 Task: Search one way flight ticket for 1 adult, 5 children, 2 infants in seat and 1 infant on lap in first from Alexandria: Alexandria International Airport to Fort Wayne: Fort Wayne International Airport on 5-4-2023. Choice of flights is Alaska. Number of bags: 7 checked bags. Price is upto 55000. Outbound departure time preference is 17:15.
Action: Mouse moved to (307, 126)
Screenshot: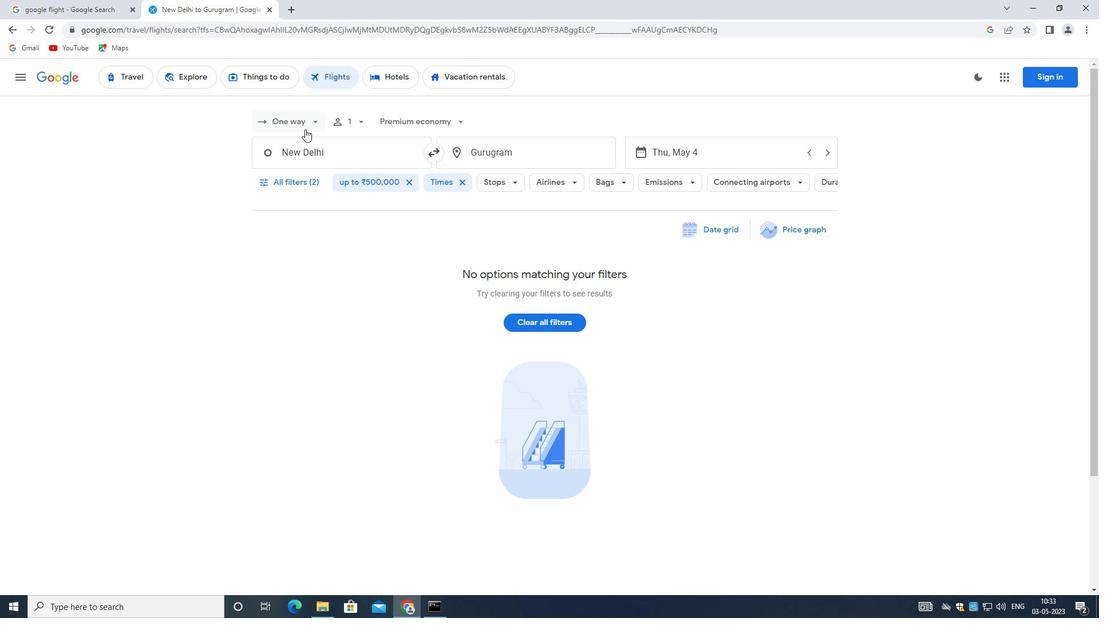 
Action: Mouse pressed left at (307, 126)
Screenshot: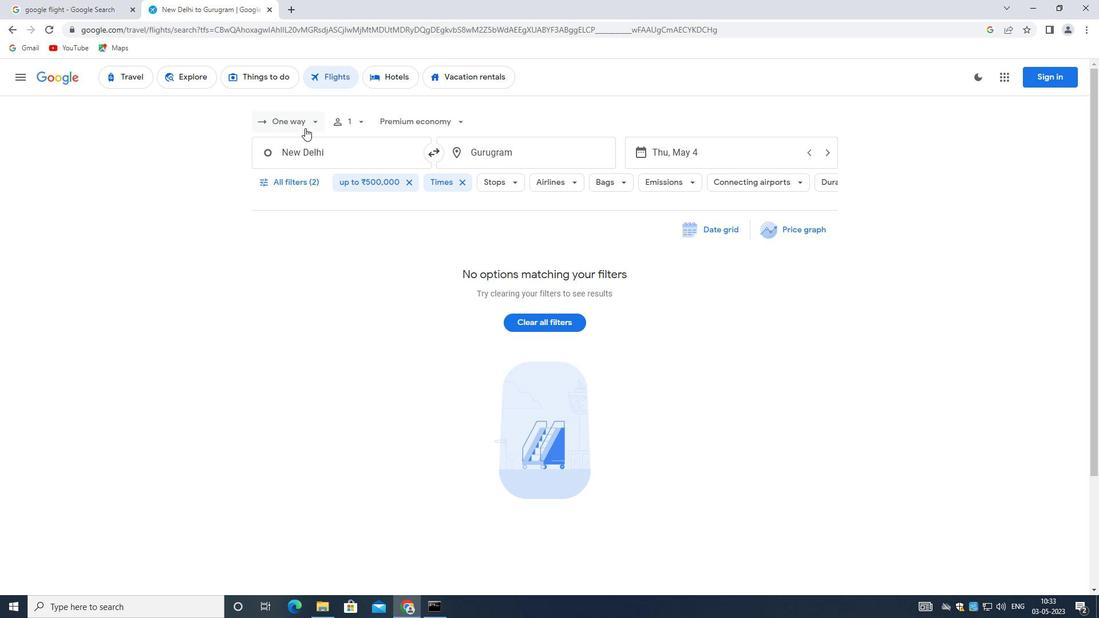 
Action: Mouse moved to (305, 170)
Screenshot: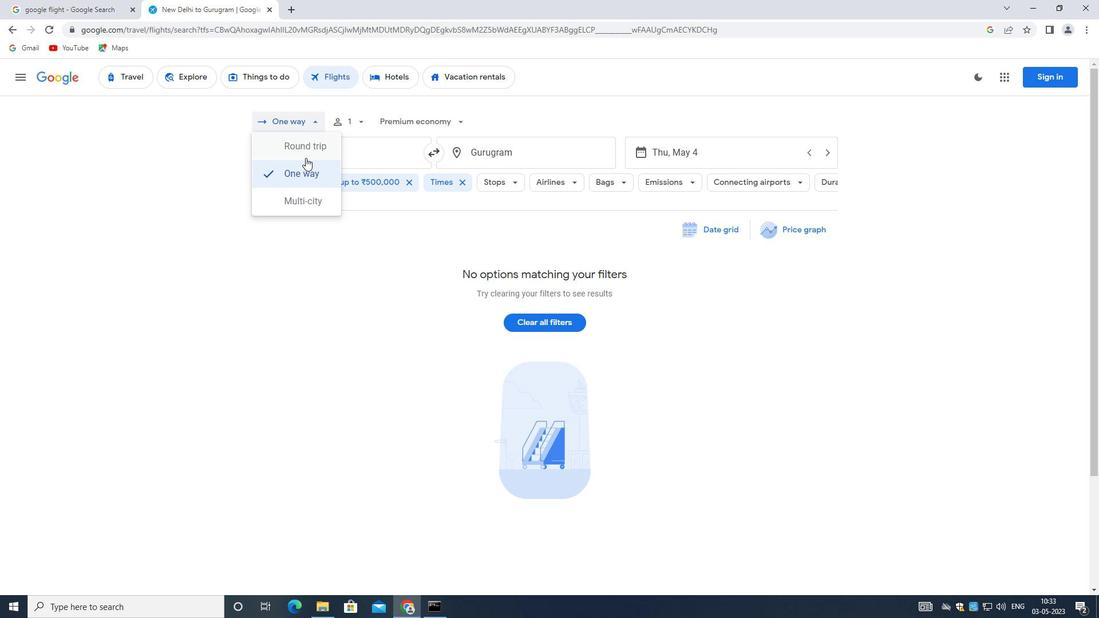 
Action: Mouse pressed left at (305, 170)
Screenshot: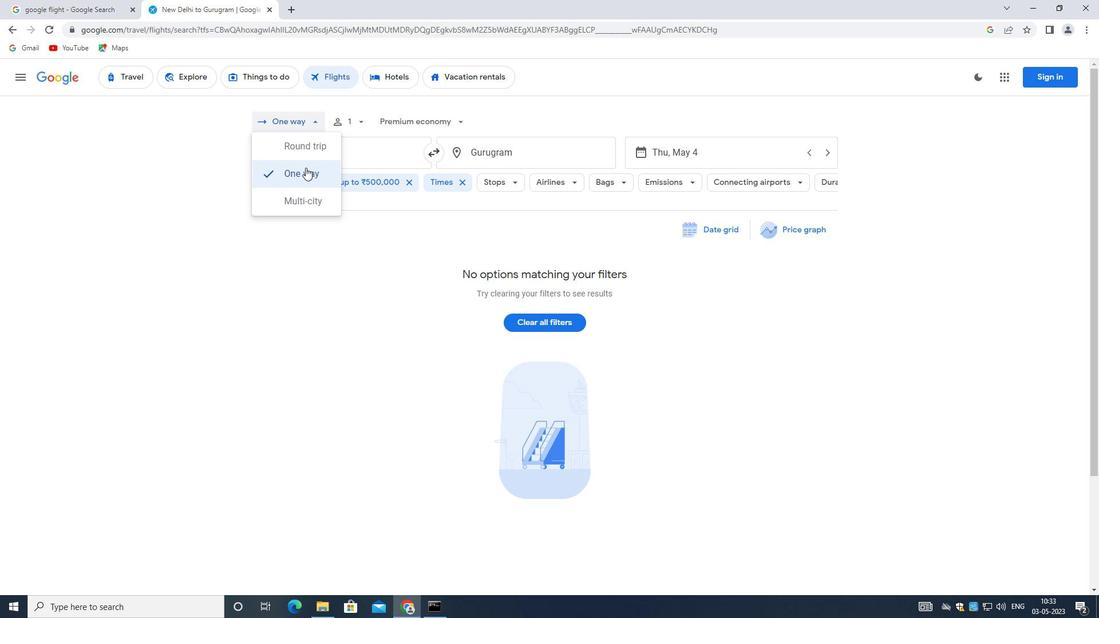 
Action: Mouse moved to (357, 124)
Screenshot: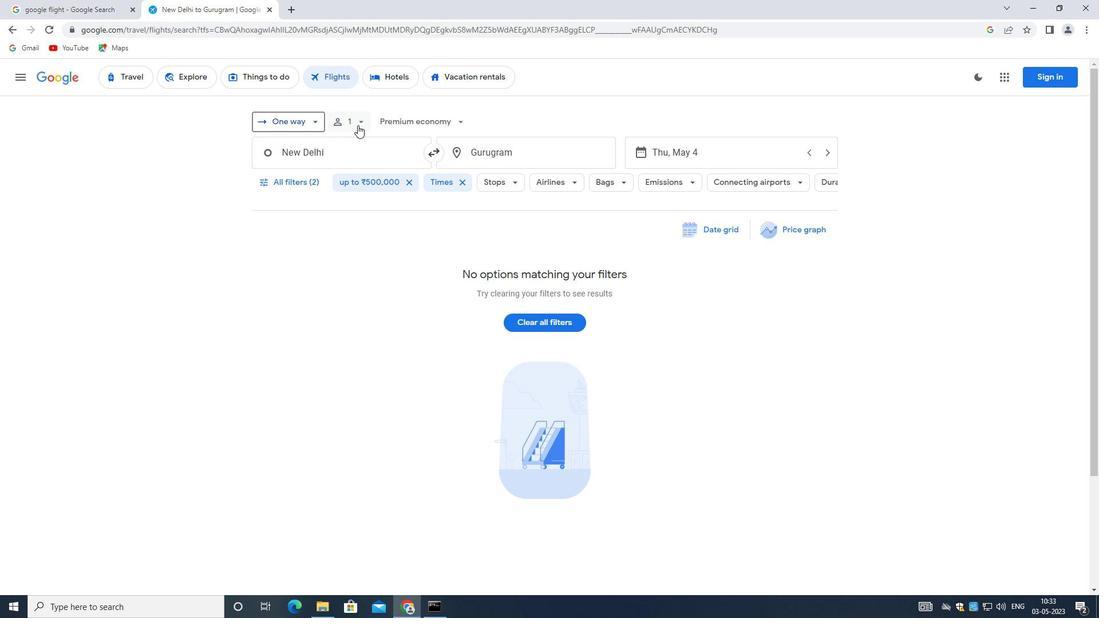 
Action: Mouse pressed left at (357, 124)
Screenshot: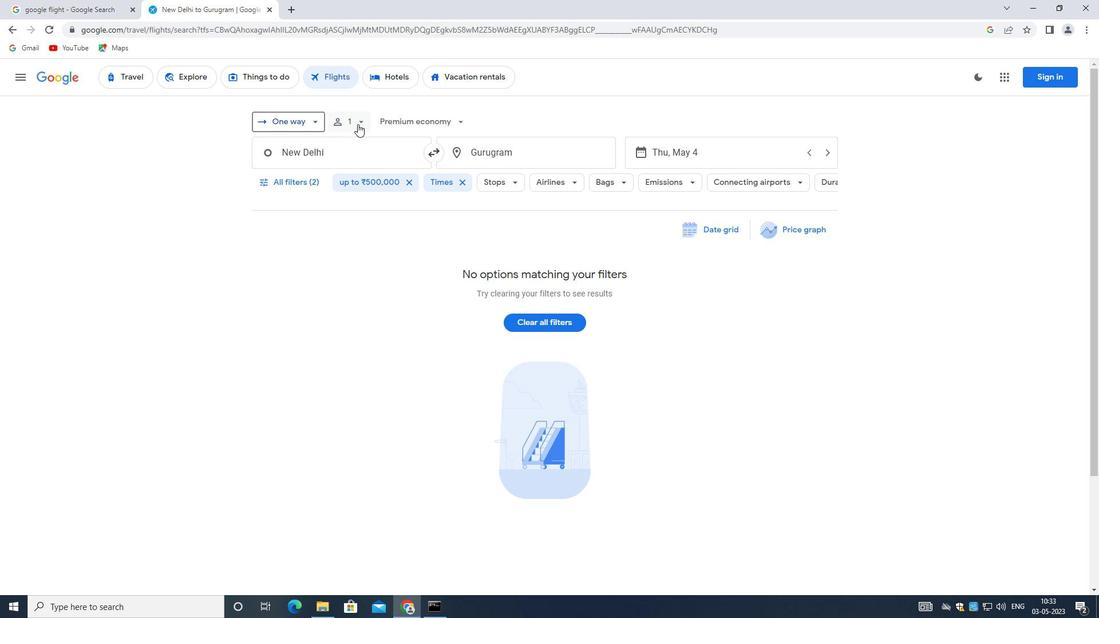 
Action: Mouse moved to (454, 176)
Screenshot: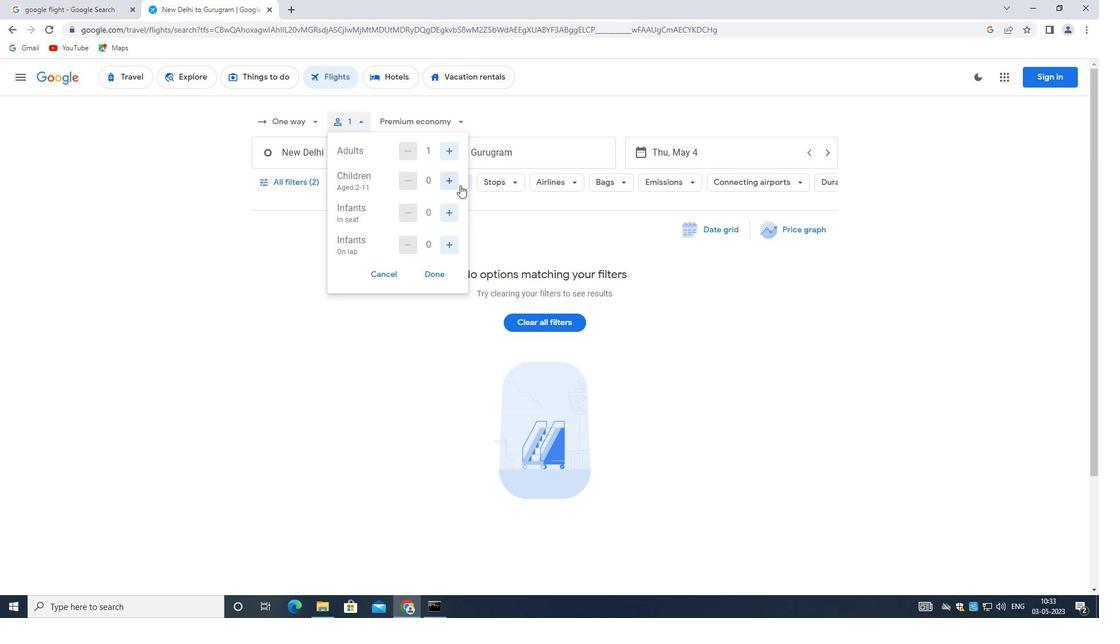 
Action: Mouse pressed left at (454, 176)
Screenshot: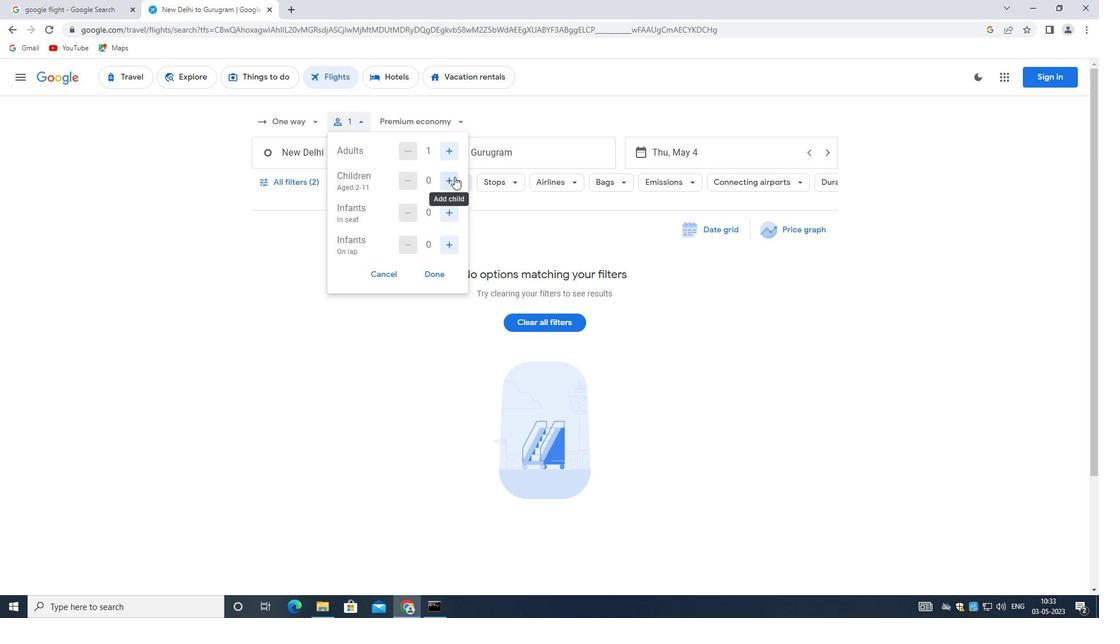 
Action: Mouse pressed left at (454, 176)
Screenshot: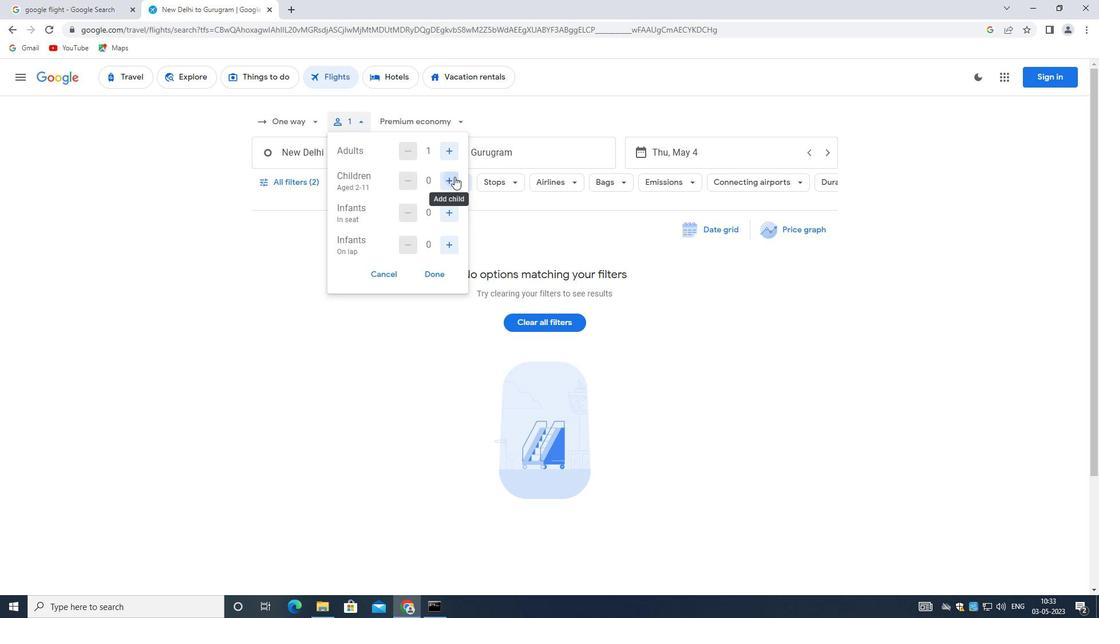 
Action: Mouse pressed left at (454, 176)
Screenshot: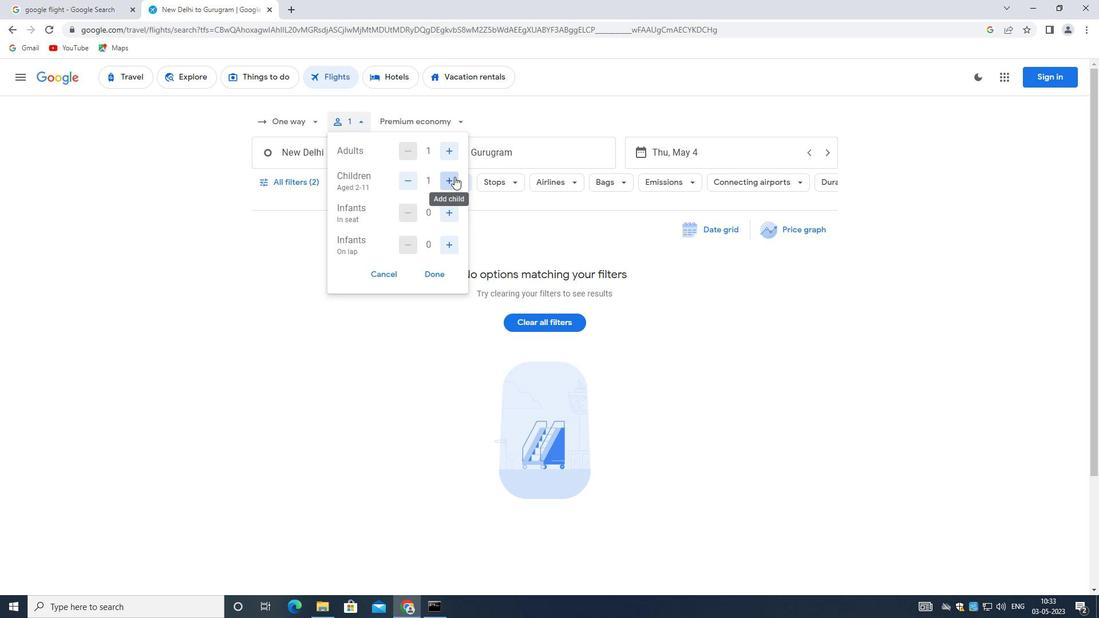
Action: Mouse pressed left at (454, 176)
Screenshot: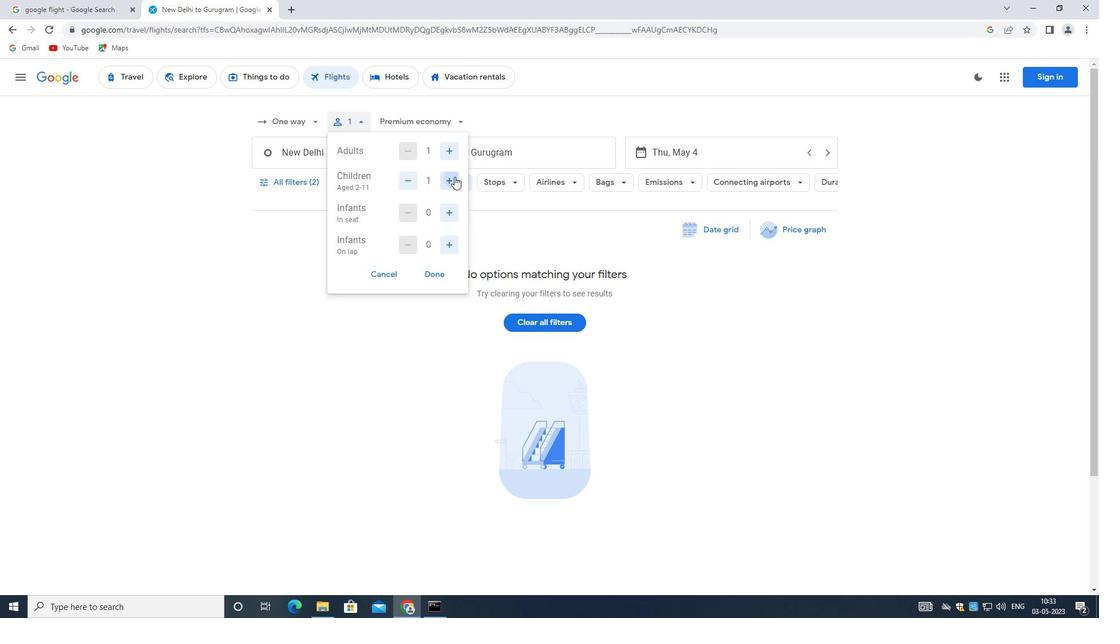 
Action: Mouse pressed left at (454, 176)
Screenshot: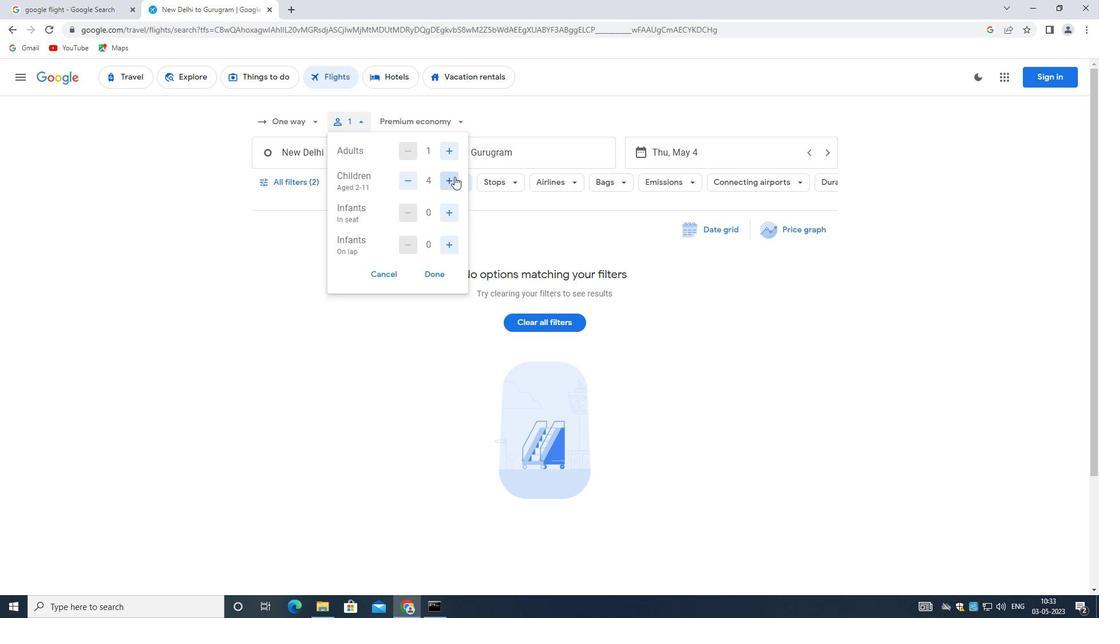 
Action: Mouse moved to (449, 211)
Screenshot: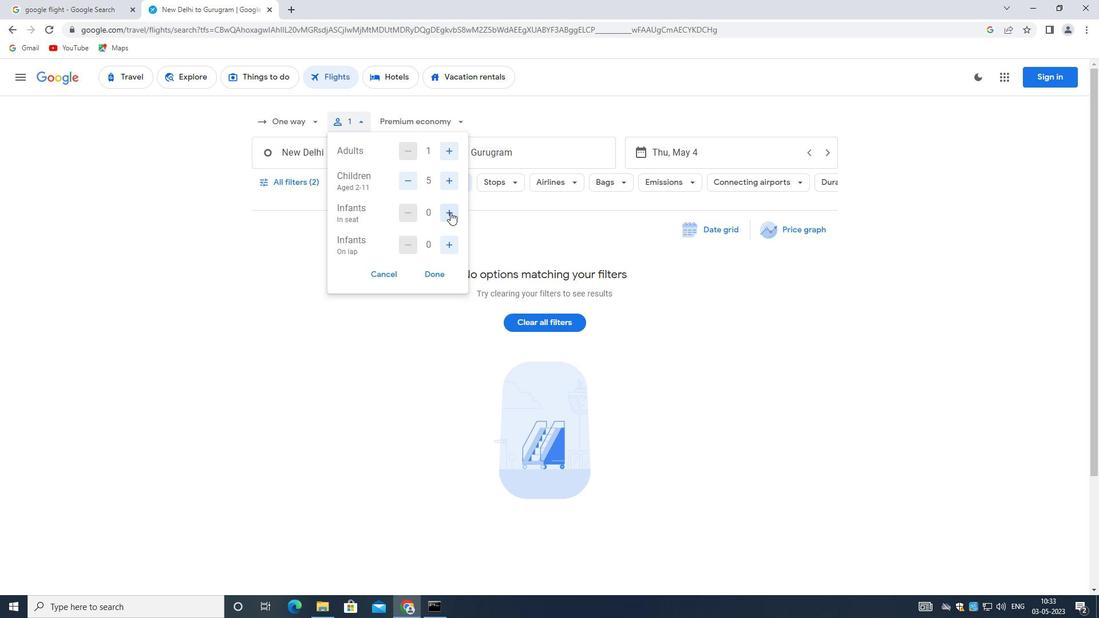 
Action: Mouse pressed left at (449, 211)
Screenshot: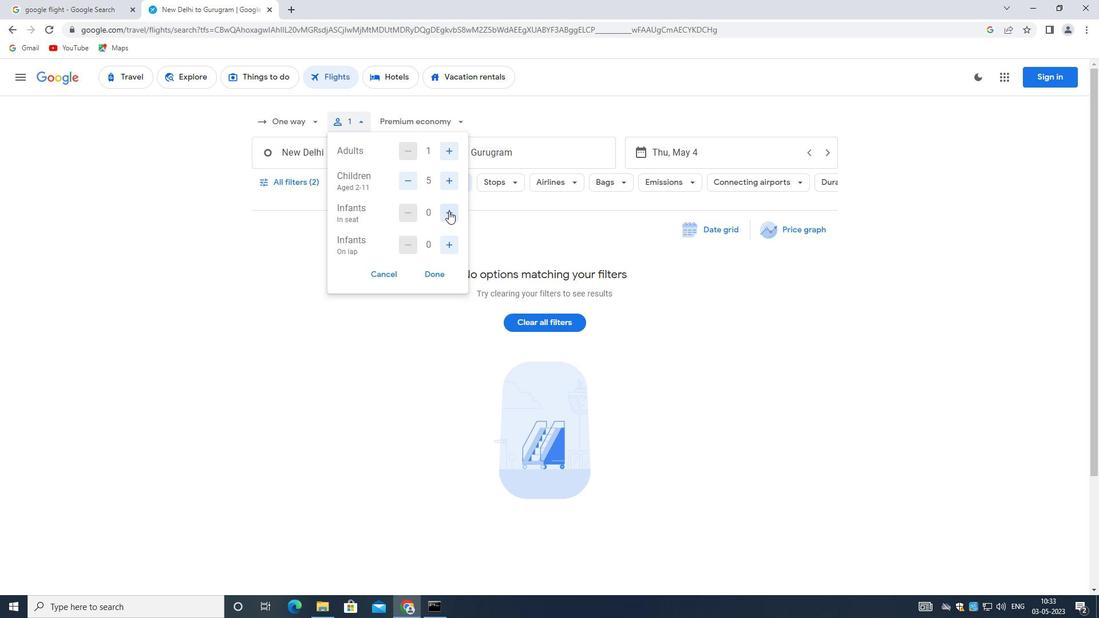 
Action: Mouse pressed left at (449, 211)
Screenshot: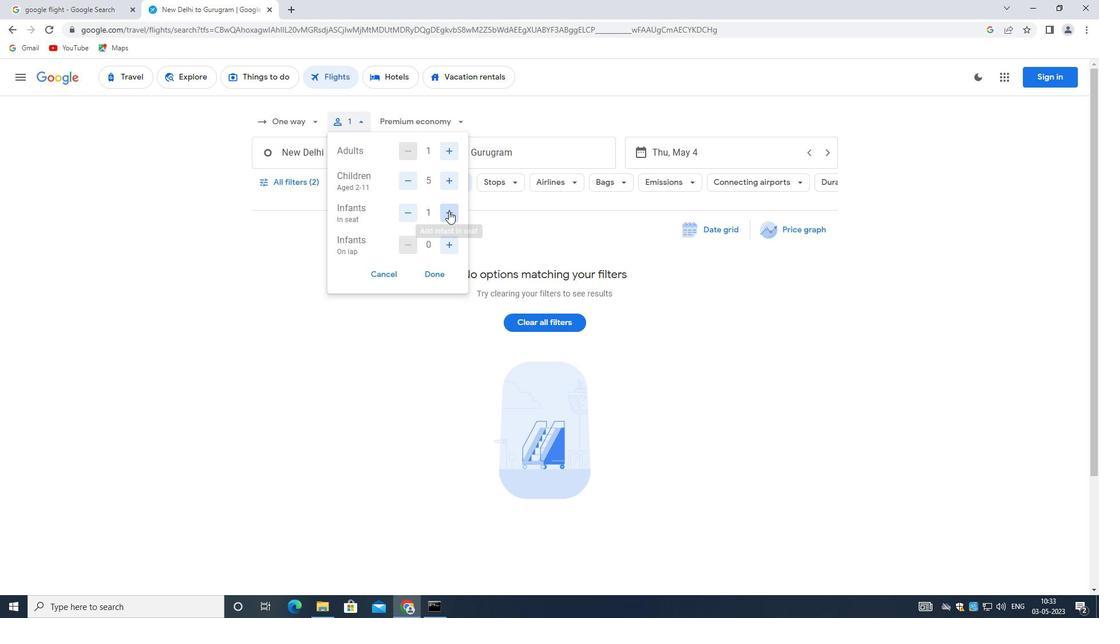 
Action: Mouse moved to (450, 245)
Screenshot: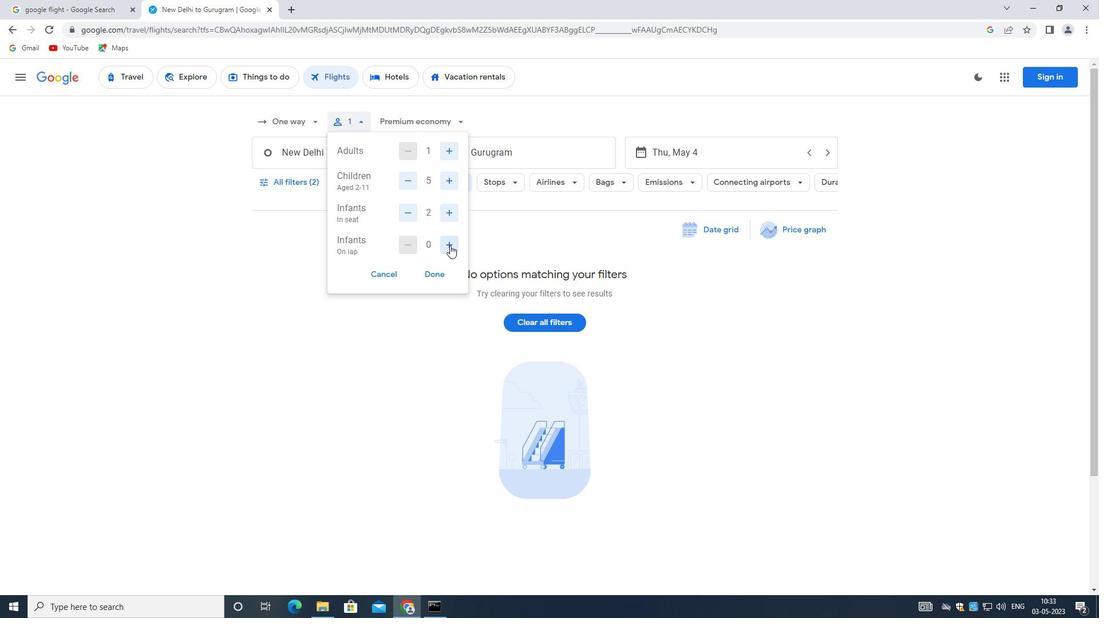 
Action: Mouse pressed left at (450, 245)
Screenshot: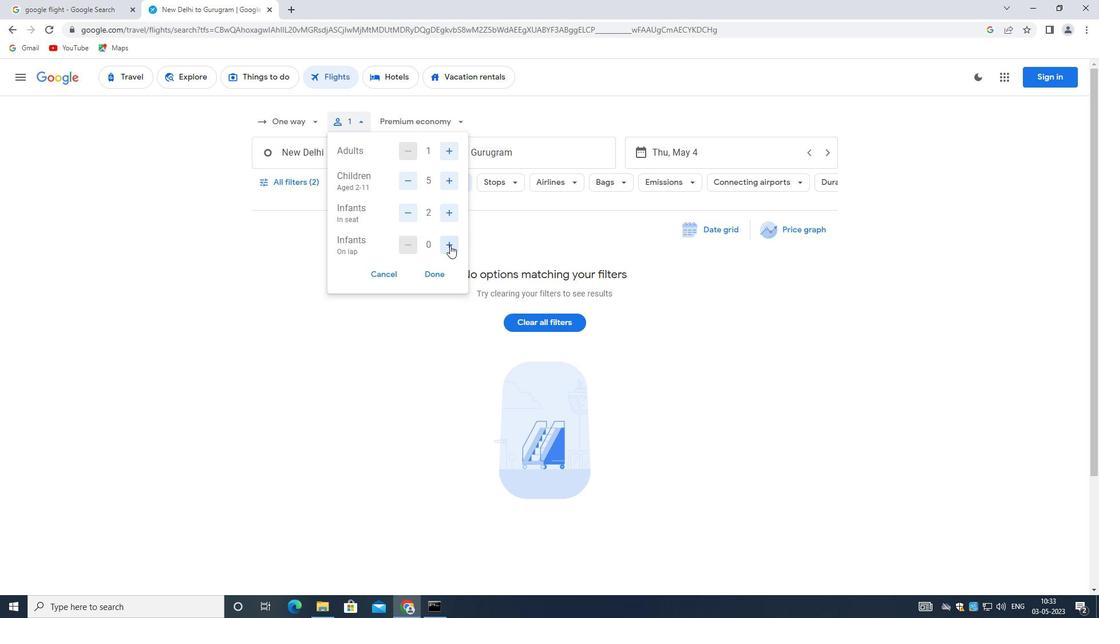 
Action: Mouse moved to (411, 208)
Screenshot: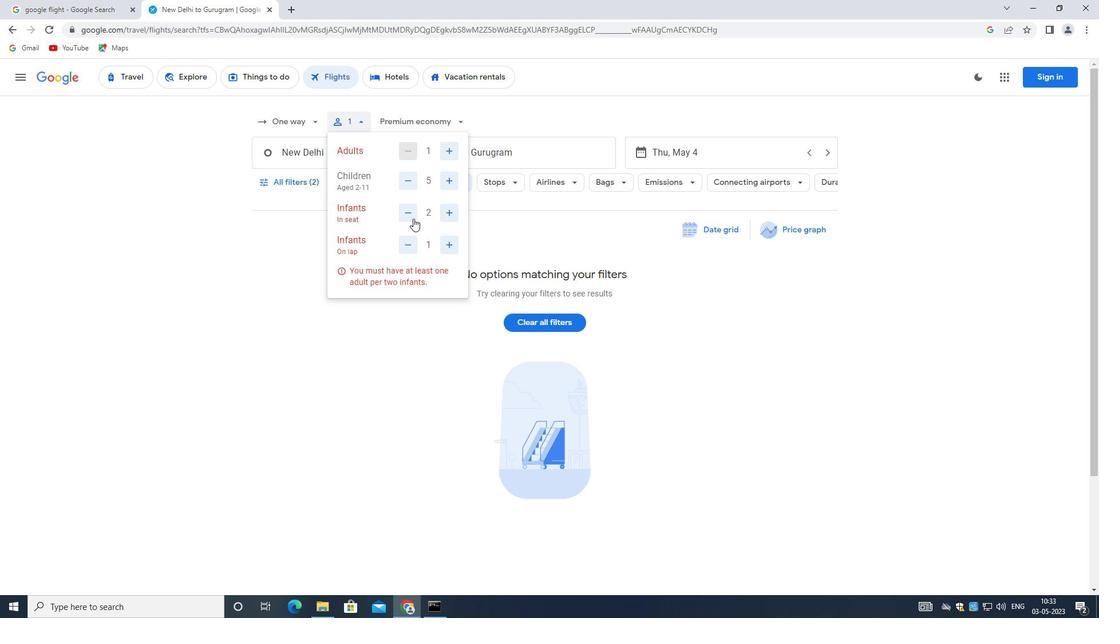 
Action: Mouse pressed left at (411, 208)
Screenshot: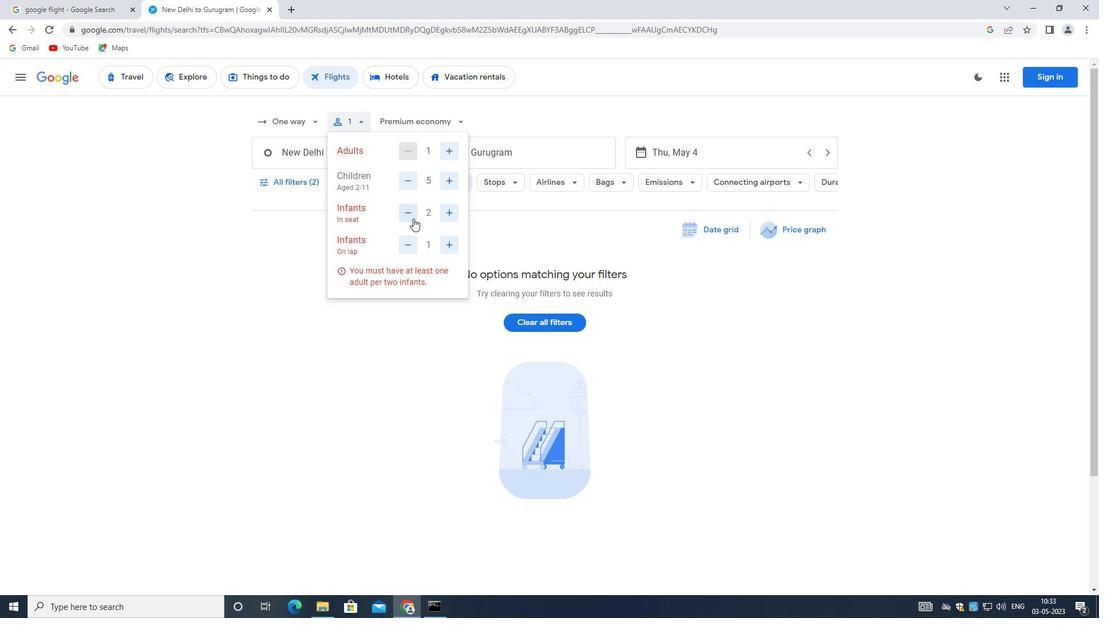 
Action: Mouse moved to (428, 273)
Screenshot: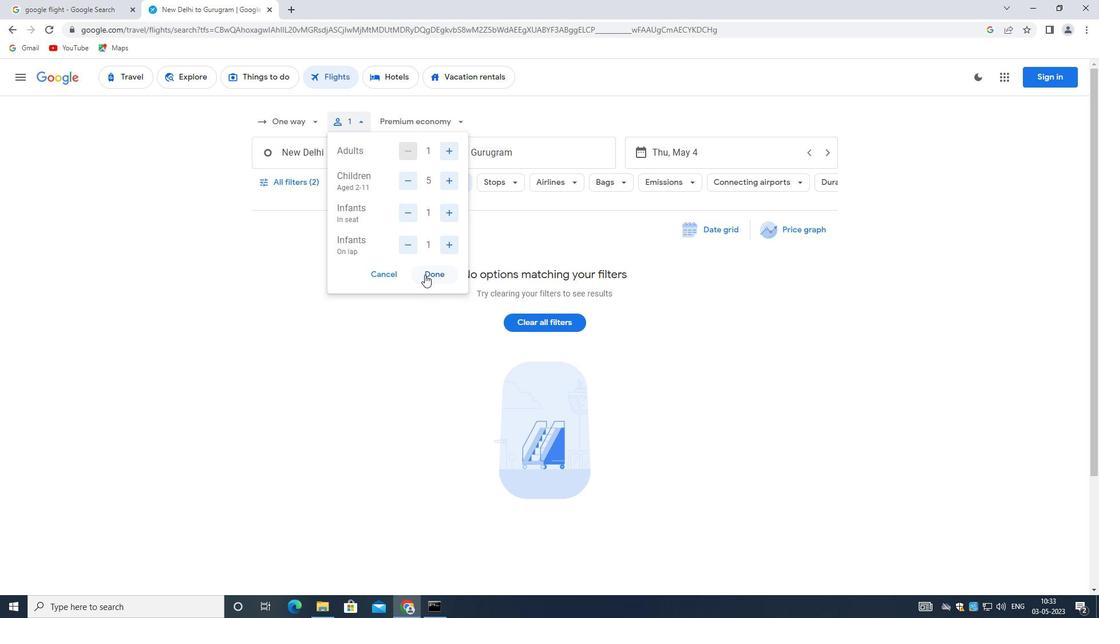 
Action: Mouse pressed left at (428, 273)
Screenshot: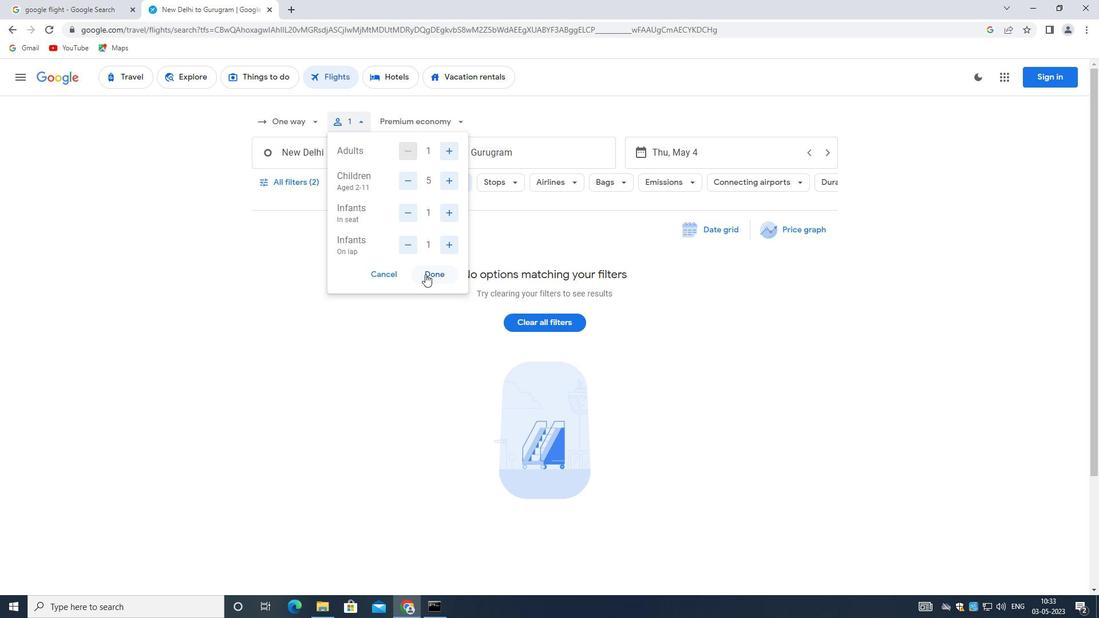 
Action: Mouse moved to (459, 120)
Screenshot: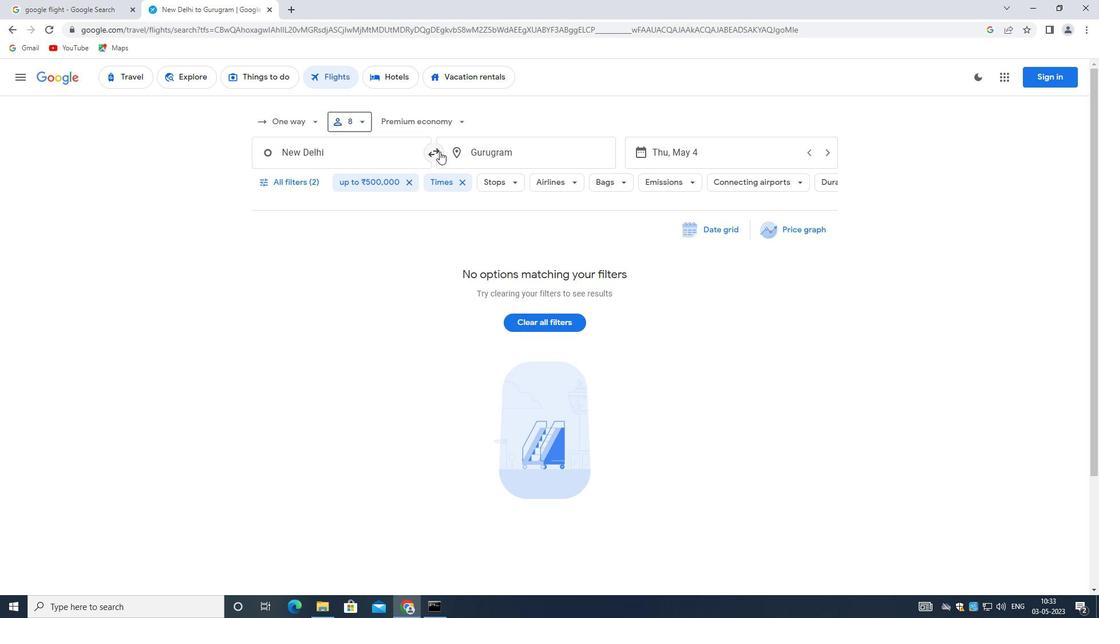 
Action: Mouse pressed left at (459, 120)
Screenshot: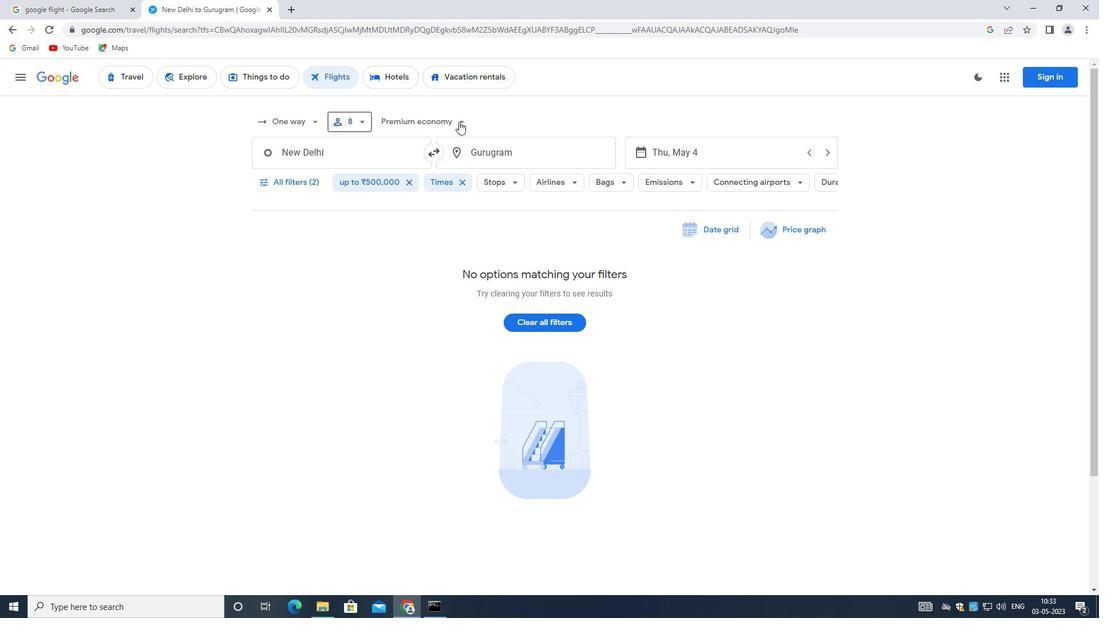 
Action: Mouse moved to (329, 154)
Screenshot: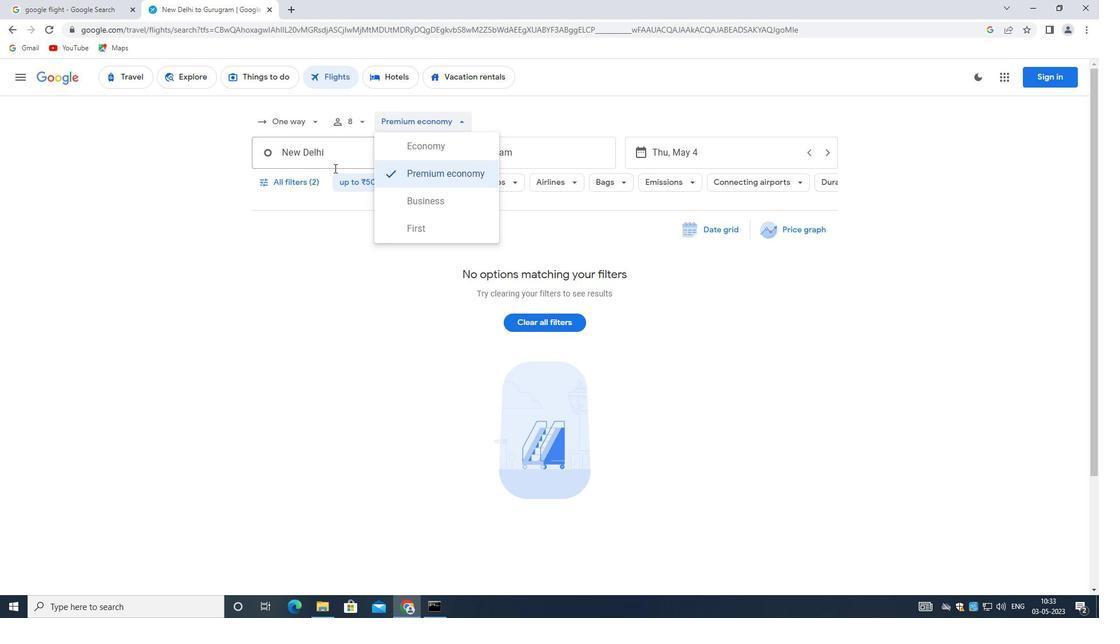 
Action: Mouse pressed left at (329, 154)
Screenshot: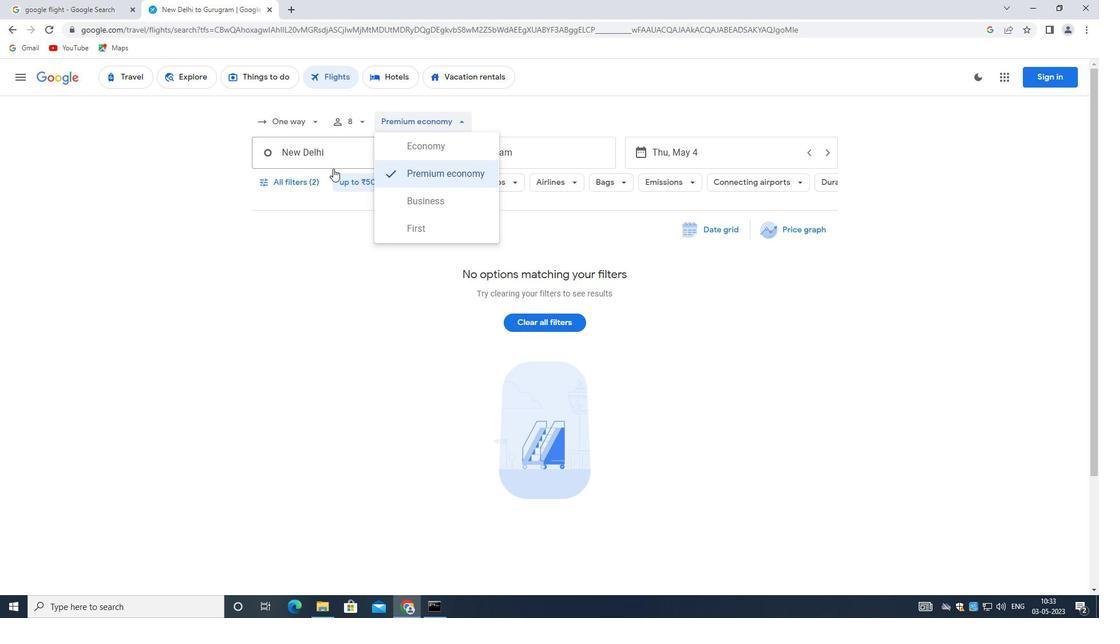 
Action: Key pressed <Key.backspace><Key.shift>ALEXANDRIA<Key.space><Key.shift_r>:<Key.space><Key.shift>ALEXANDRIA<Key.space><Key.shift_r>INTERNATIONAL<Key.space><Key.shift>AIRPORT
Screenshot: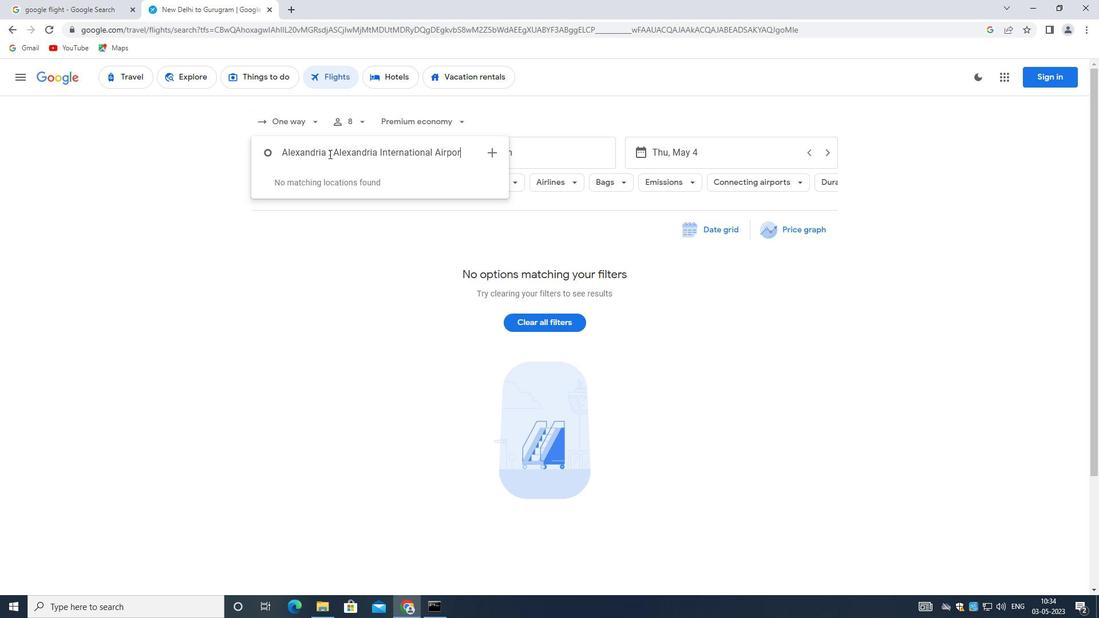 
Action: Mouse moved to (501, 148)
Screenshot: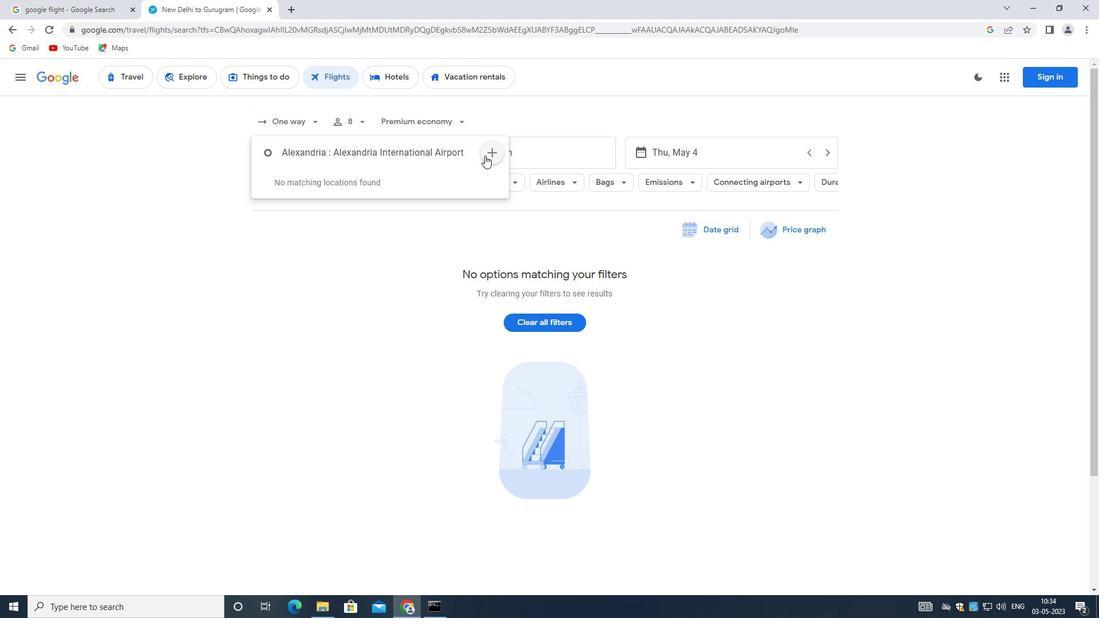 
Action: Mouse pressed left at (501, 148)
Screenshot: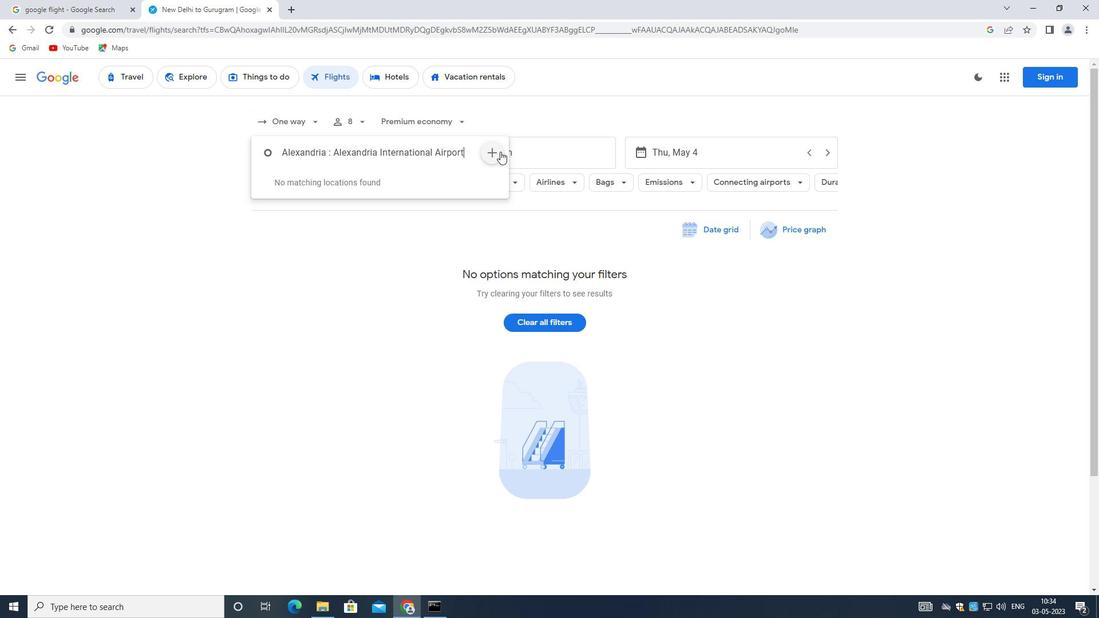 
Action: Mouse moved to (540, 153)
Screenshot: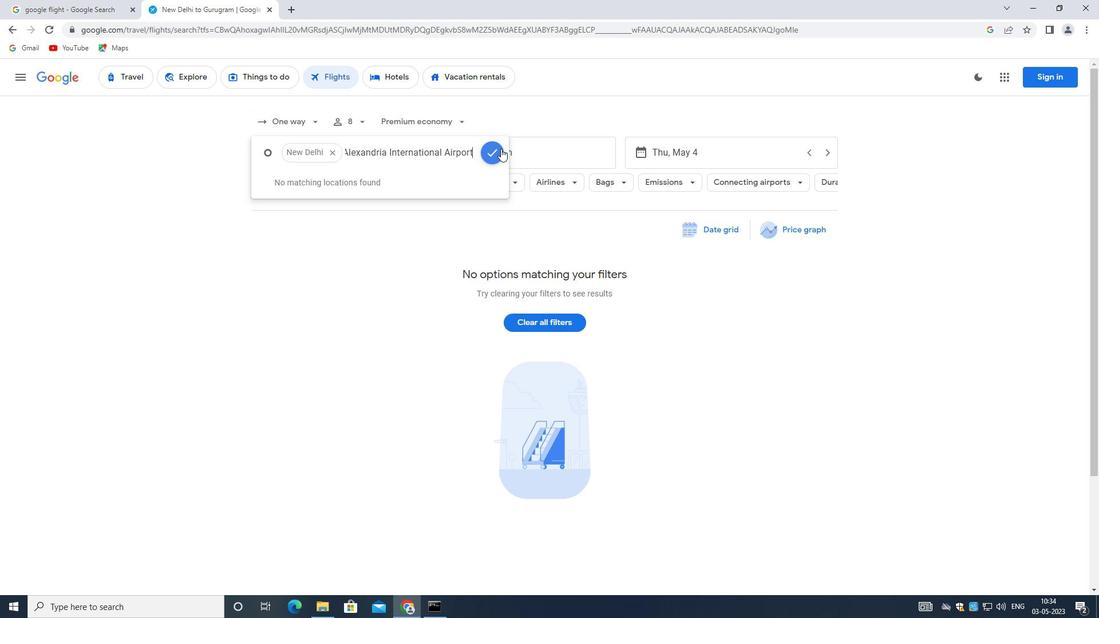 
Action: Mouse pressed left at (540, 153)
Screenshot: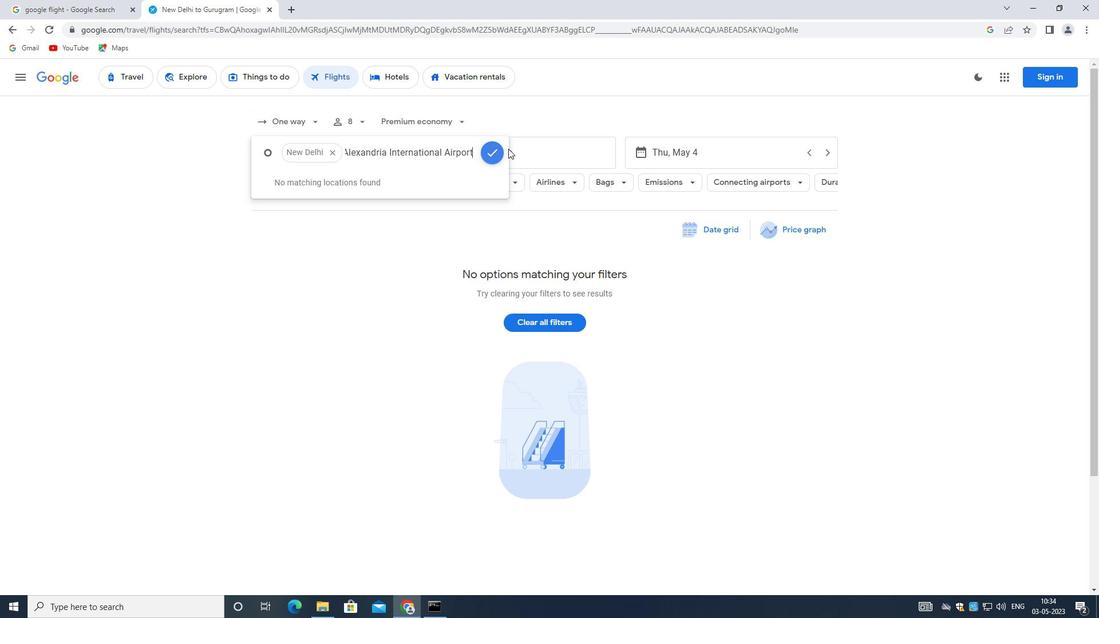 
Action: Mouse moved to (543, 152)
Screenshot: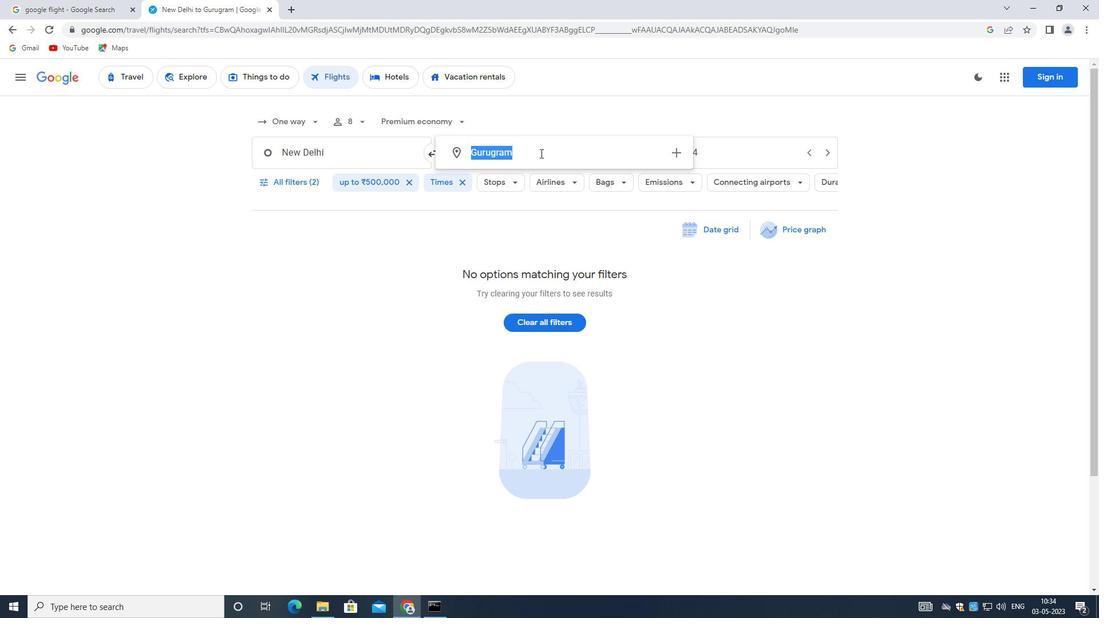 
Action: Key pressed <Key.backspace><Key.shift>FORT<Key.space><Key.shift>WAYNE<Key.space><Key.shift_r>:<Key.space><Key.shift><Key.shift><Key.shift>FORT<Key.space><Key.shift>WAYNE<Key.space><Key.shift_r>INTERNATIONAL<Key.space><Key.shift>AIRPORT
Screenshot: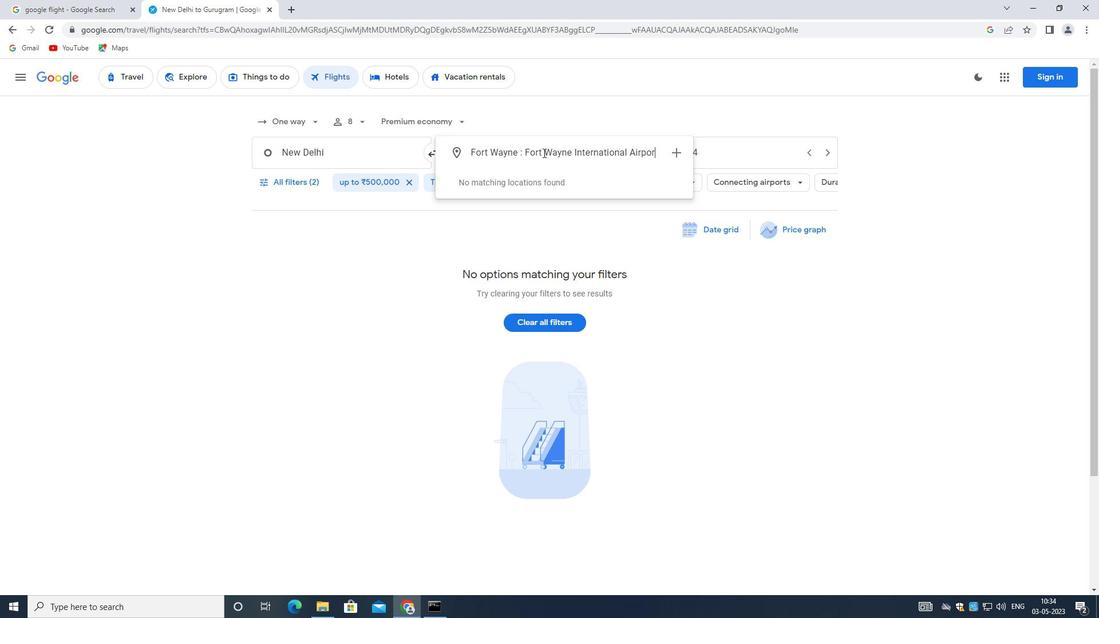 
Action: Mouse moved to (677, 148)
Screenshot: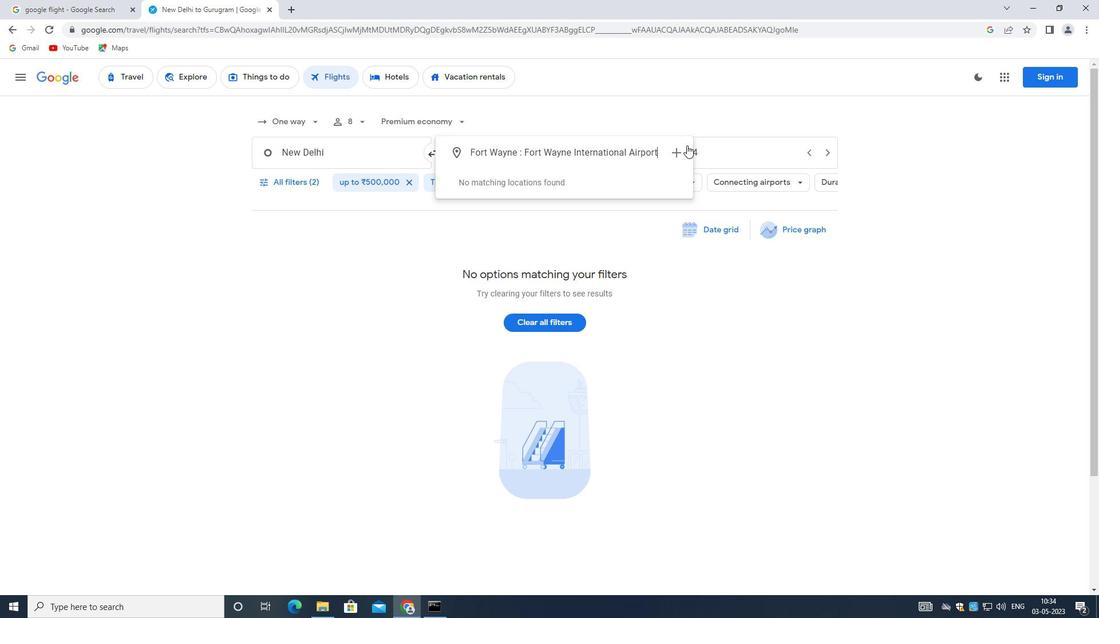 
Action: Mouse pressed left at (677, 148)
Screenshot: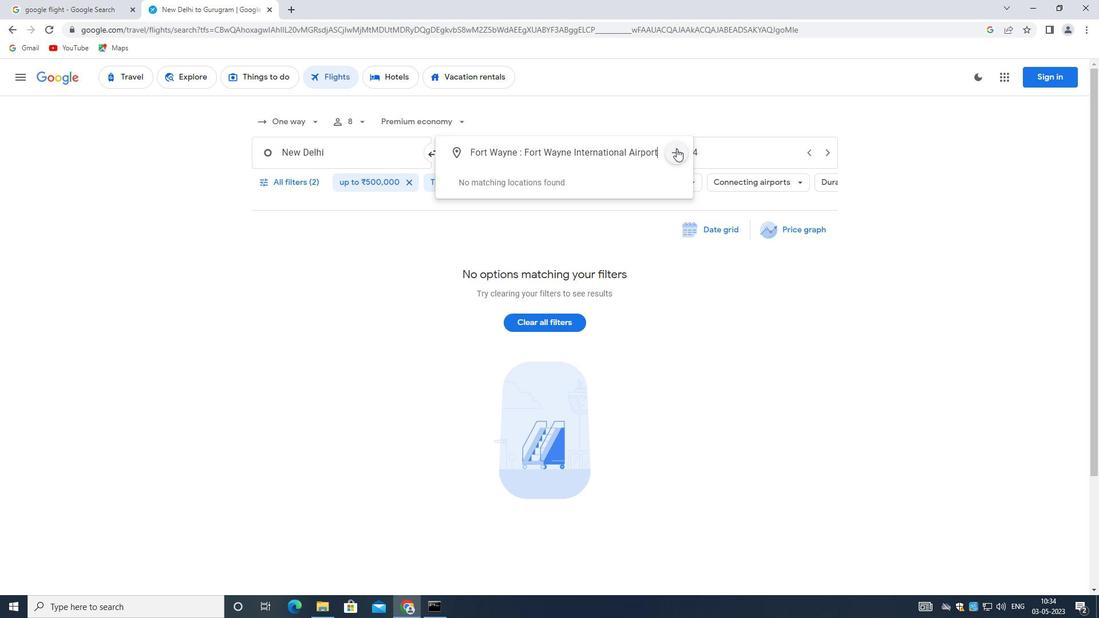 
Action: Mouse moved to (732, 158)
Screenshot: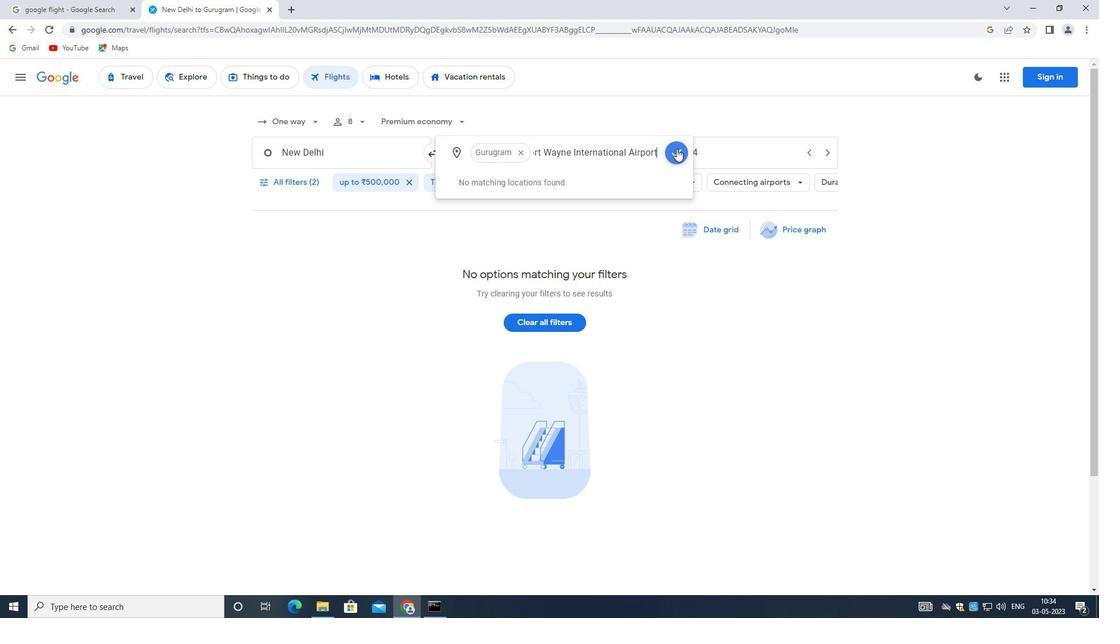 
Action: Mouse pressed left at (732, 158)
Screenshot: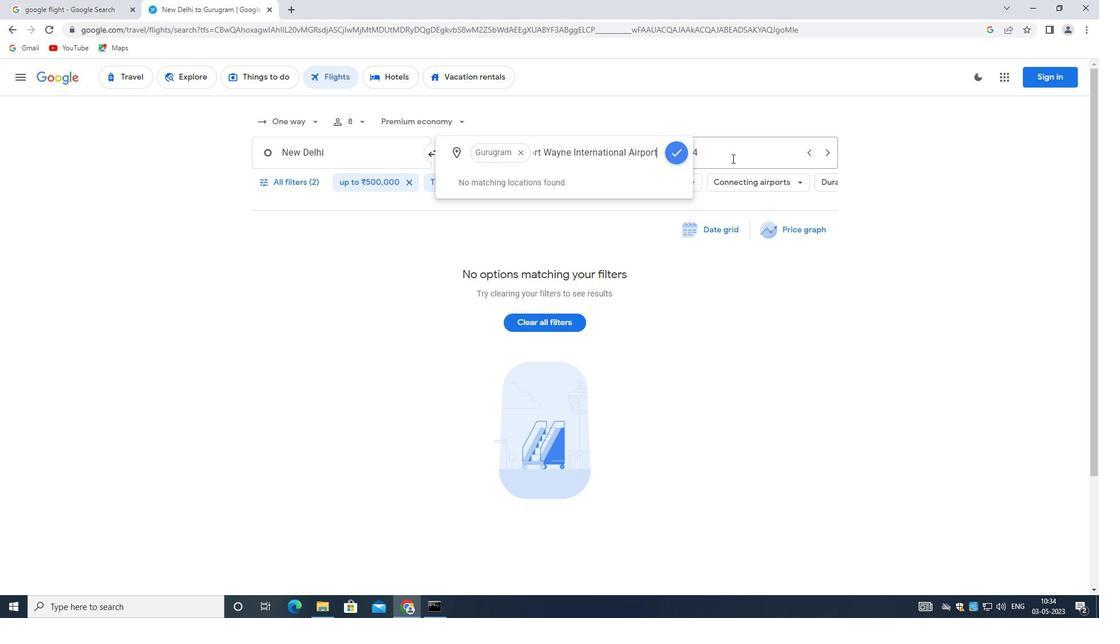 
Action: Mouse moved to (811, 433)
Screenshot: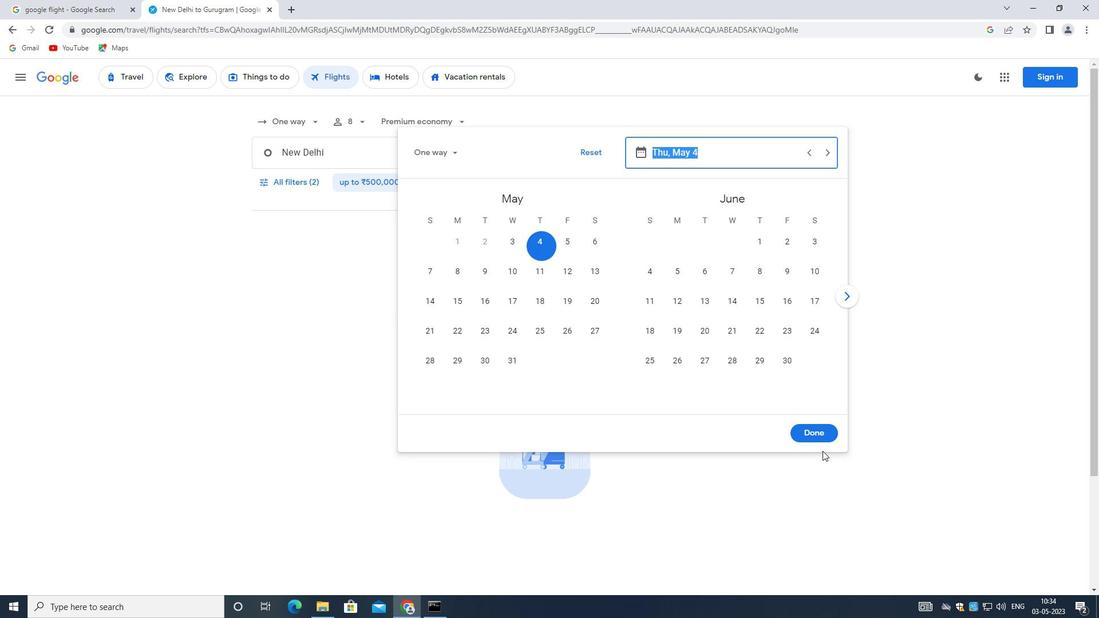 
Action: Mouse pressed left at (811, 433)
Screenshot: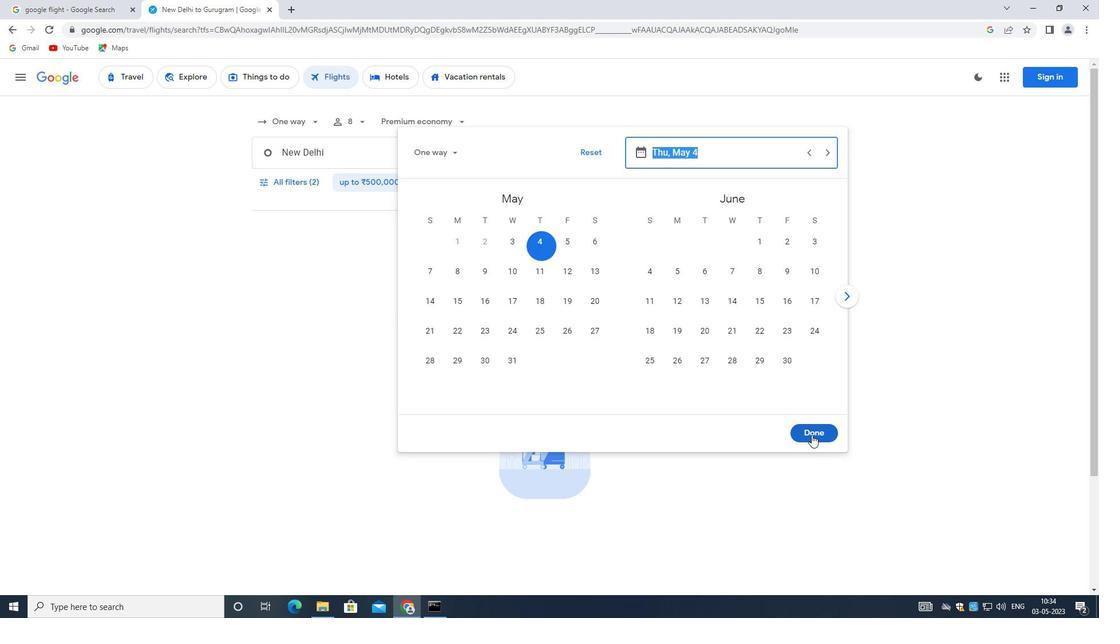 
Action: Mouse moved to (297, 182)
Screenshot: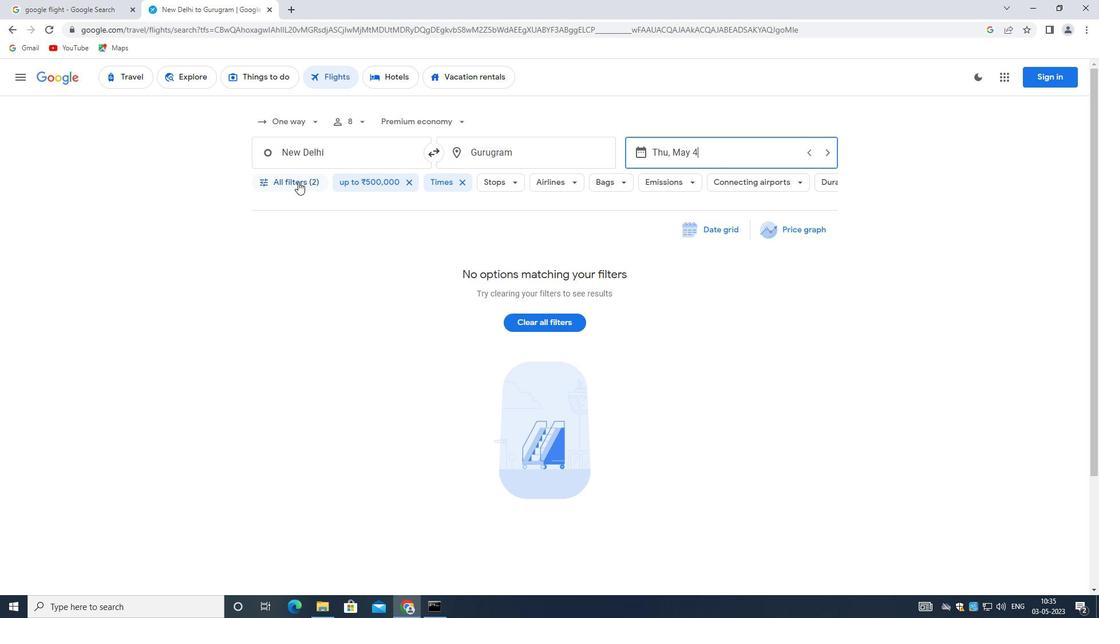 
Action: Mouse pressed left at (297, 182)
Screenshot: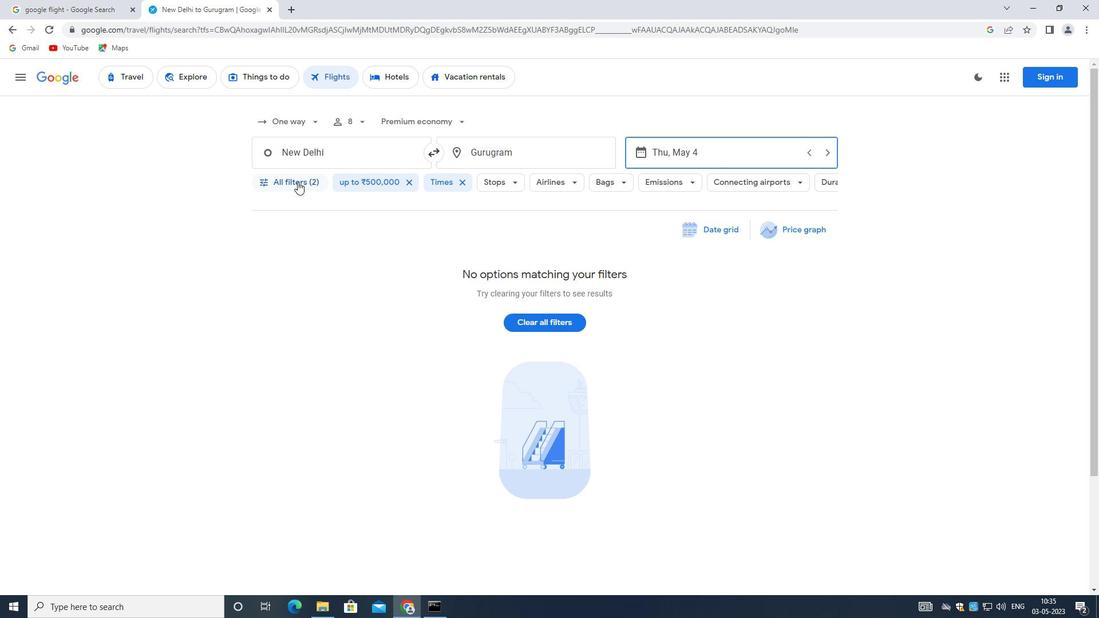 
Action: Mouse moved to (372, 349)
Screenshot: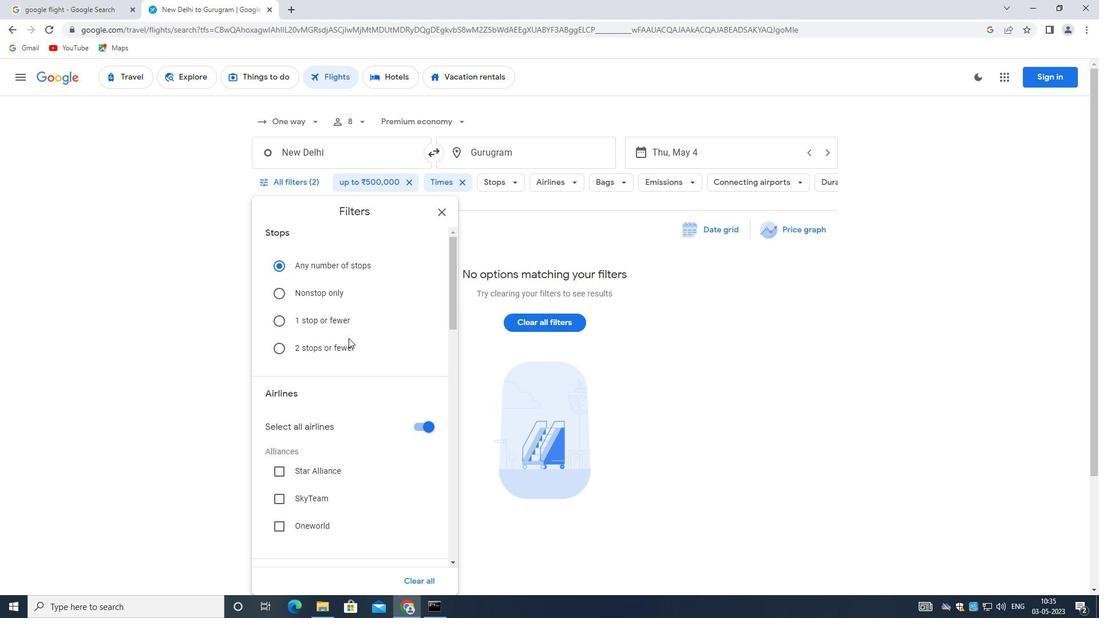 
Action: Mouse scrolled (372, 348) with delta (0, 0)
Screenshot: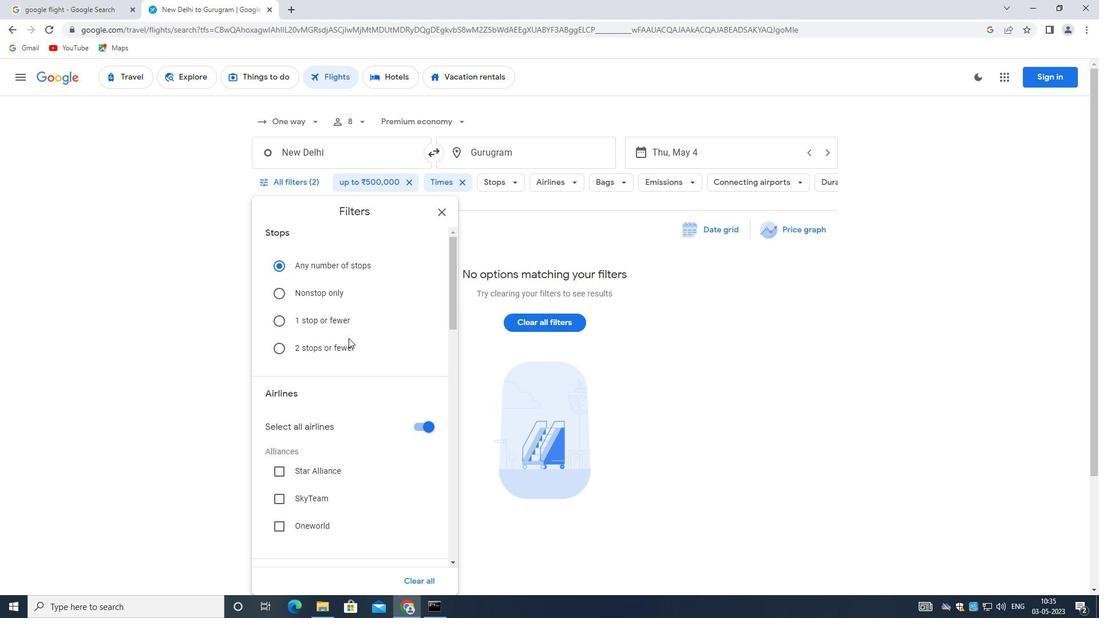 
Action: Mouse moved to (369, 351)
Screenshot: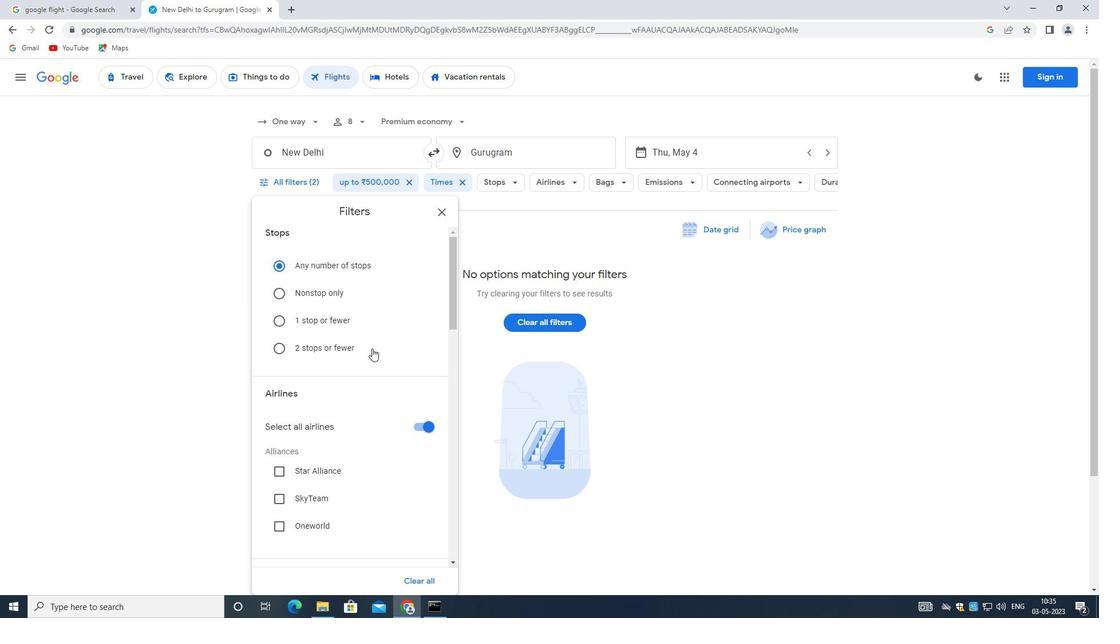 
Action: Mouse scrolled (369, 351) with delta (0, 0)
Screenshot: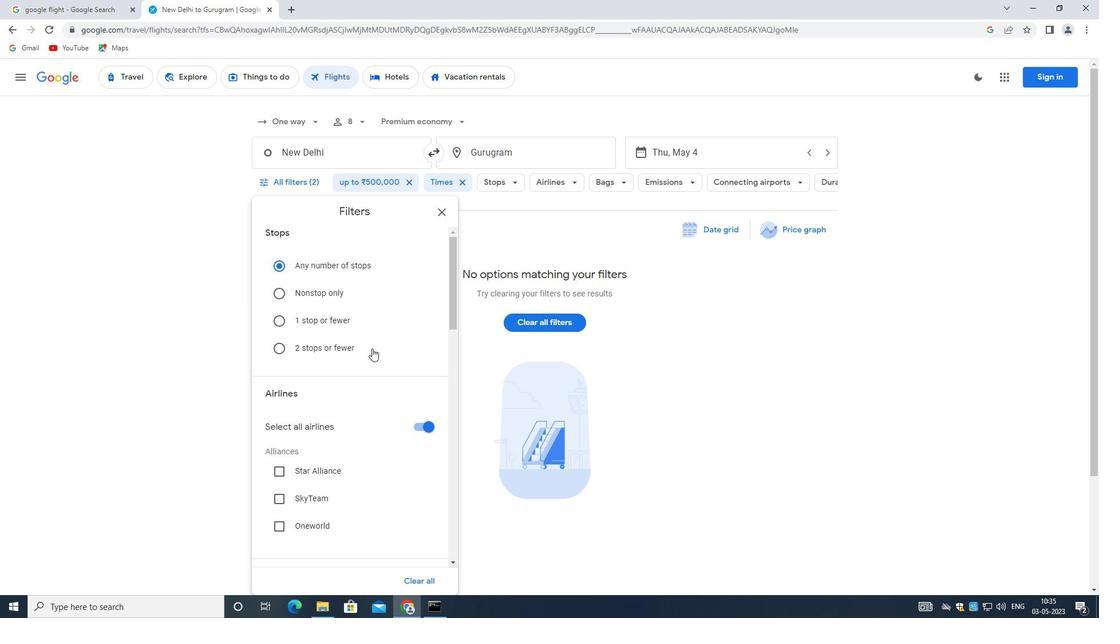 
Action: Mouse moved to (414, 313)
Screenshot: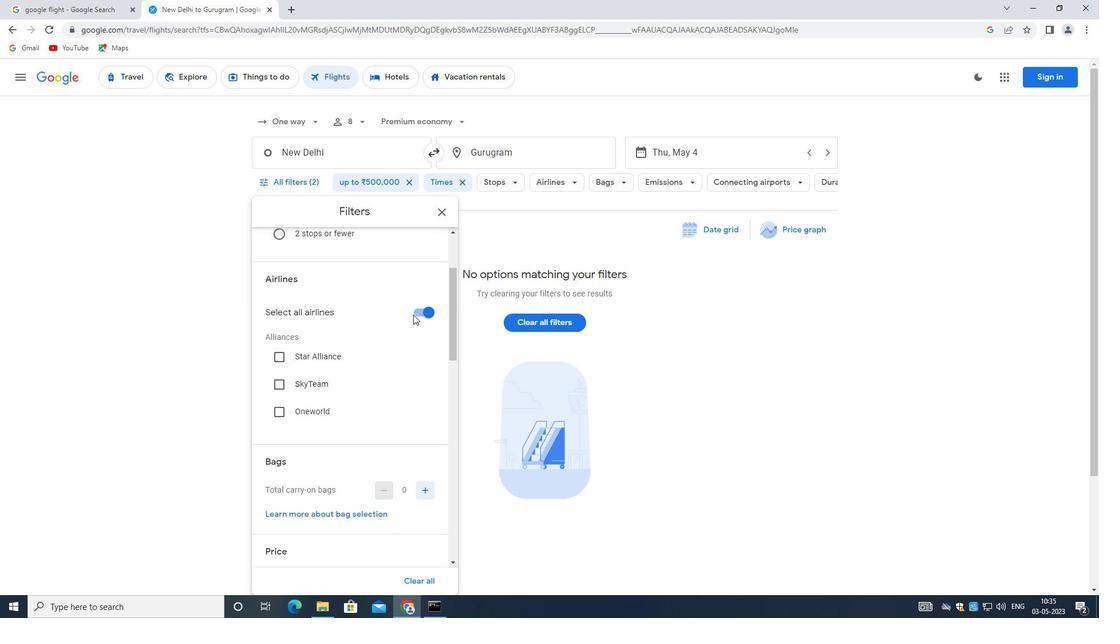
Action: Mouse pressed left at (414, 313)
Screenshot: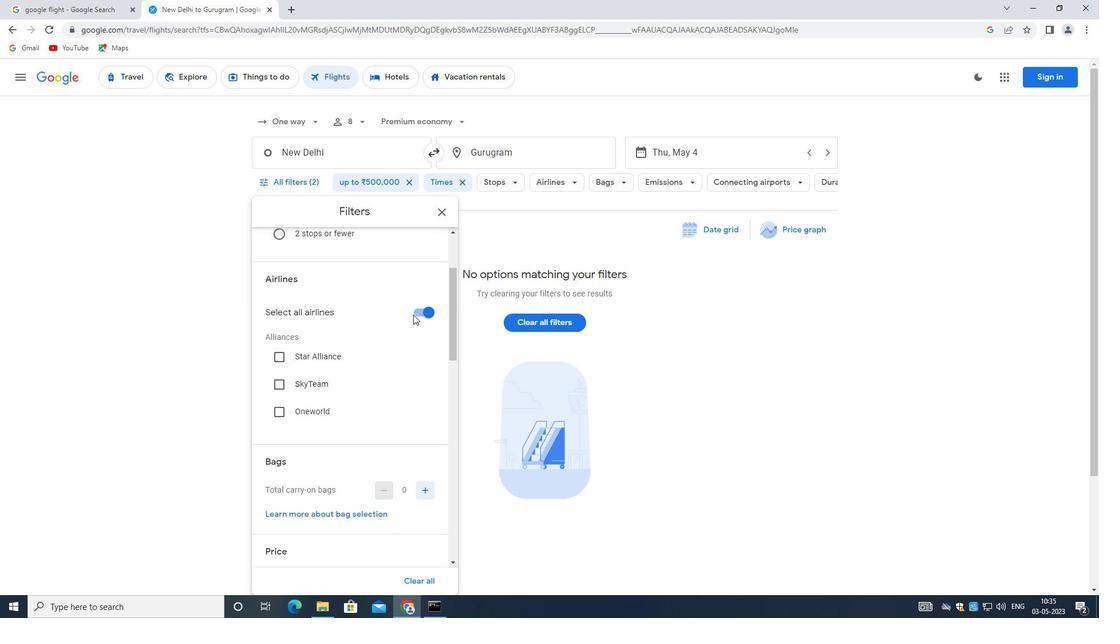 
Action: Mouse moved to (346, 362)
Screenshot: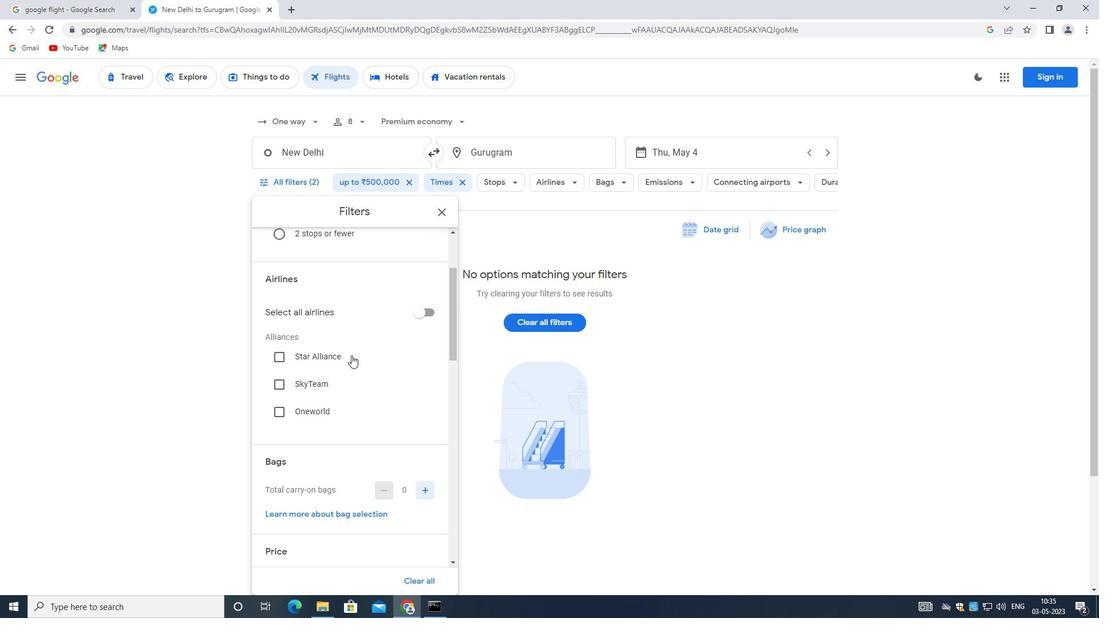 
Action: Mouse scrolled (346, 361) with delta (0, 0)
Screenshot: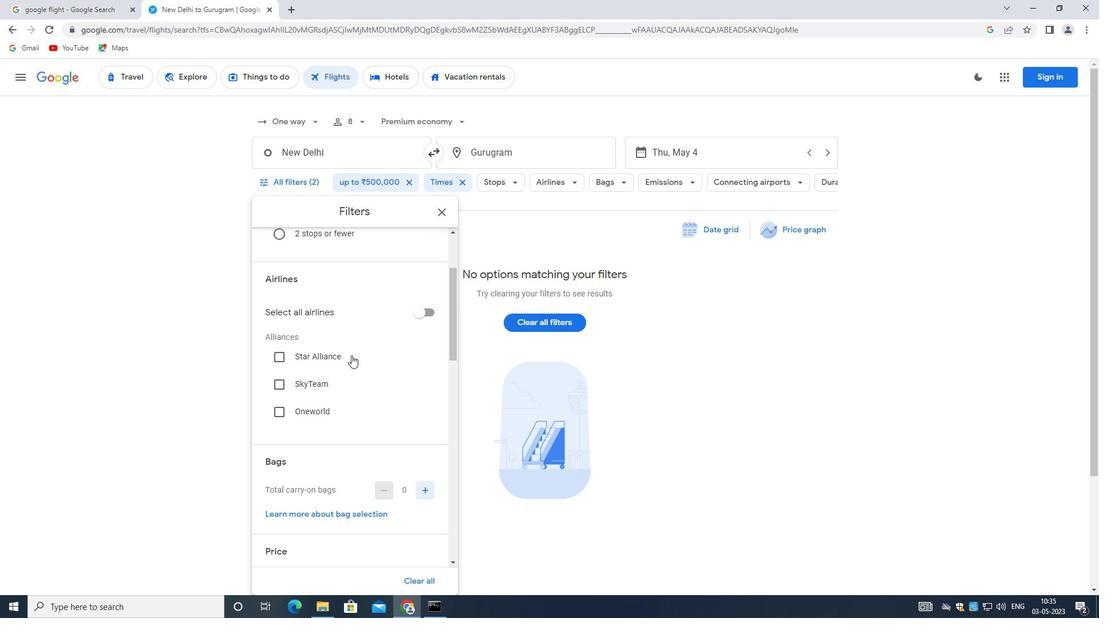 
Action: Mouse moved to (345, 367)
Screenshot: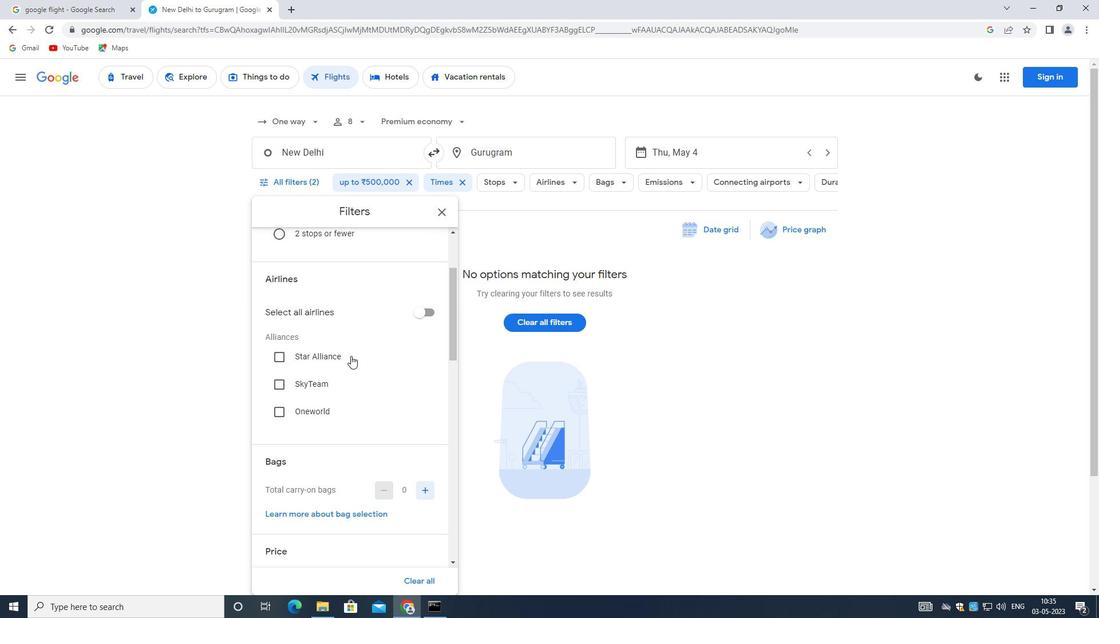 
Action: Mouse scrolled (345, 367) with delta (0, 0)
Screenshot: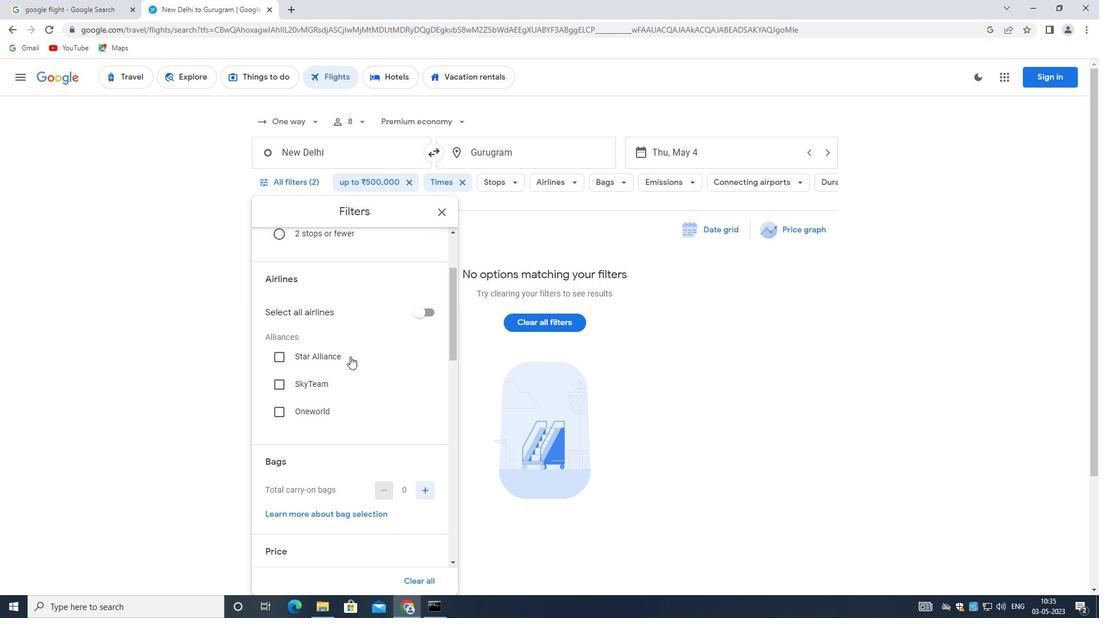 
Action: Mouse moved to (344, 368)
Screenshot: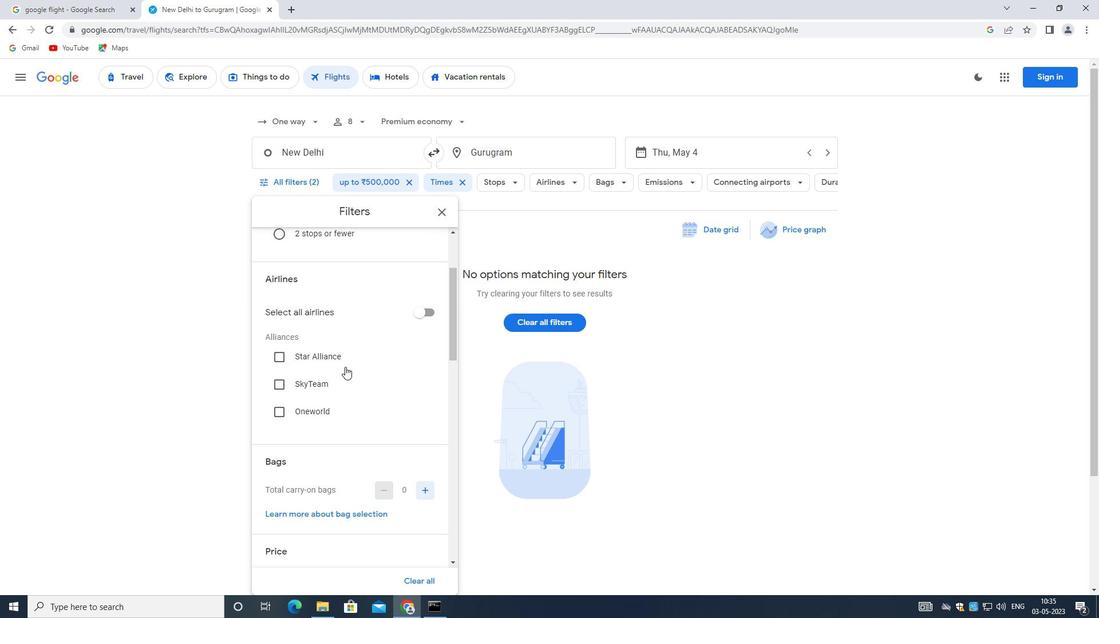 
Action: Mouse scrolled (344, 367) with delta (0, 0)
Screenshot: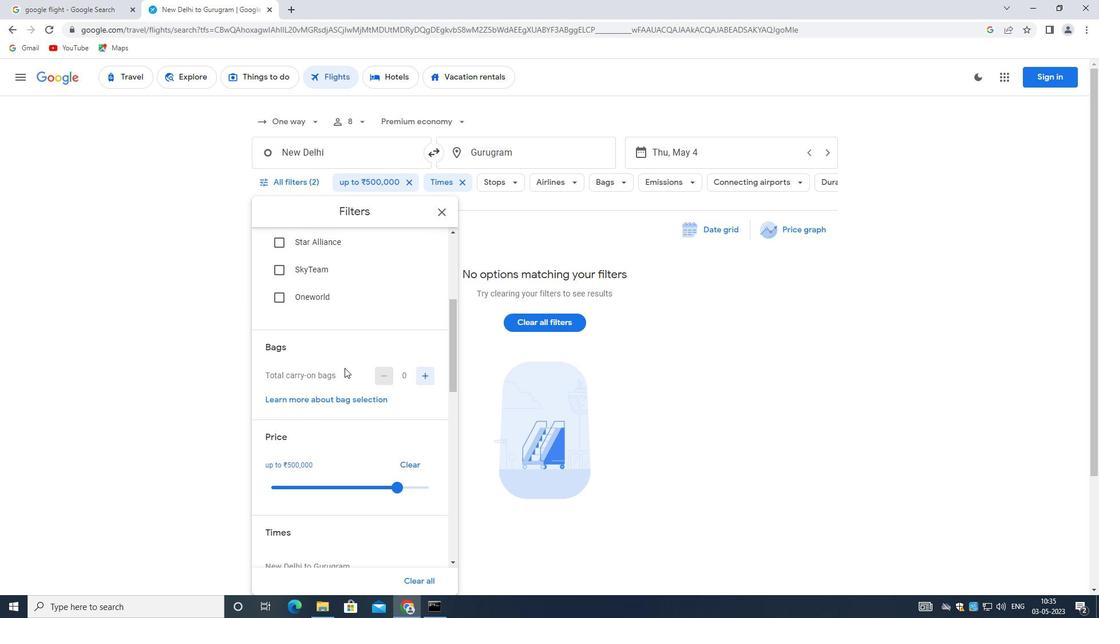 
Action: Mouse scrolled (344, 367) with delta (0, 0)
Screenshot: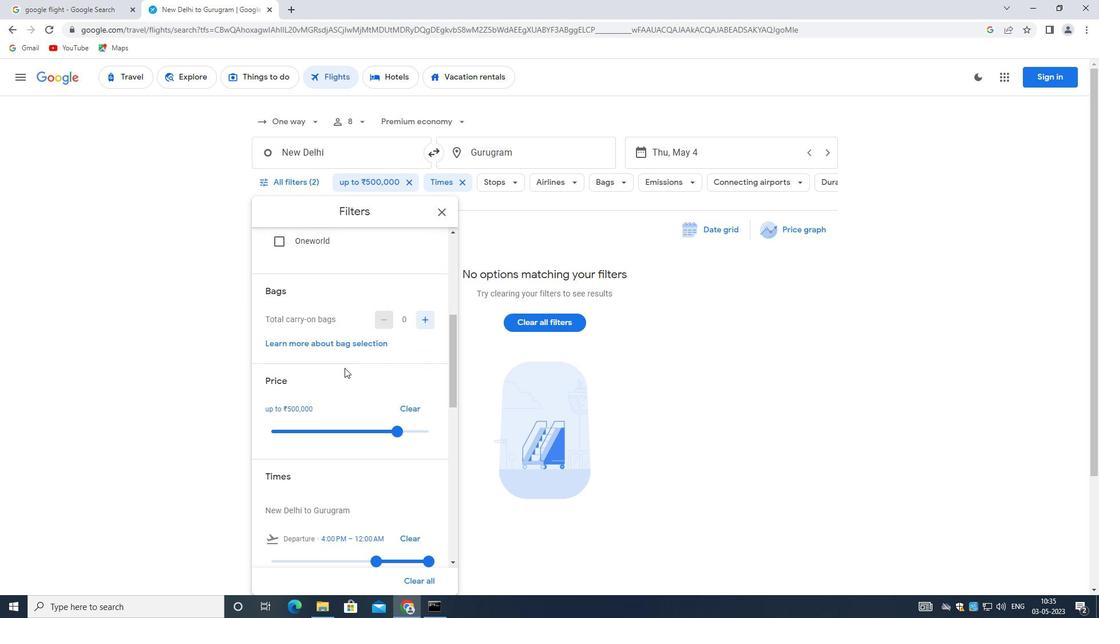 
Action: Mouse scrolled (344, 368) with delta (0, 0)
Screenshot: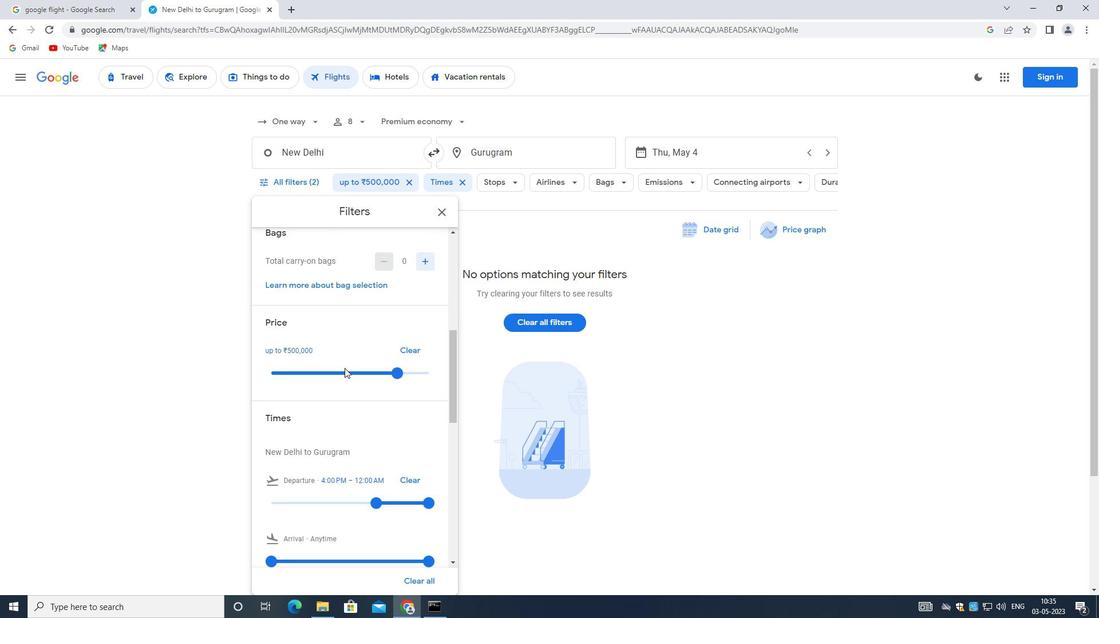 
Action: Mouse moved to (343, 368)
Screenshot: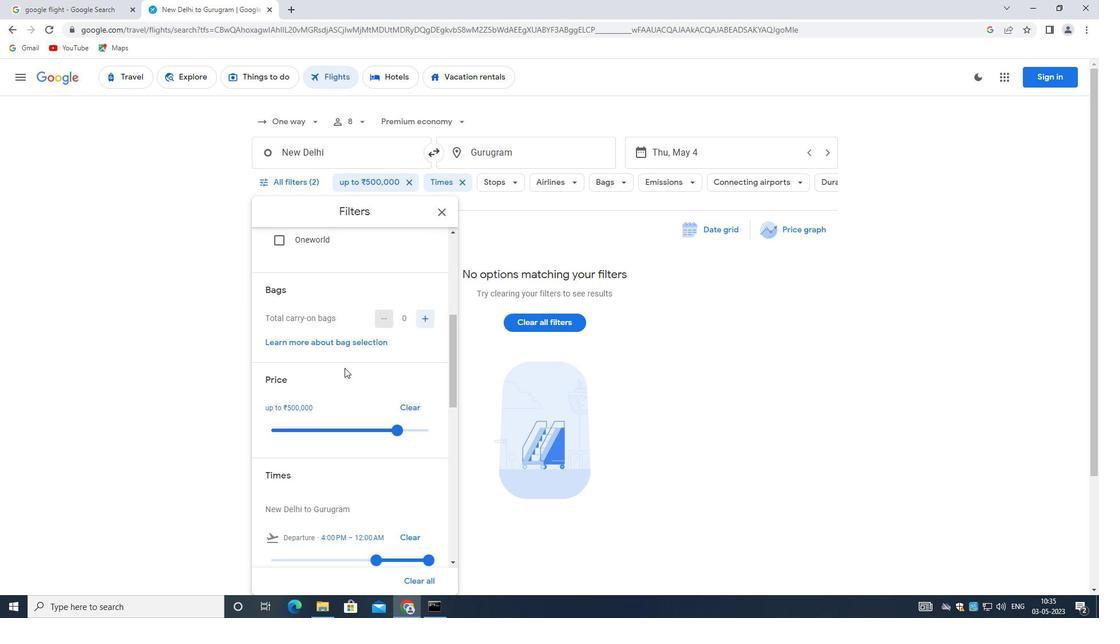 
Action: Mouse scrolled (343, 368) with delta (0, 0)
Screenshot: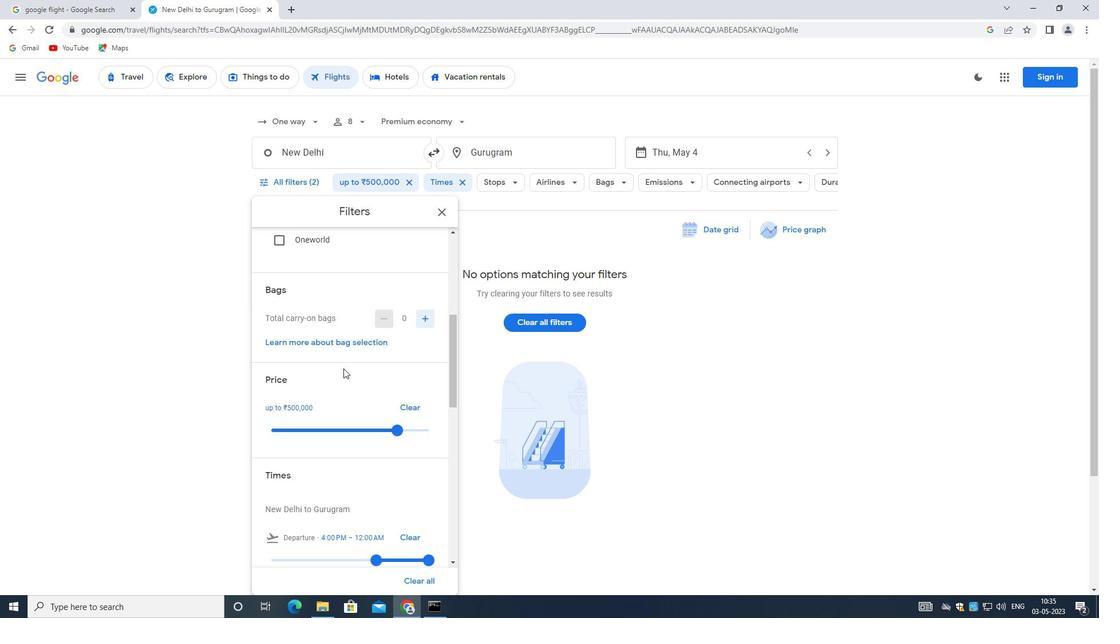 
Action: Mouse moved to (397, 372)
Screenshot: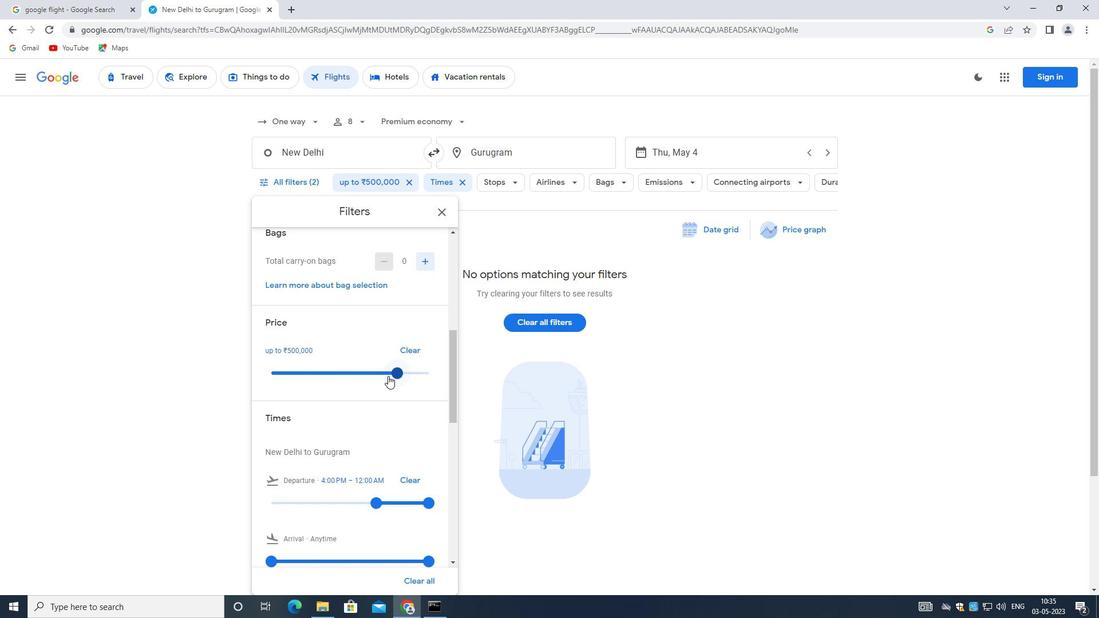 
Action: Mouse pressed left at (397, 372)
Screenshot: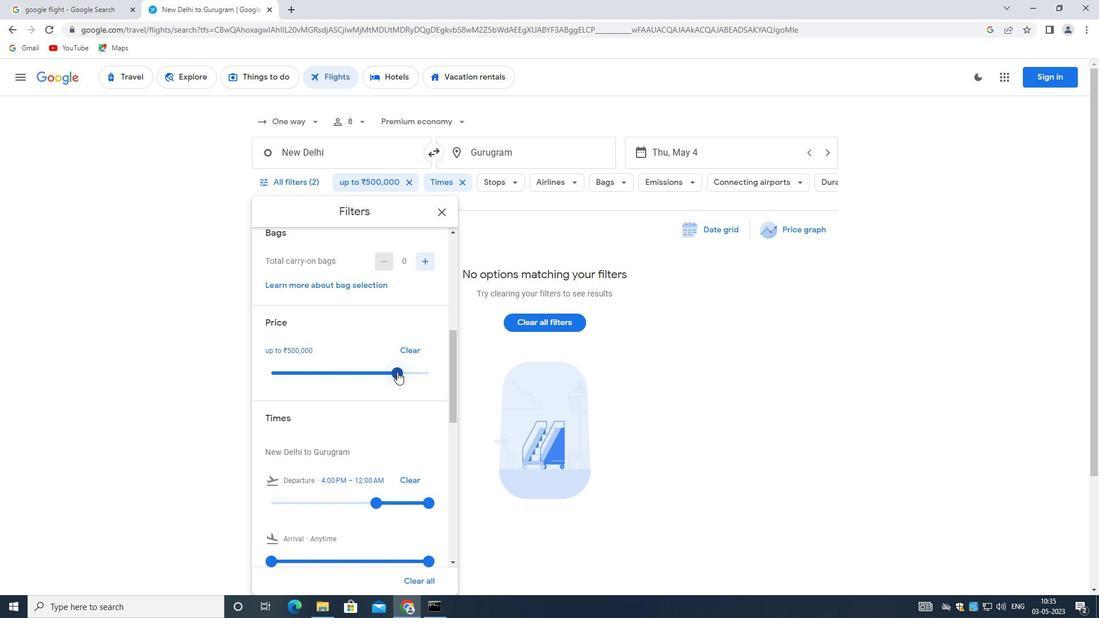 
Action: Mouse moved to (400, 370)
Screenshot: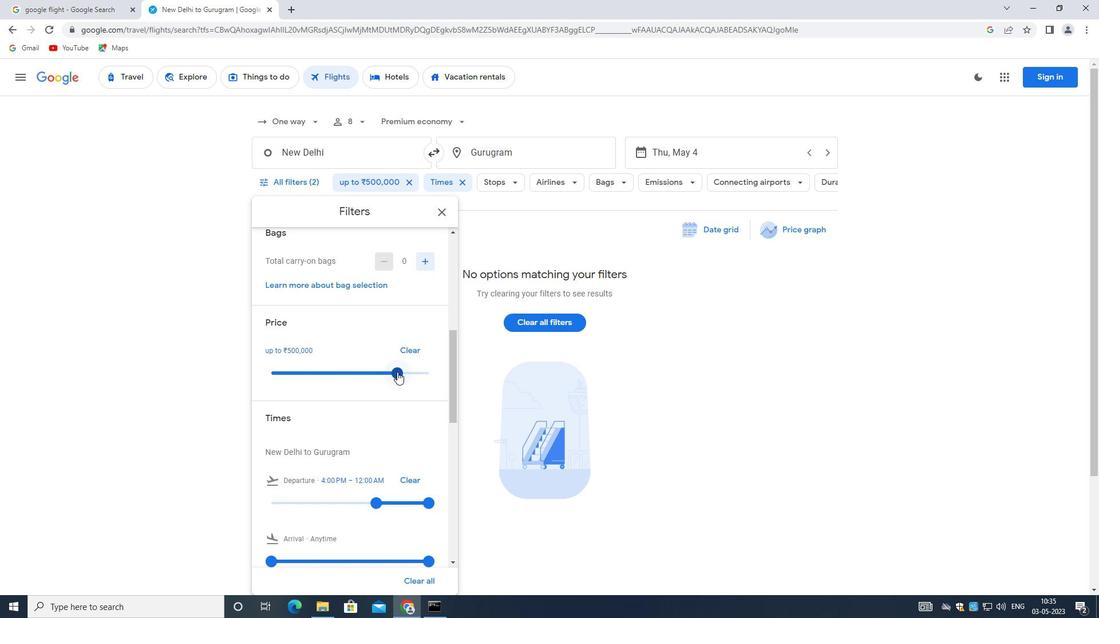 
Action: Mouse pressed left at (400, 370)
Screenshot: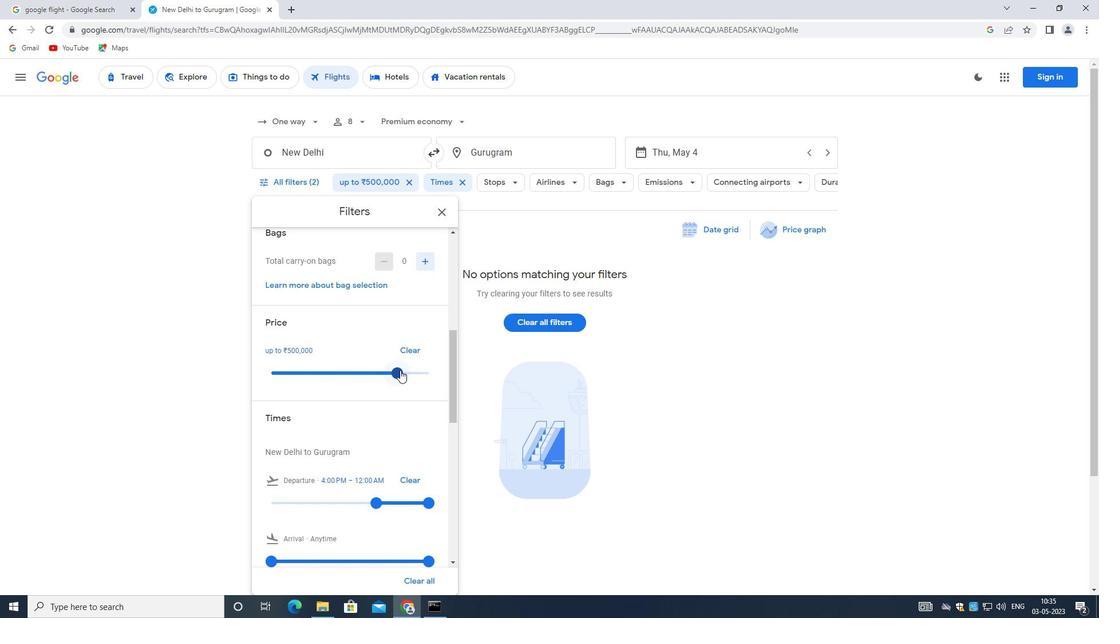 
Action: Mouse pressed left at (400, 370)
Screenshot: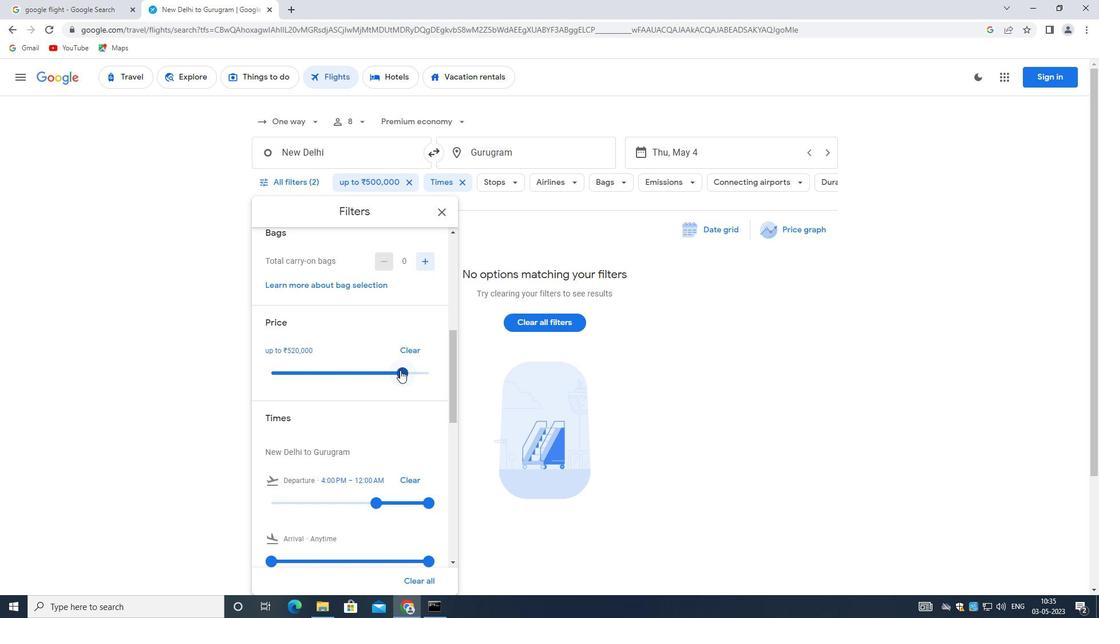 
Action: Mouse moved to (404, 370)
Screenshot: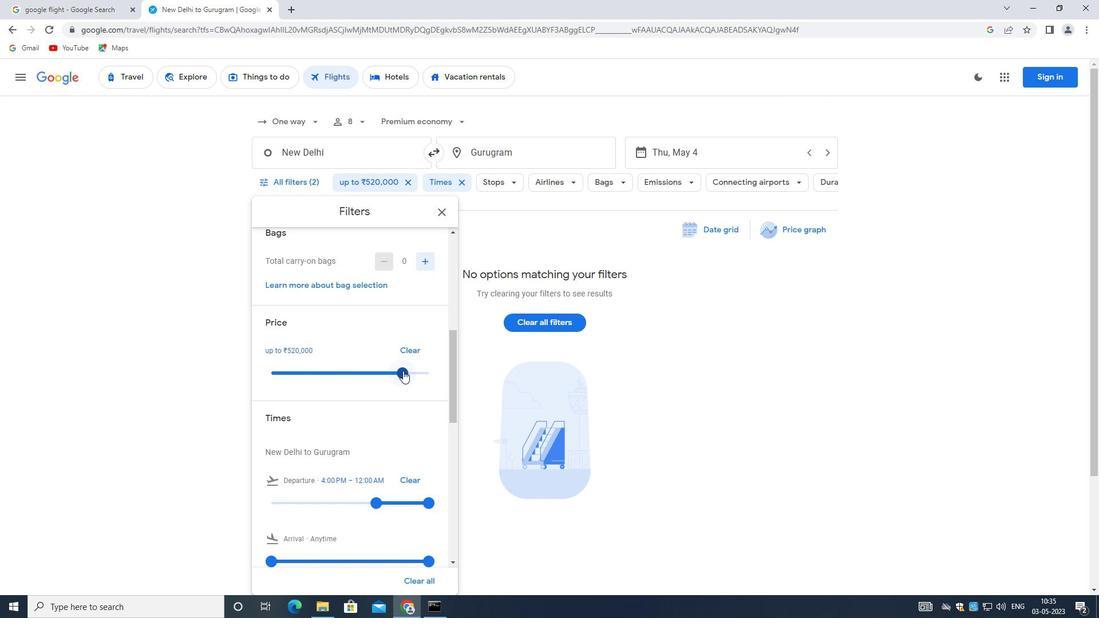 
Action: Mouse pressed left at (404, 370)
Screenshot: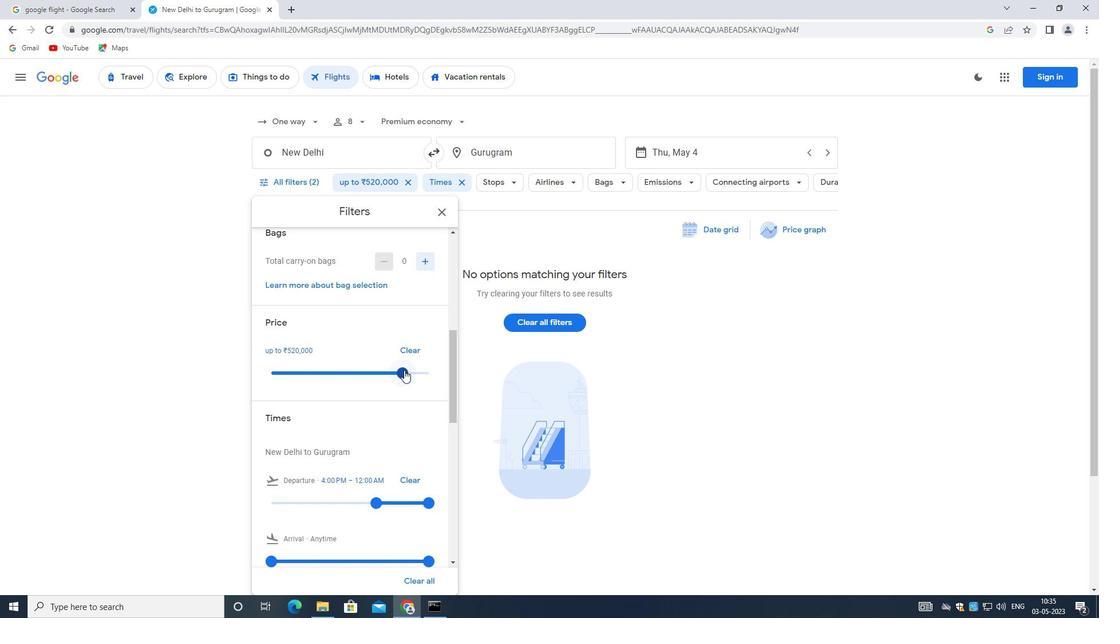 
Action: Mouse moved to (405, 370)
Screenshot: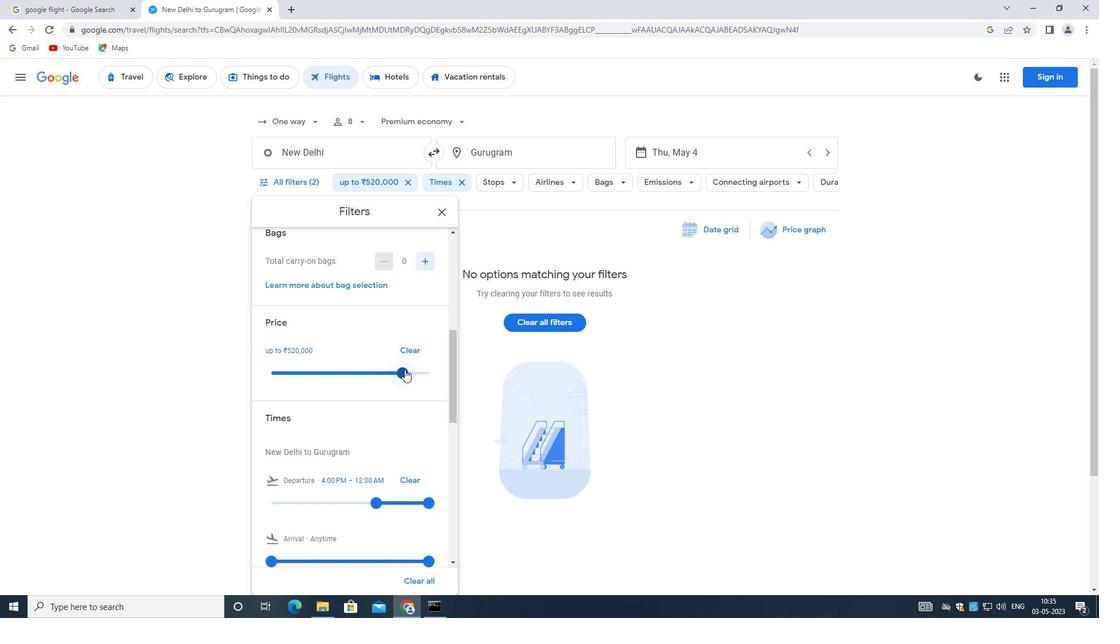 
Action: Mouse pressed left at (405, 370)
Screenshot: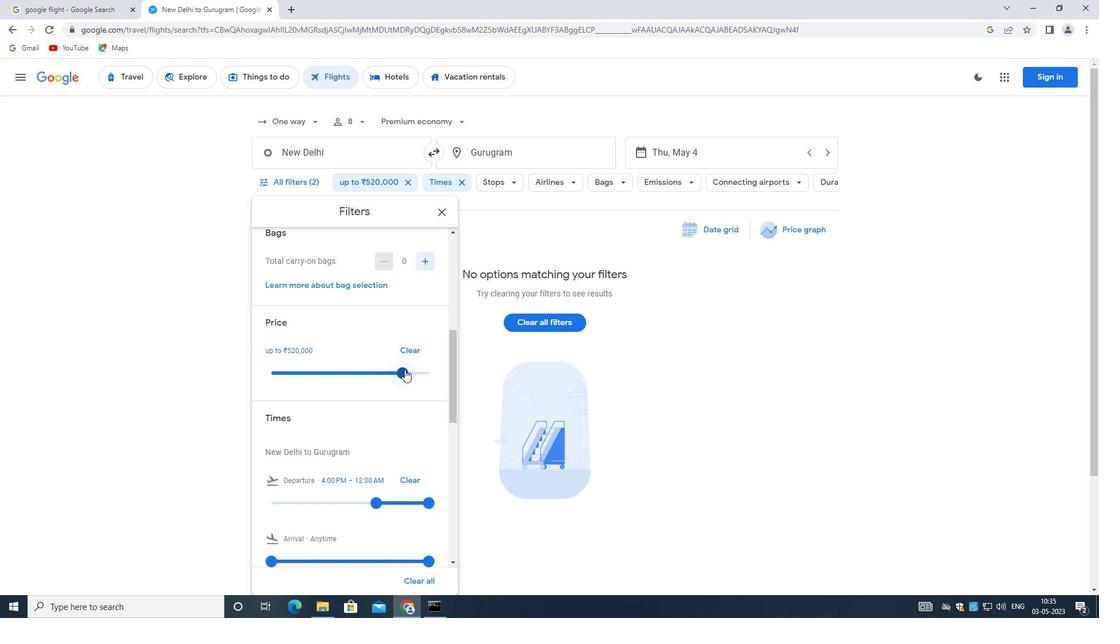 
Action: Mouse moved to (411, 370)
Screenshot: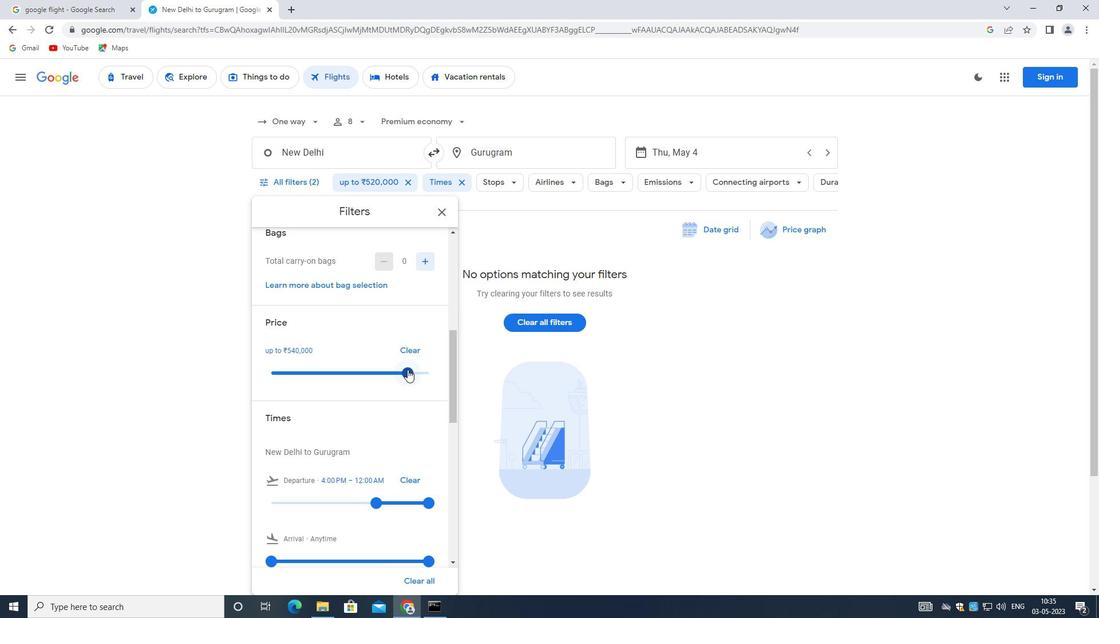 
Action: Mouse pressed left at (411, 370)
Screenshot: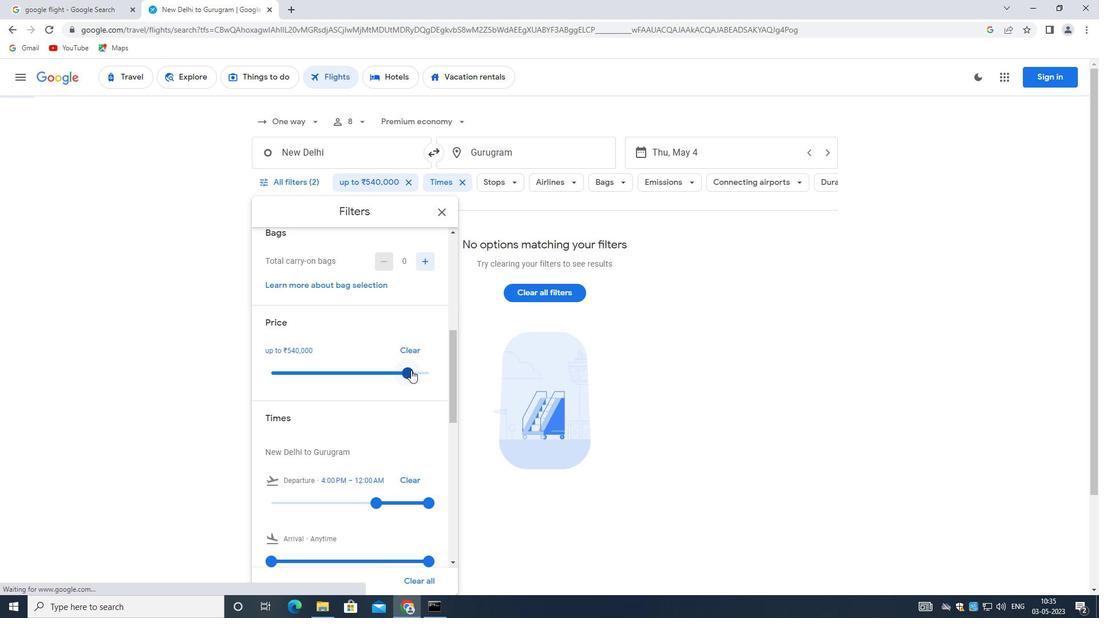 
Action: Mouse pressed left at (411, 370)
Screenshot: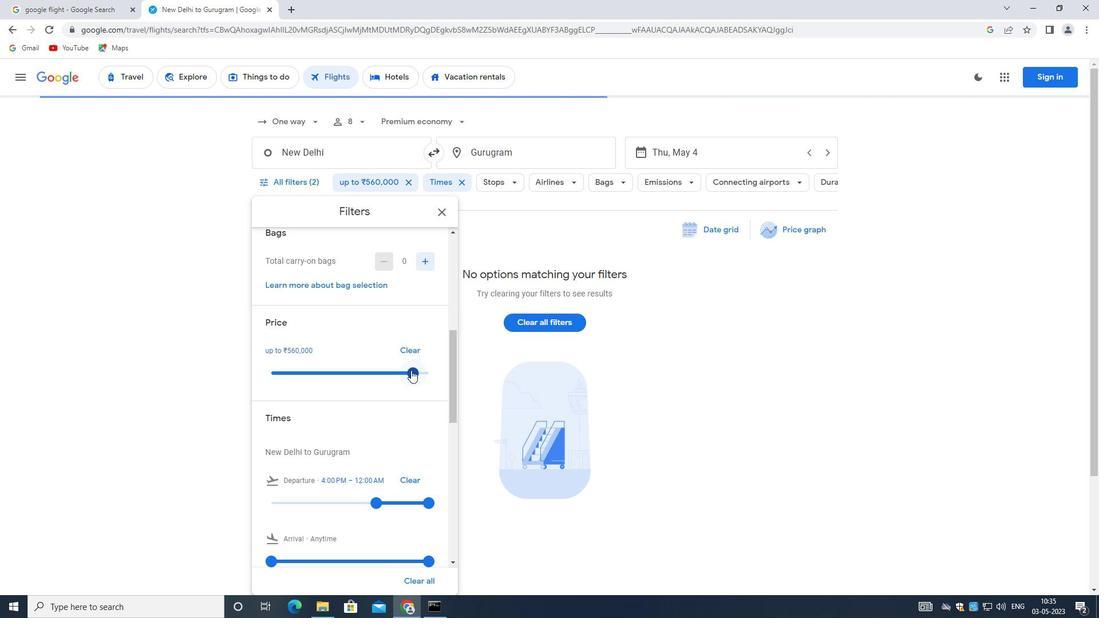 
Action: Mouse moved to (335, 458)
Screenshot: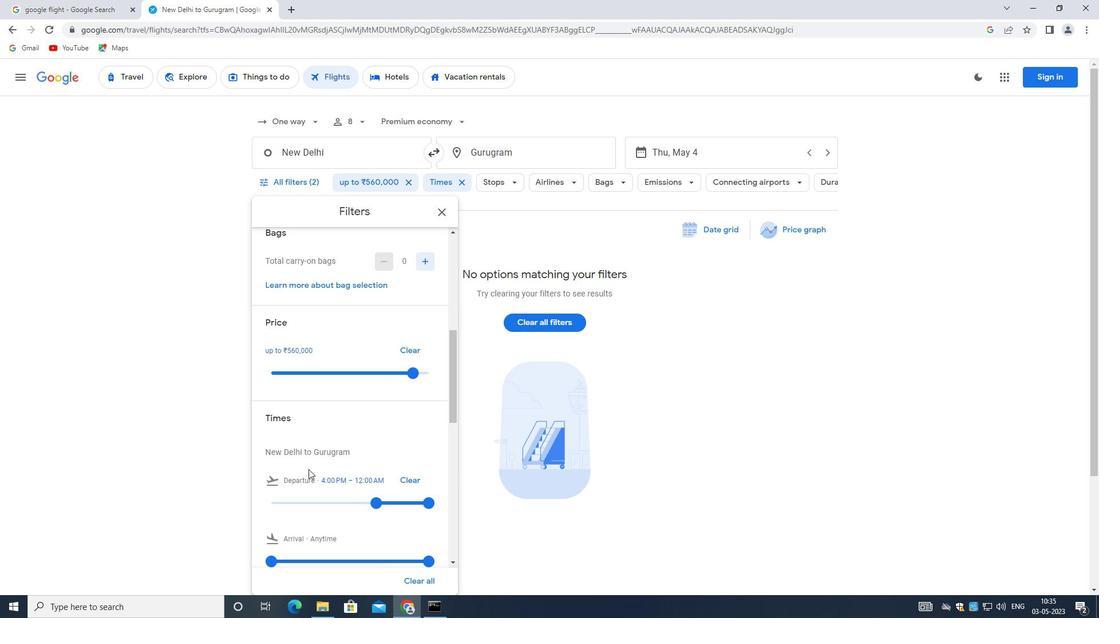 
Action: Mouse scrolled (335, 457) with delta (0, 0)
Screenshot: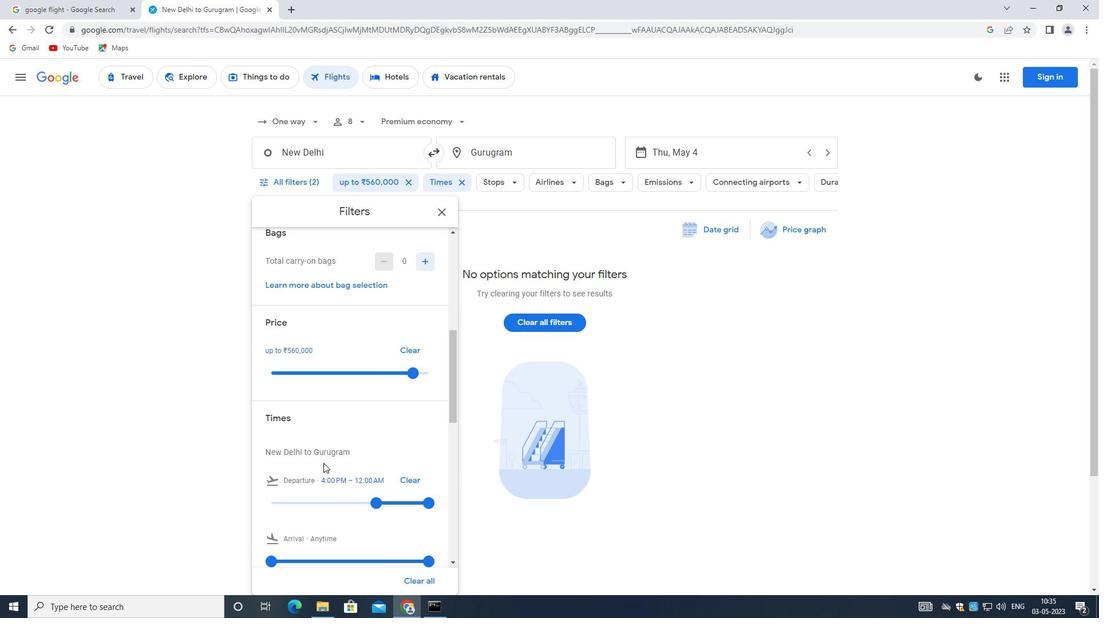 
Action: Mouse moved to (393, 445)
Screenshot: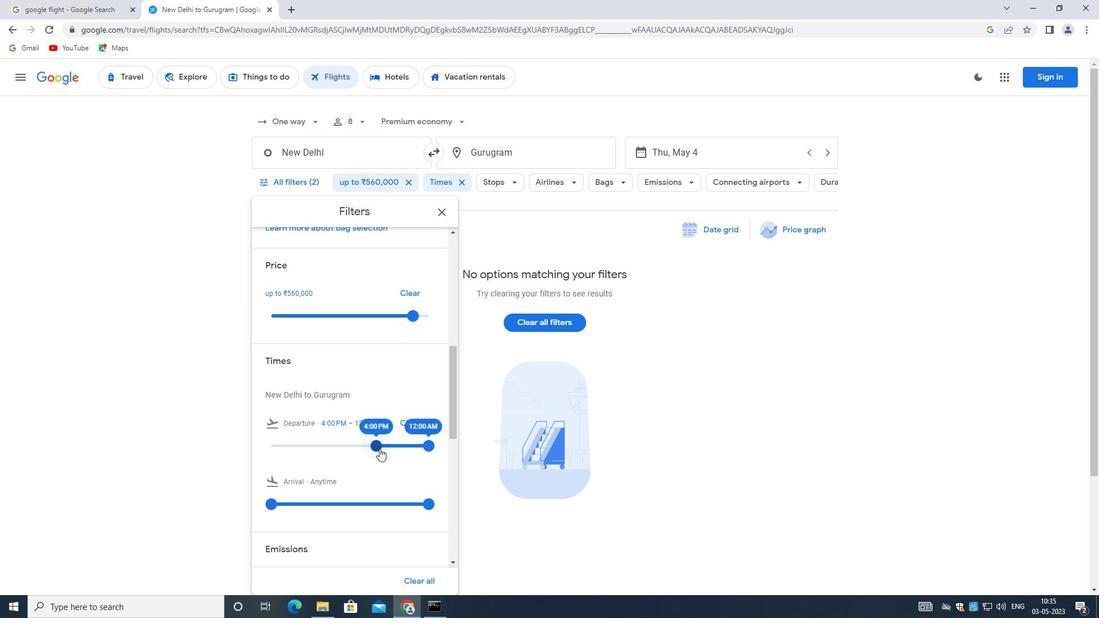 
Action: Mouse pressed left at (393, 445)
Screenshot: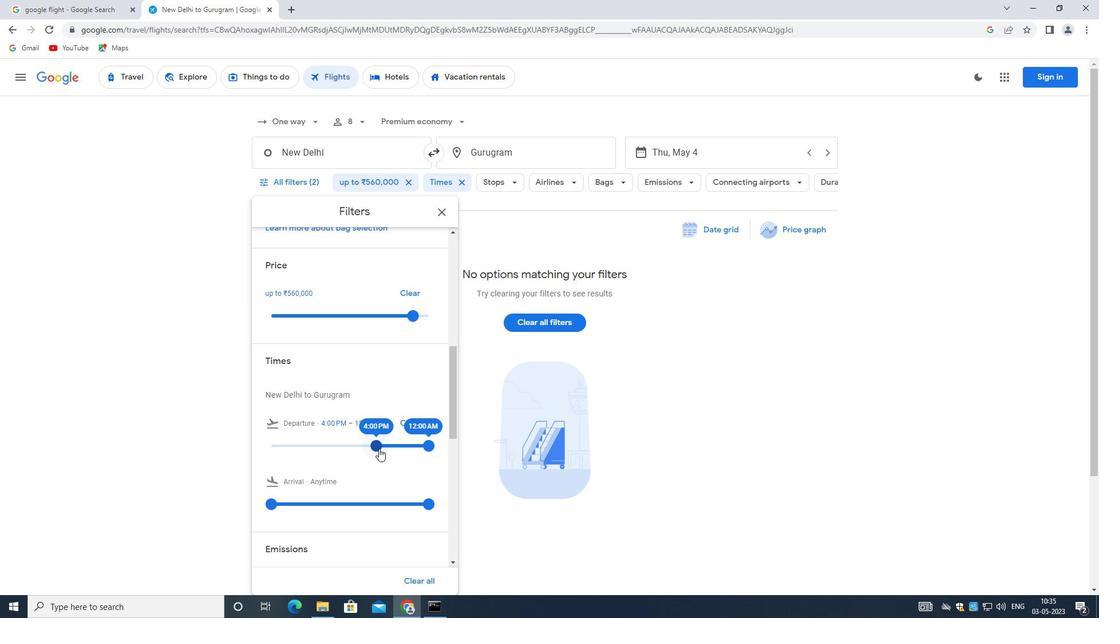 
Action: Mouse moved to (387, 444)
Screenshot: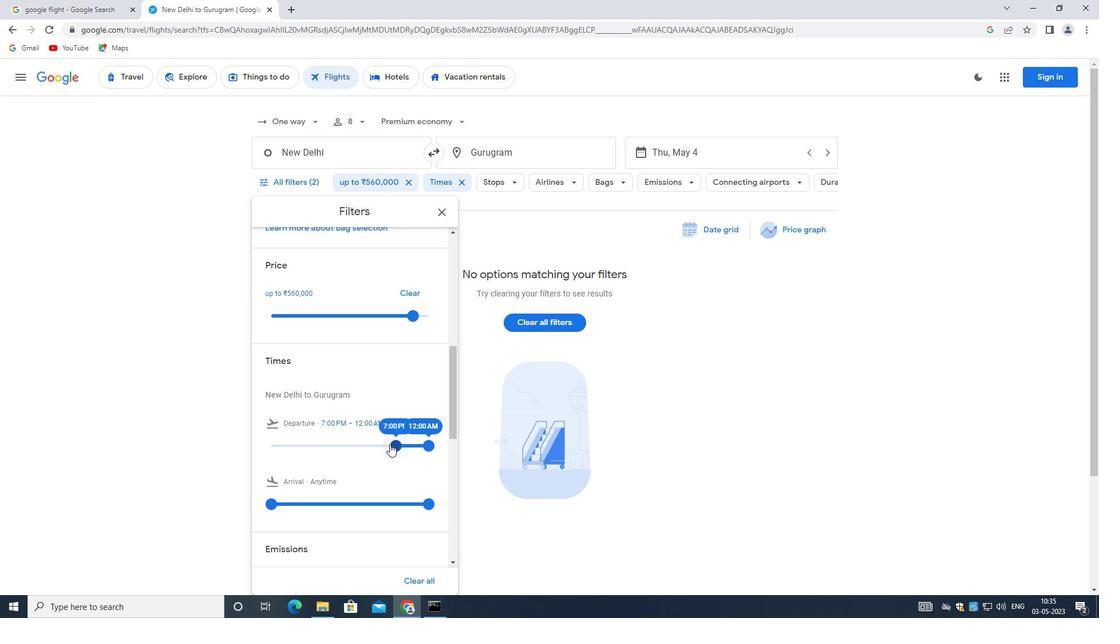 
Action: Mouse pressed left at (387, 444)
Screenshot: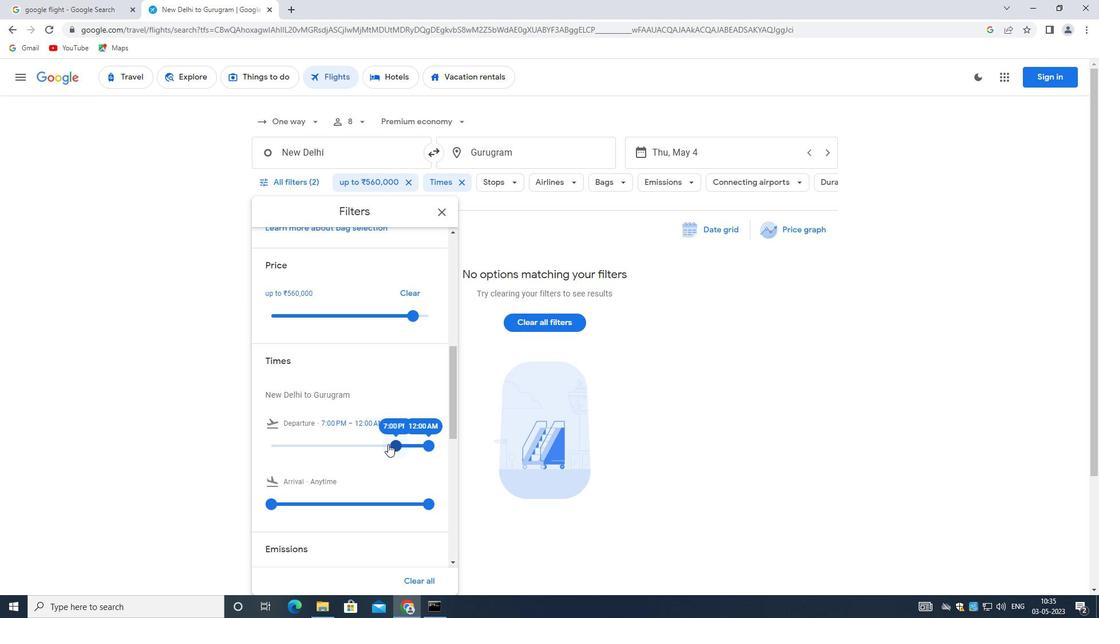 
Action: Mouse moved to (376, 446)
Screenshot: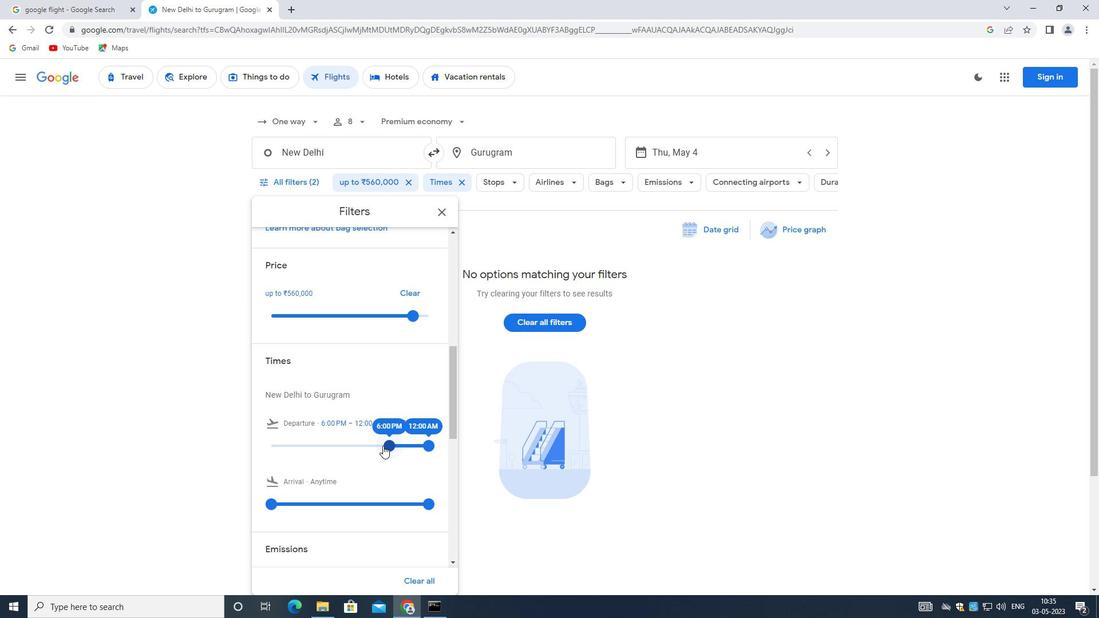 
Action: Mouse pressed left at (376, 446)
Screenshot: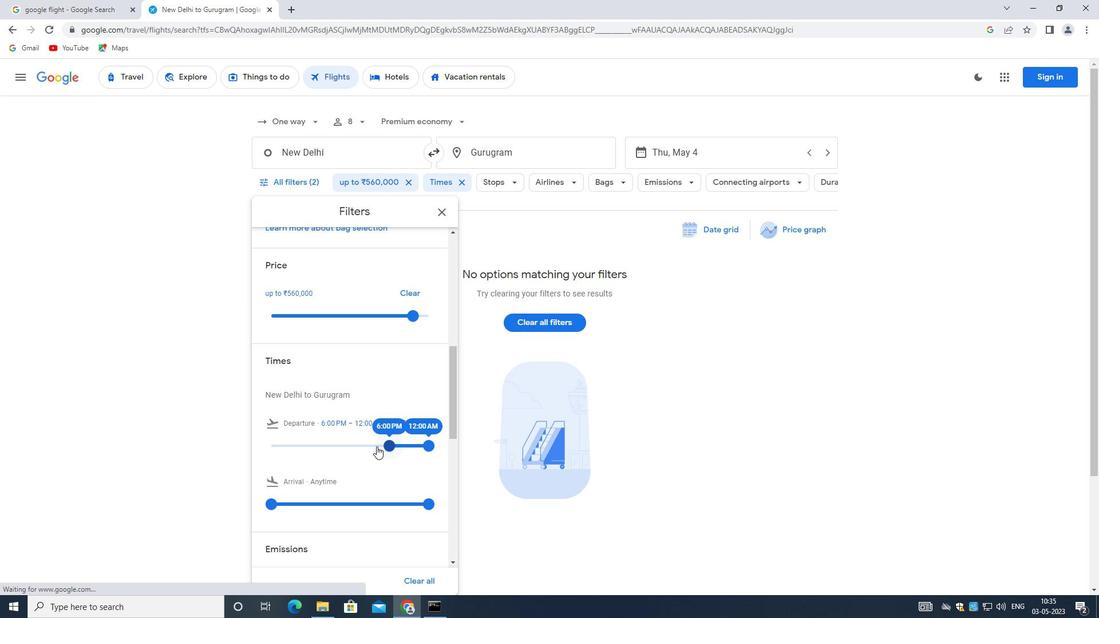 
Action: Mouse moved to (380, 443)
Screenshot: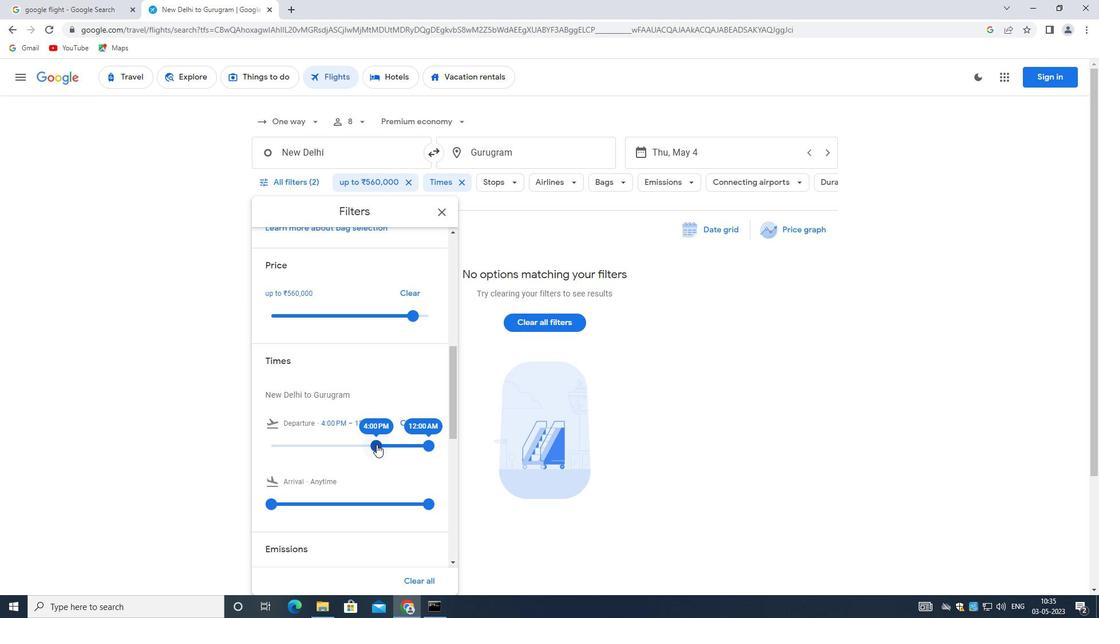 
Action: Mouse pressed left at (380, 443)
Screenshot: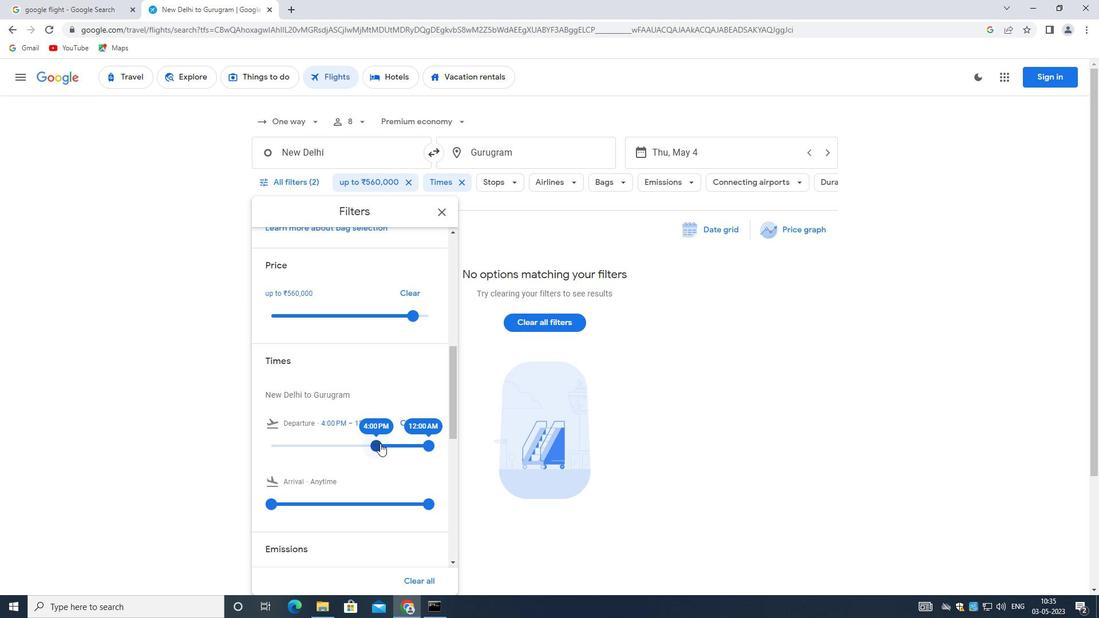 
Action: Mouse moved to (431, 442)
Screenshot: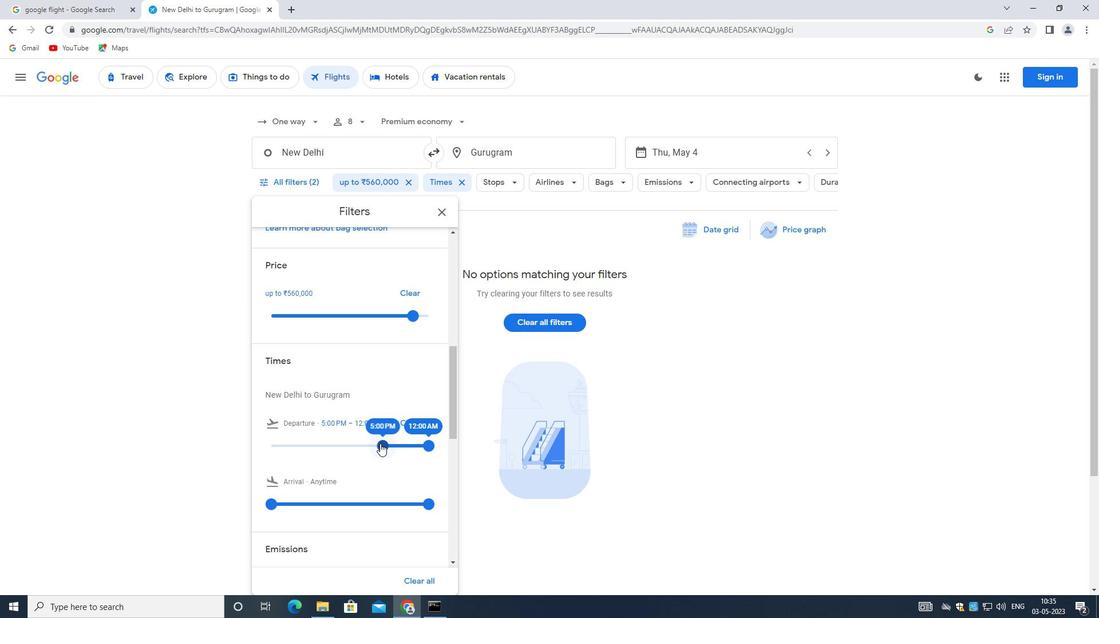 
Action: Mouse pressed left at (431, 442)
Screenshot: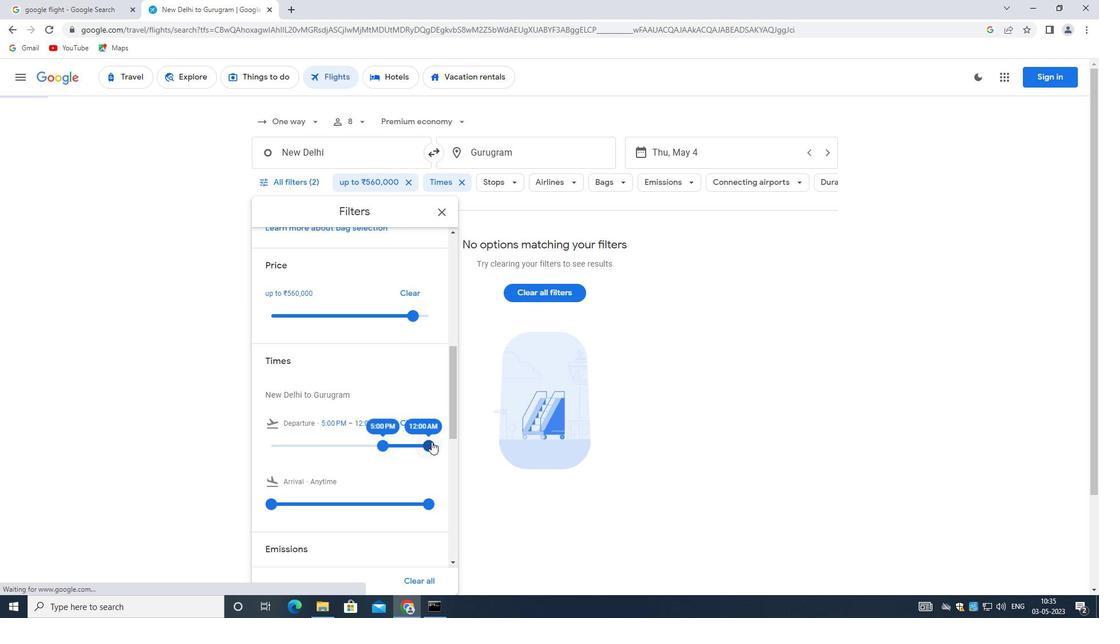 
Action: Mouse moved to (352, 491)
Screenshot: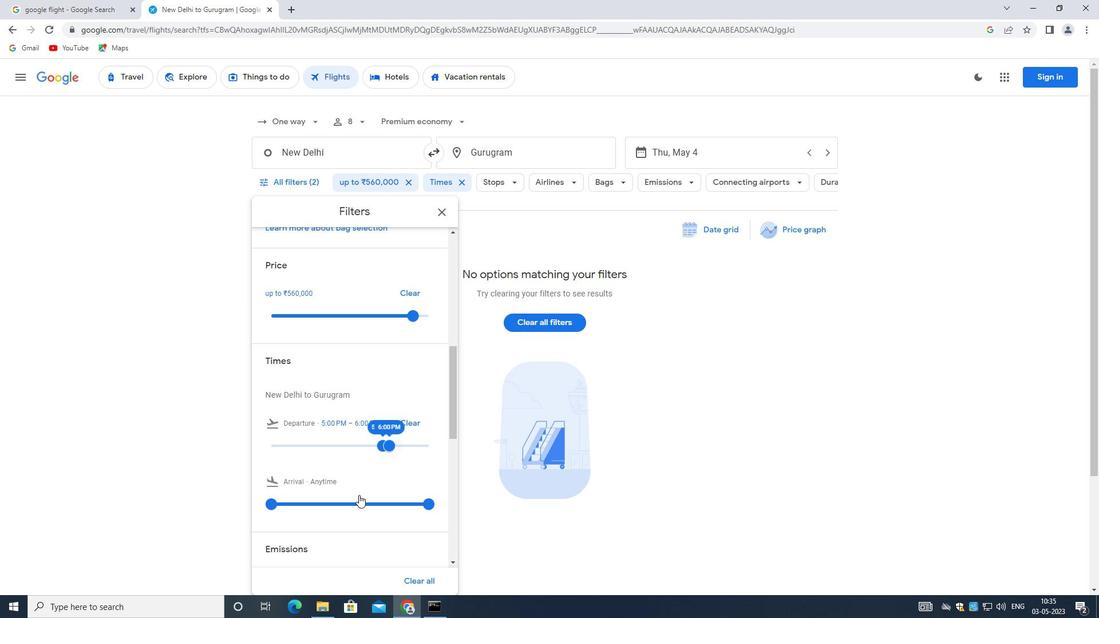 
Action: Mouse scrolled (352, 490) with delta (0, 0)
Screenshot: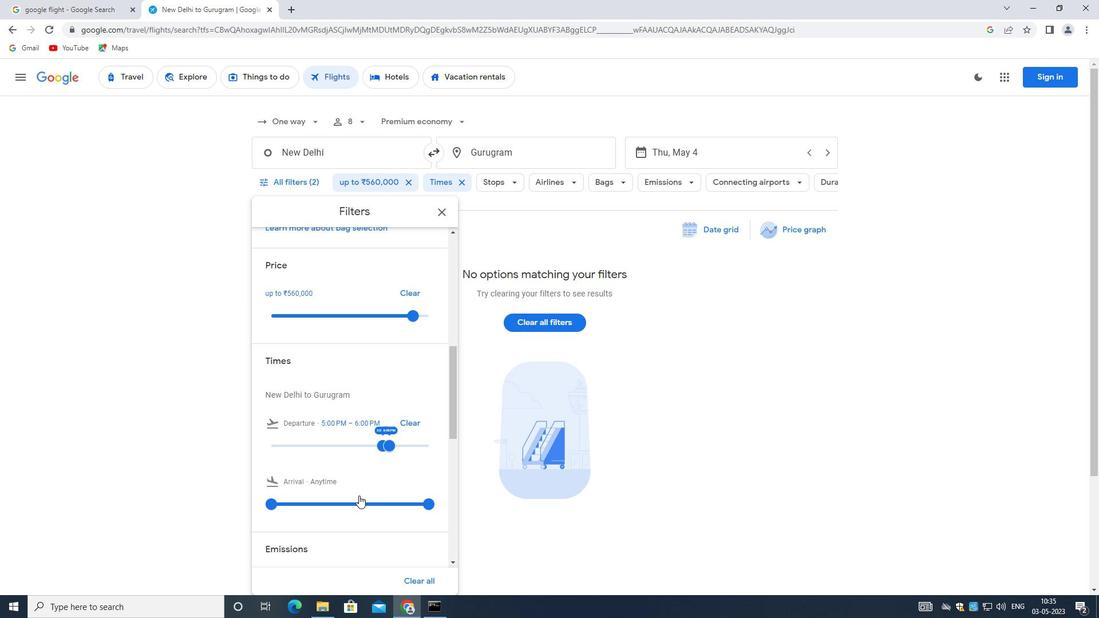 
Action: Mouse scrolled (352, 490) with delta (0, 0)
Screenshot: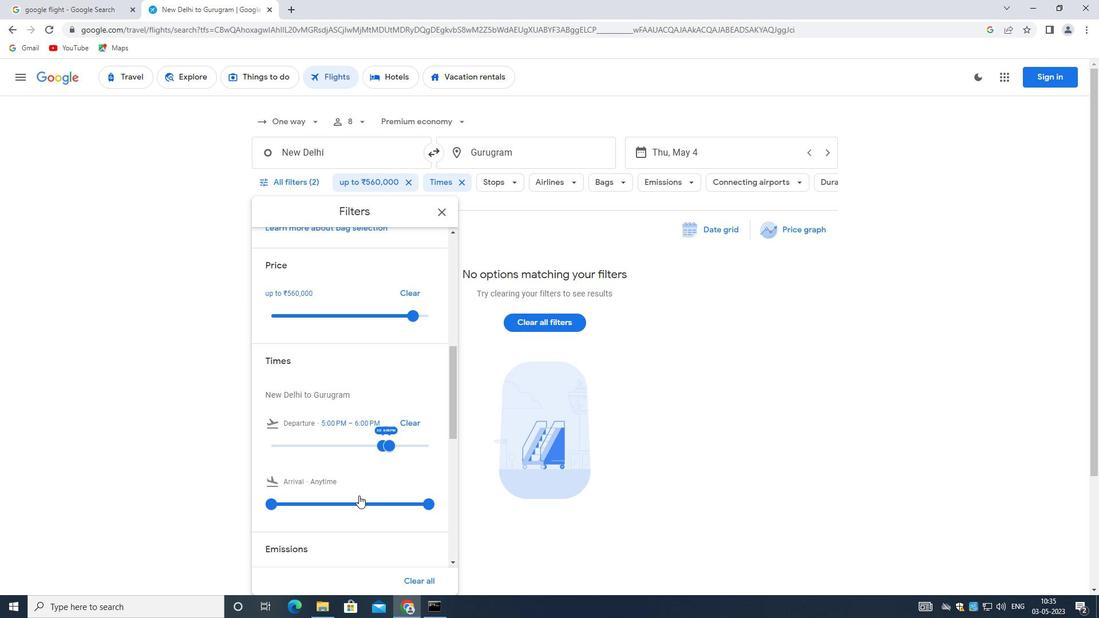 
Action: Mouse scrolled (352, 490) with delta (0, 0)
Screenshot: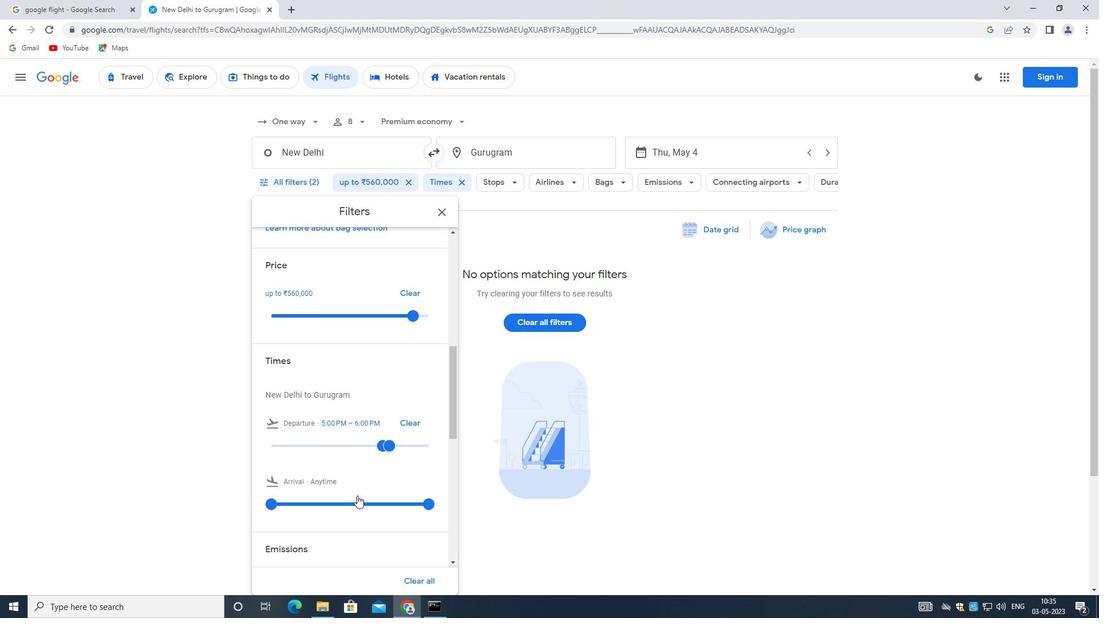 
Action: Mouse moved to (352, 489)
Screenshot: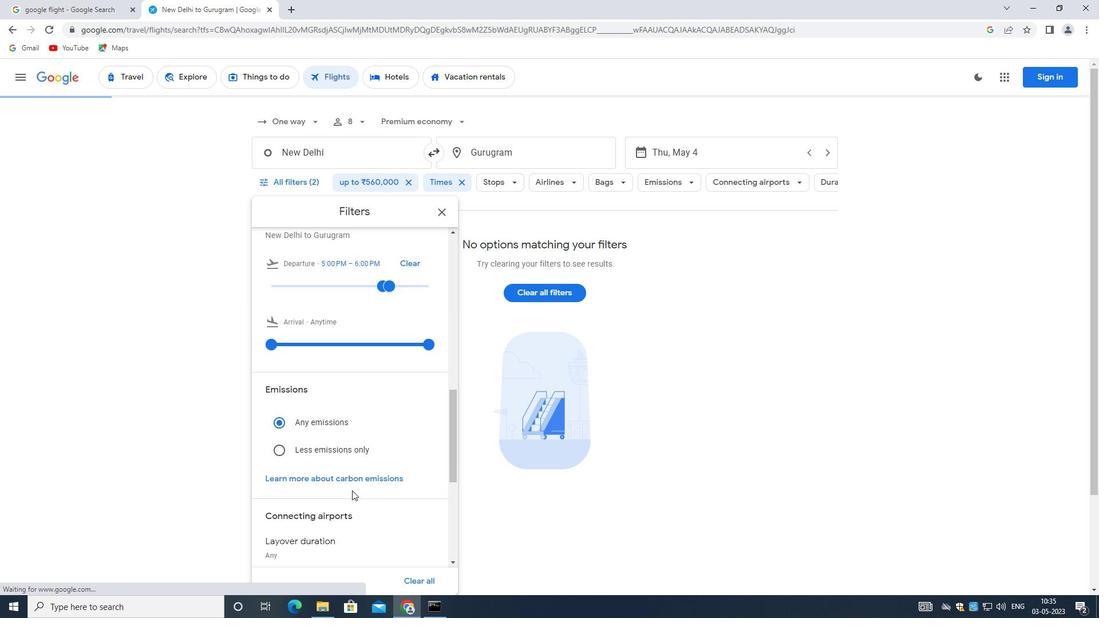 
Action: Mouse scrolled (352, 488) with delta (0, 0)
Screenshot: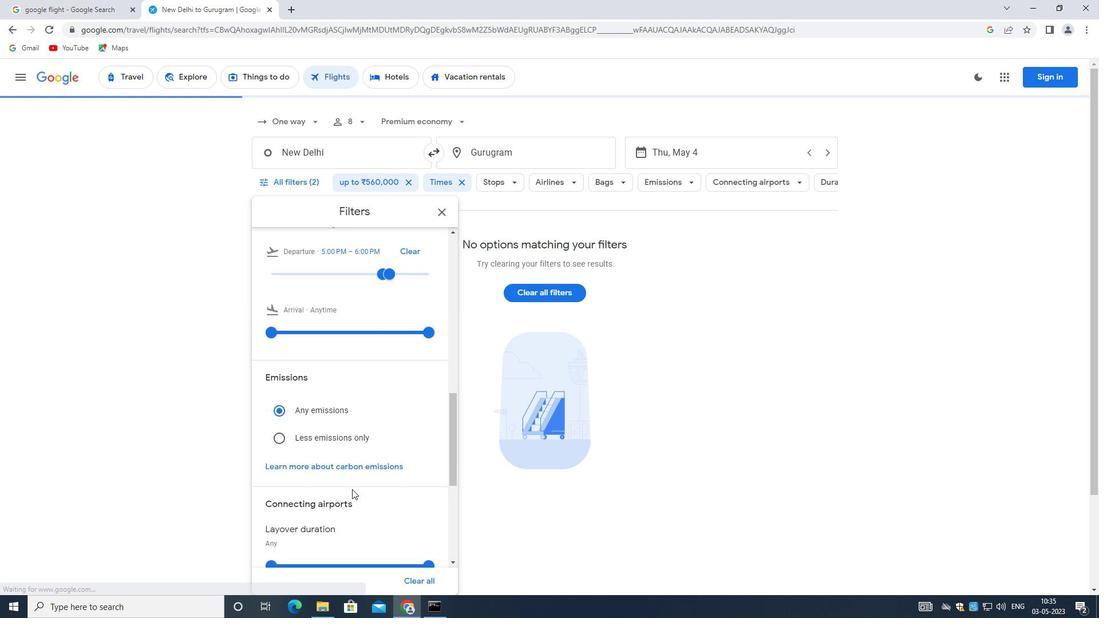 
Action: Mouse scrolled (352, 488) with delta (0, 0)
Screenshot: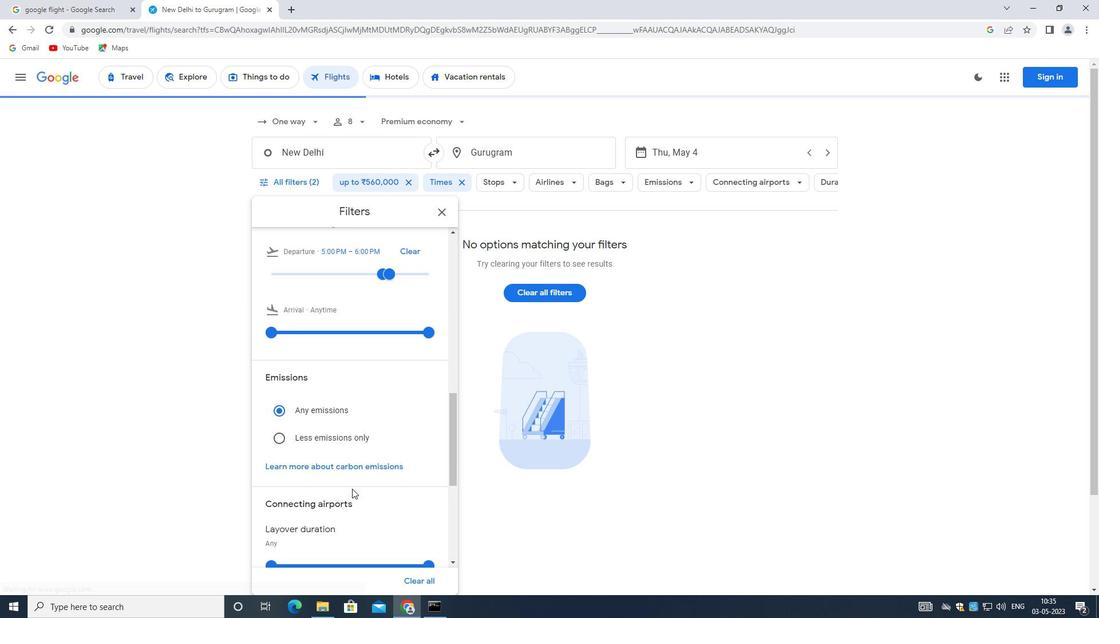 
Action: Mouse scrolled (352, 488) with delta (0, 0)
Screenshot: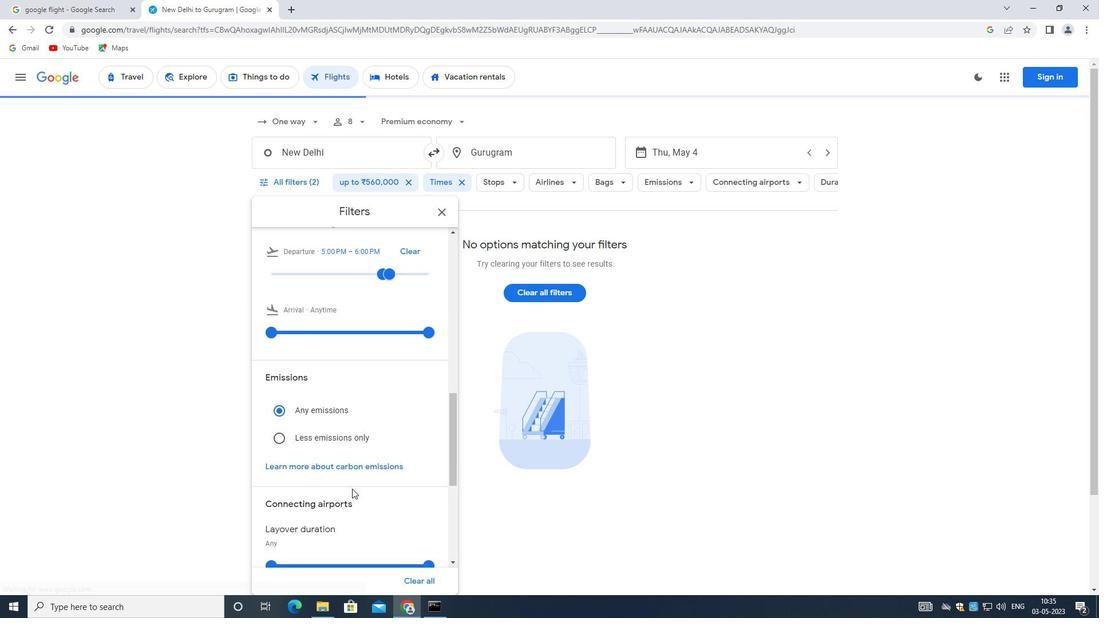 
Action: Mouse scrolled (352, 488) with delta (0, 0)
Screenshot: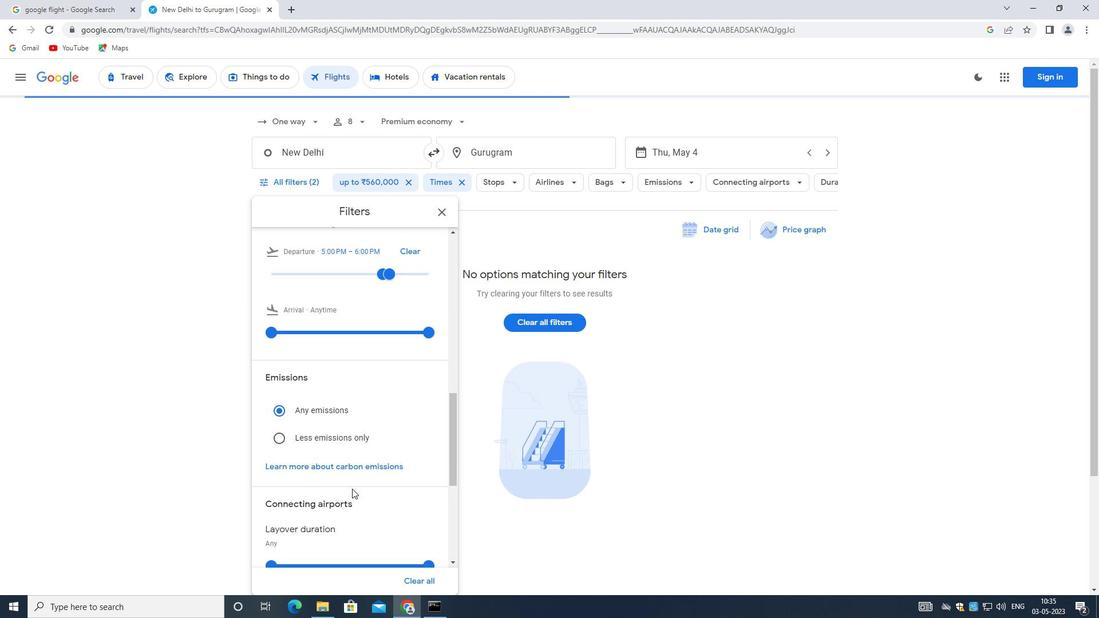 
Action: Mouse moved to (351, 487)
Screenshot: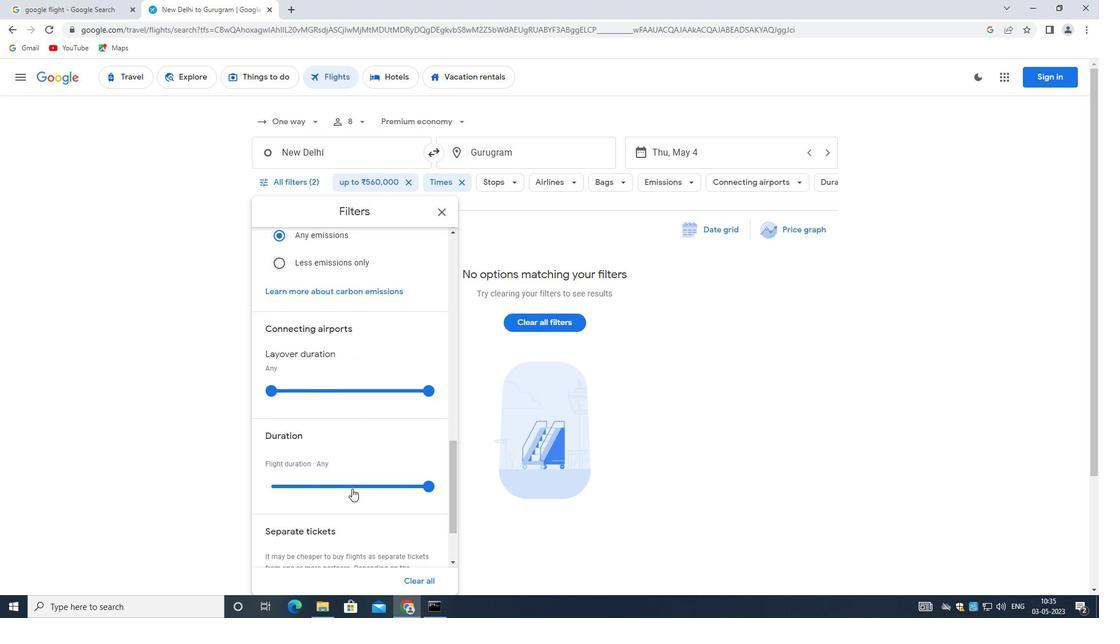 
Action: Mouse scrolled (351, 486) with delta (0, 0)
Screenshot: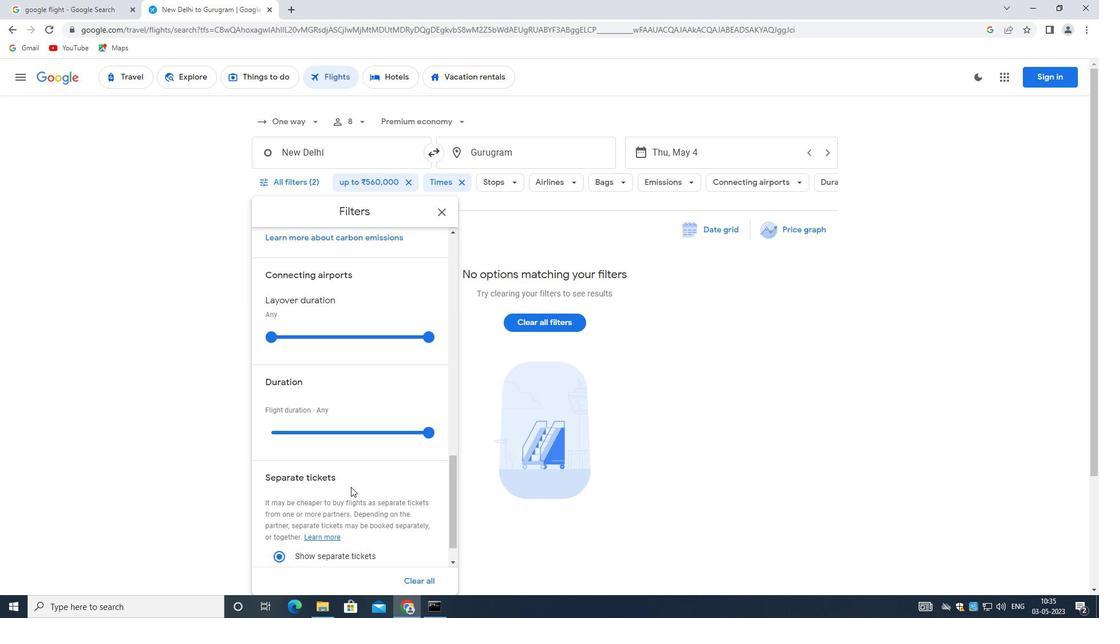 
Action: Mouse scrolled (351, 486) with delta (0, 0)
Screenshot: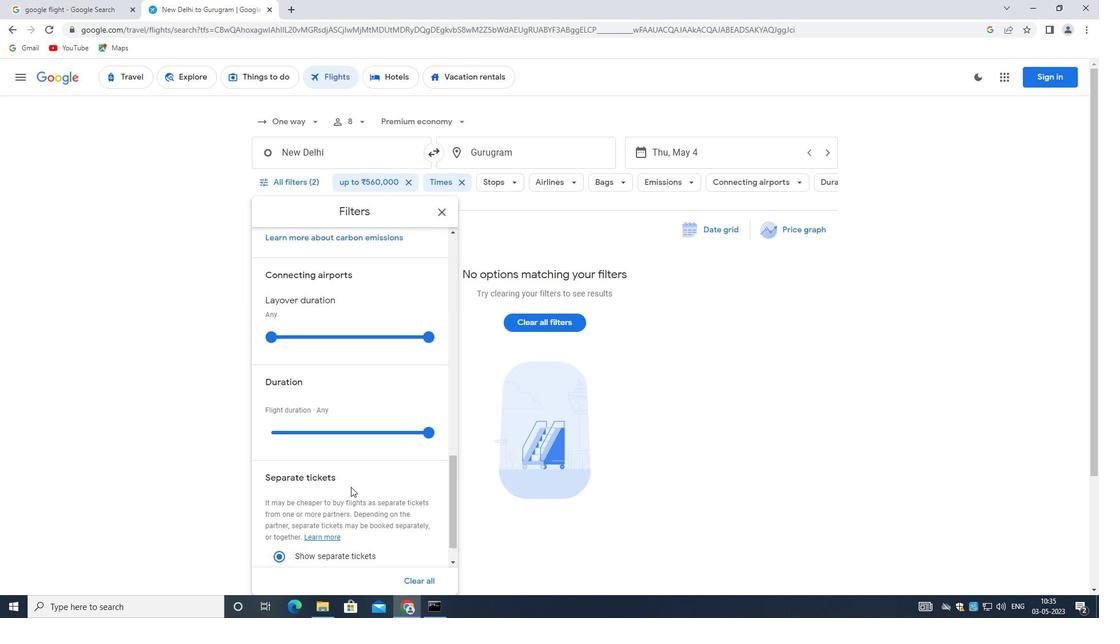 
Action: Mouse scrolled (351, 486) with delta (0, 0)
Screenshot: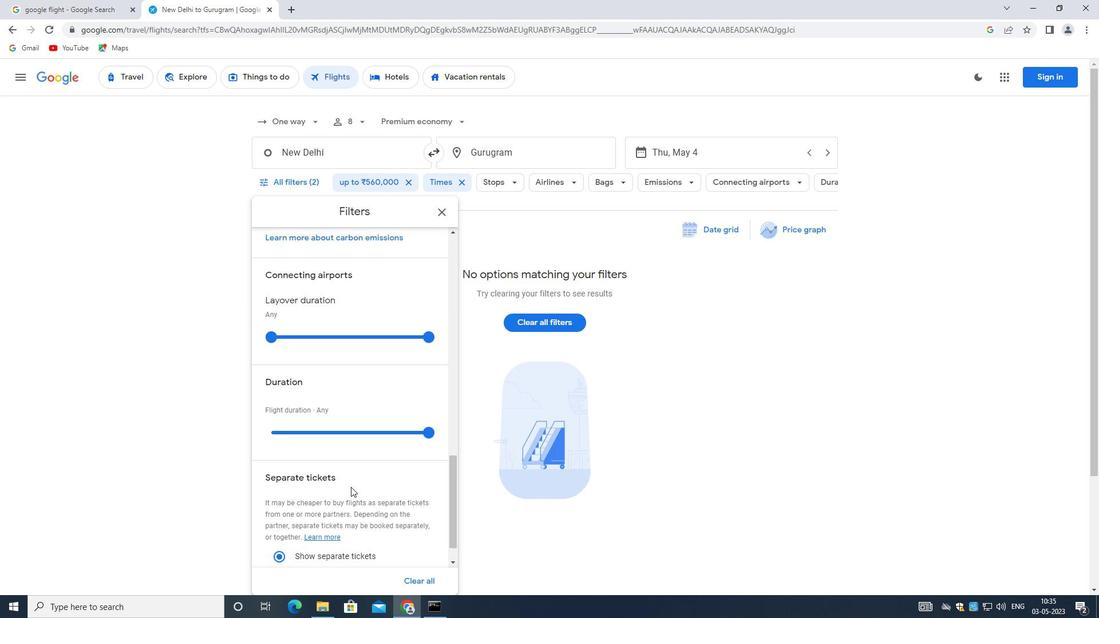 
Action: Mouse scrolled (351, 486) with delta (0, 0)
Screenshot: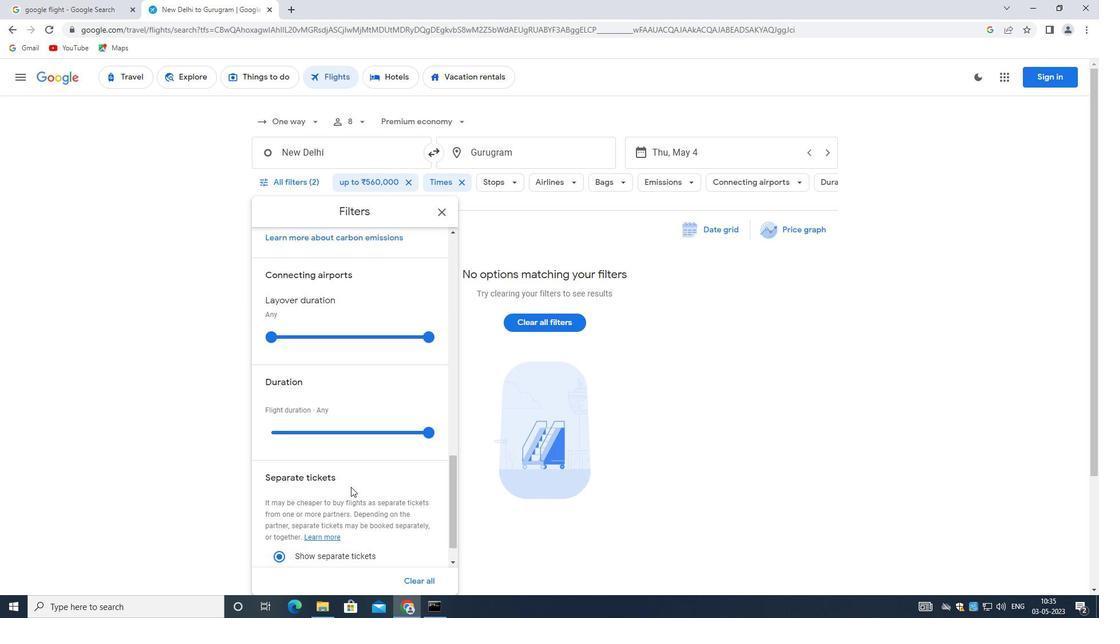 
Action: Mouse moved to (351, 486)
Screenshot: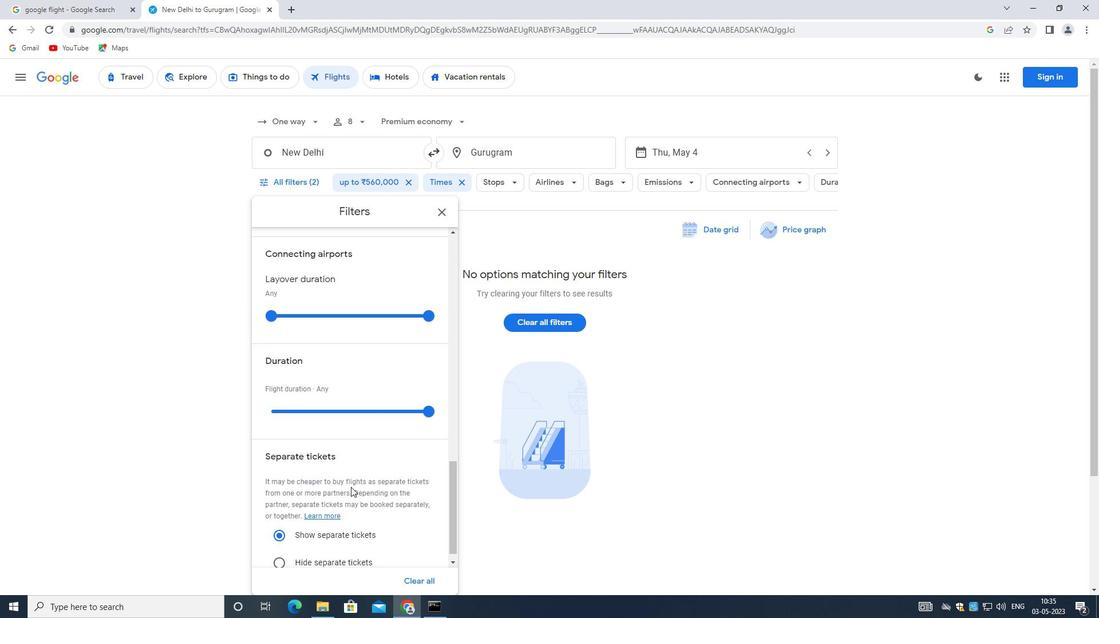 
Action: Mouse scrolled (351, 486) with delta (0, 0)
Screenshot: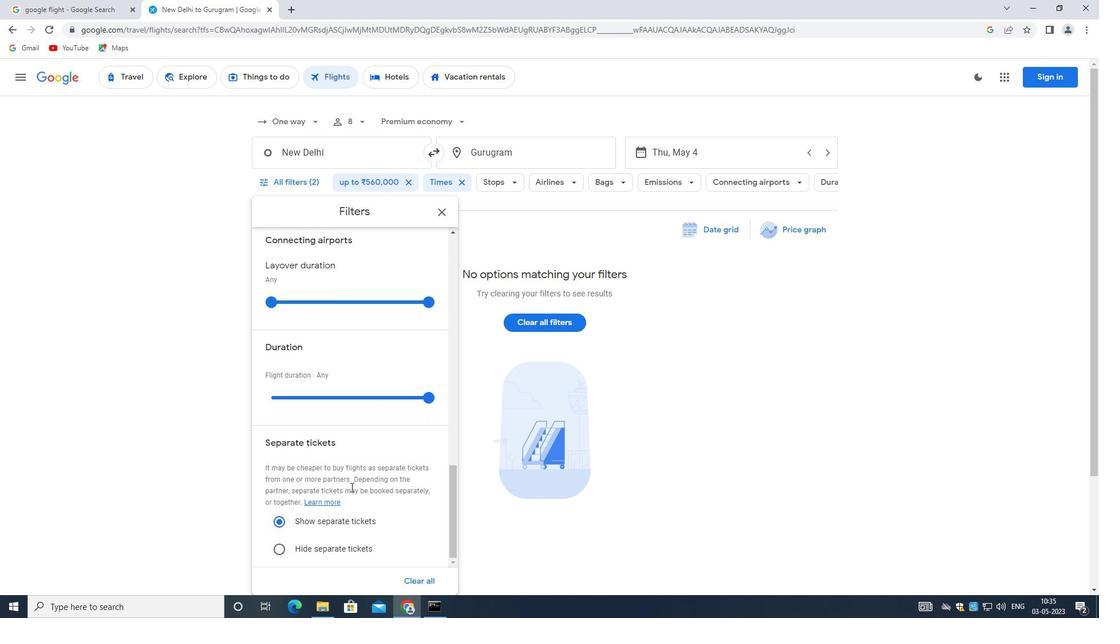 
Action: Mouse scrolled (351, 486) with delta (0, 0)
Screenshot: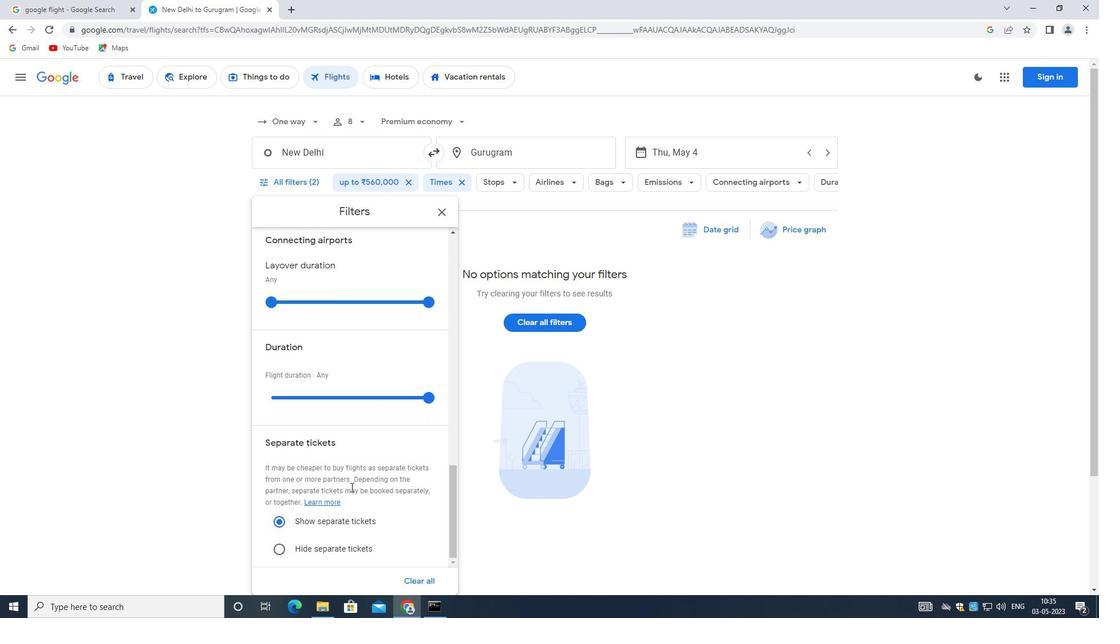 
Action: Mouse scrolled (351, 486) with delta (0, 0)
Screenshot: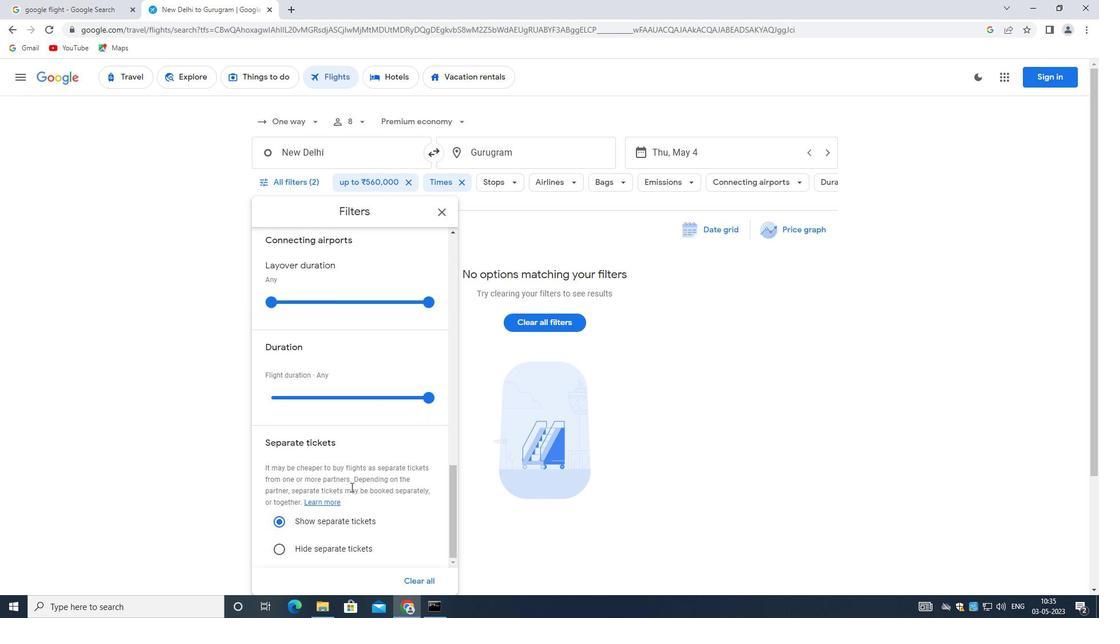 
Action: Mouse moved to (351, 486)
Screenshot: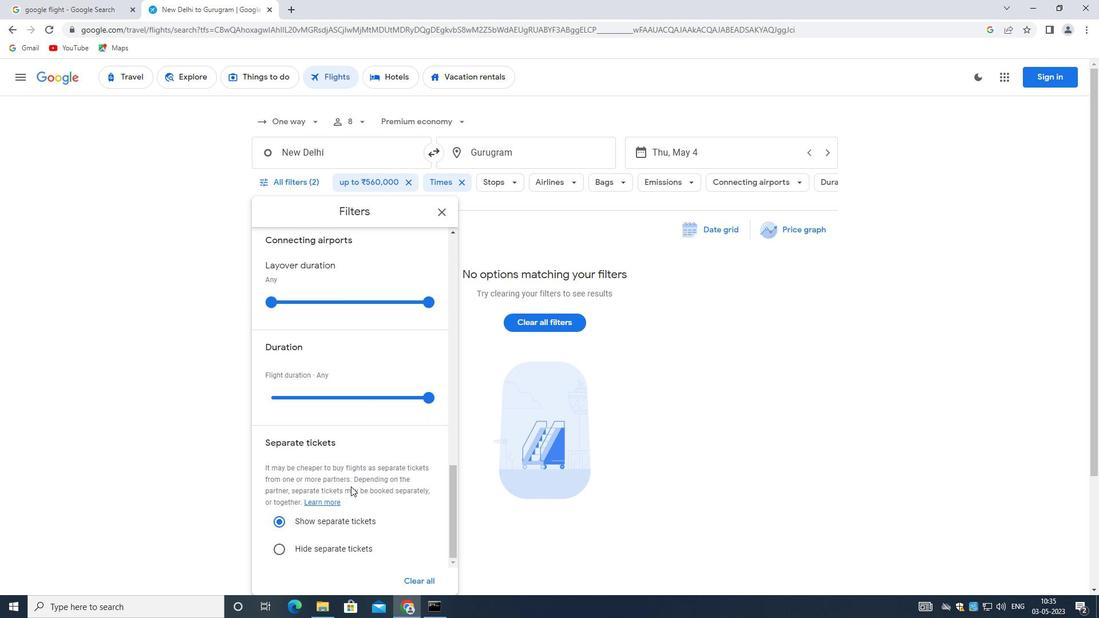 
Action: Mouse scrolled (351, 485) with delta (0, 0)
Screenshot: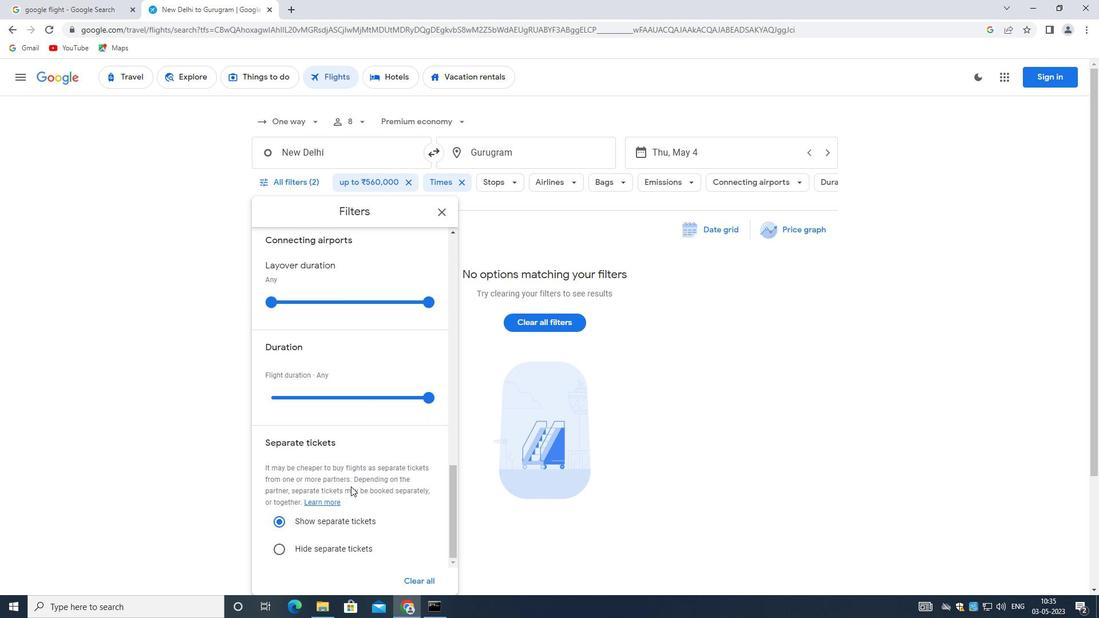 
Action: Mouse scrolled (351, 485) with delta (0, 0)
Screenshot: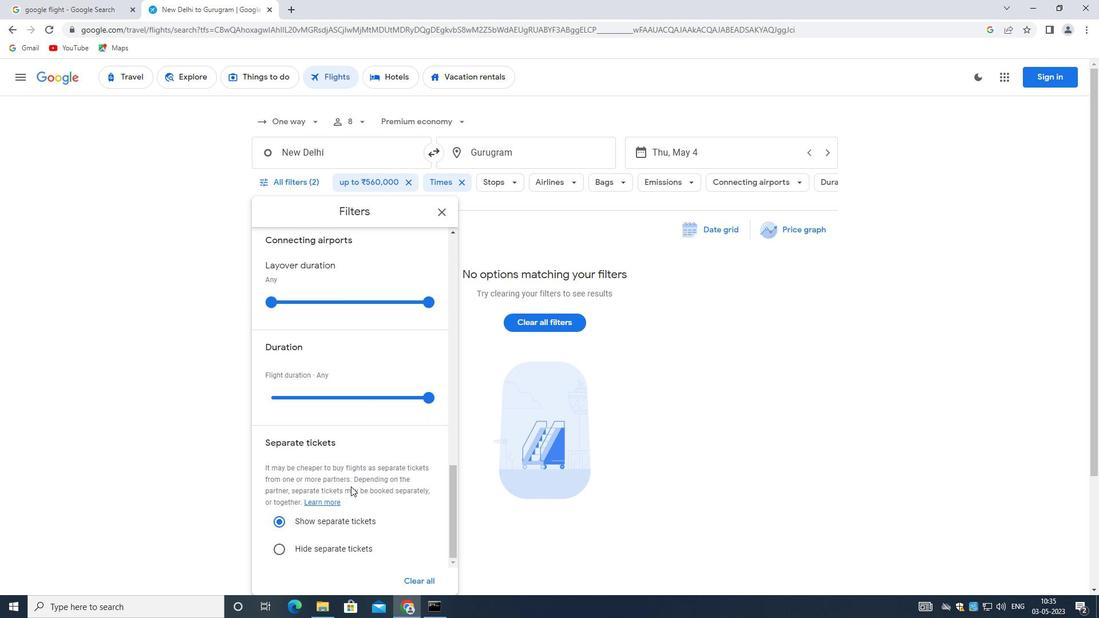 
Action: Mouse scrolled (351, 485) with delta (0, 0)
Screenshot: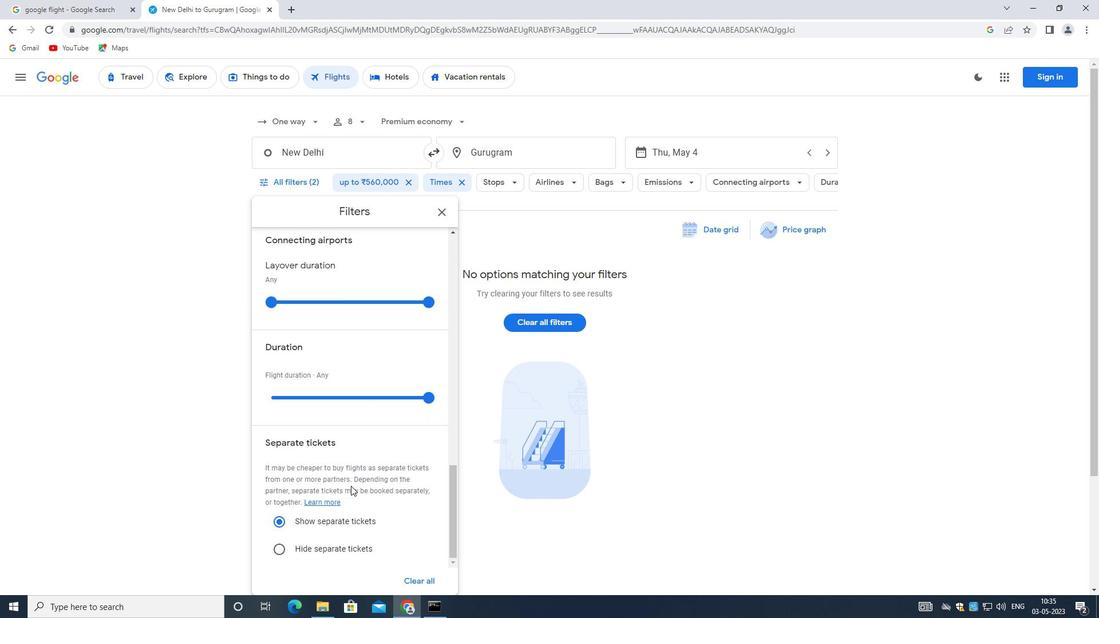 
Action: Mouse scrolled (351, 485) with delta (0, 0)
Screenshot: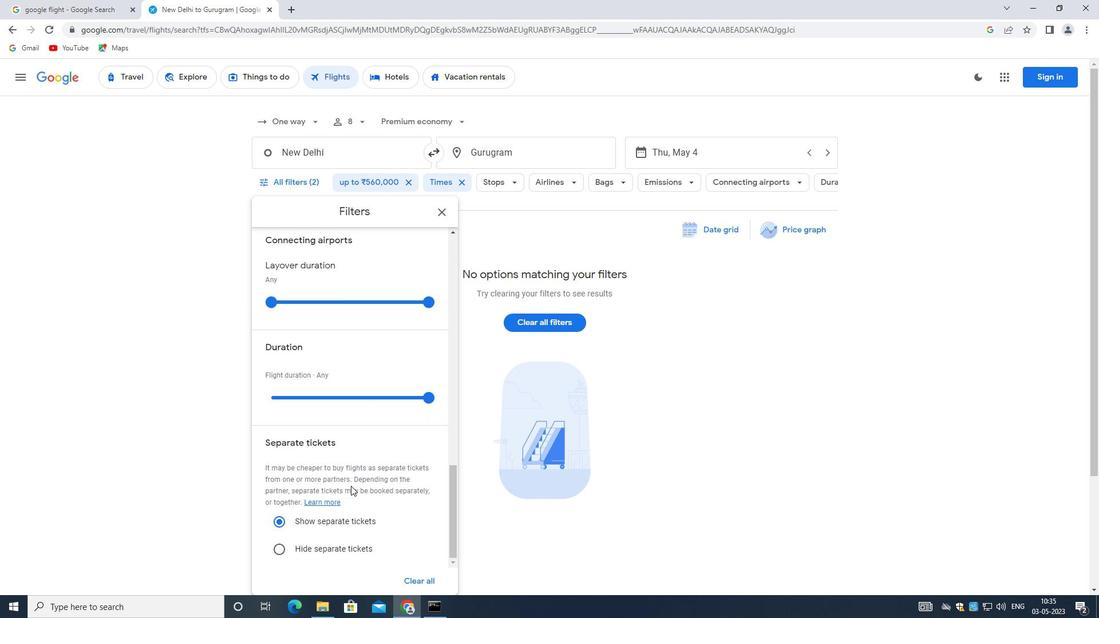 
Action: Mouse scrolled (351, 485) with delta (0, 0)
Screenshot: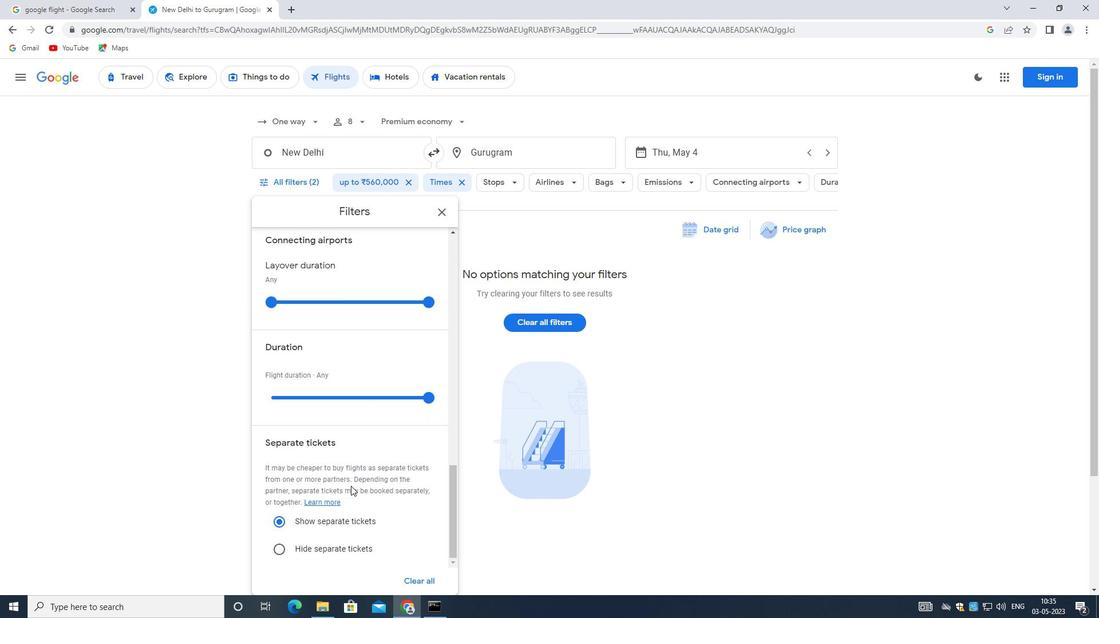 
Action: Mouse scrolled (351, 485) with delta (0, 0)
Screenshot: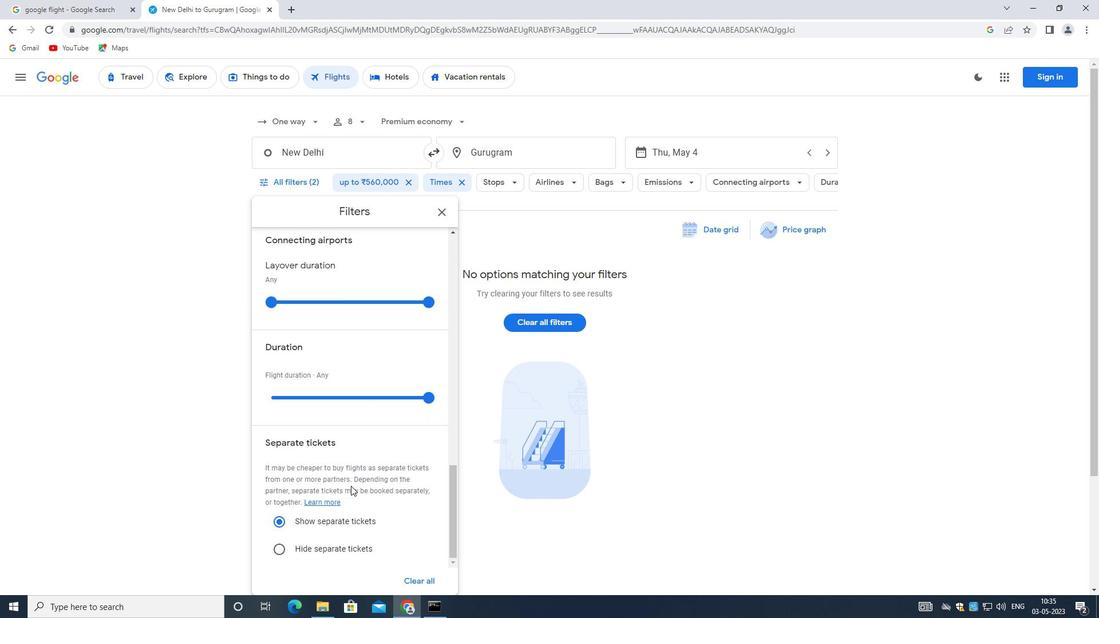 
Action: Mouse scrolled (351, 485) with delta (0, 0)
Screenshot: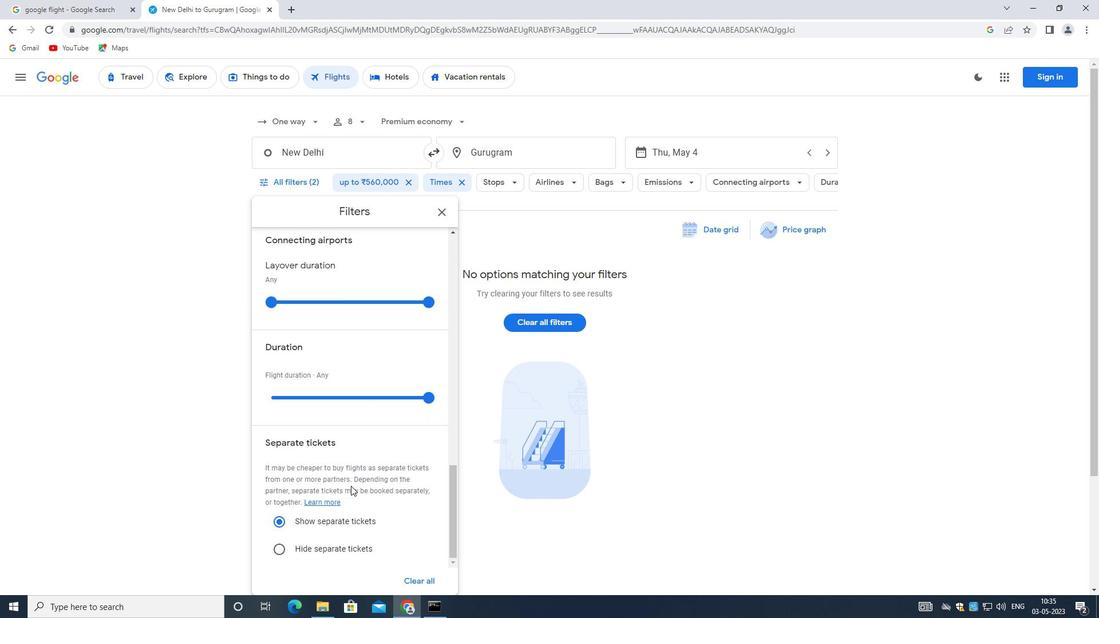 
Action: Mouse scrolled (351, 485) with delta (0, 0)
Screenshot: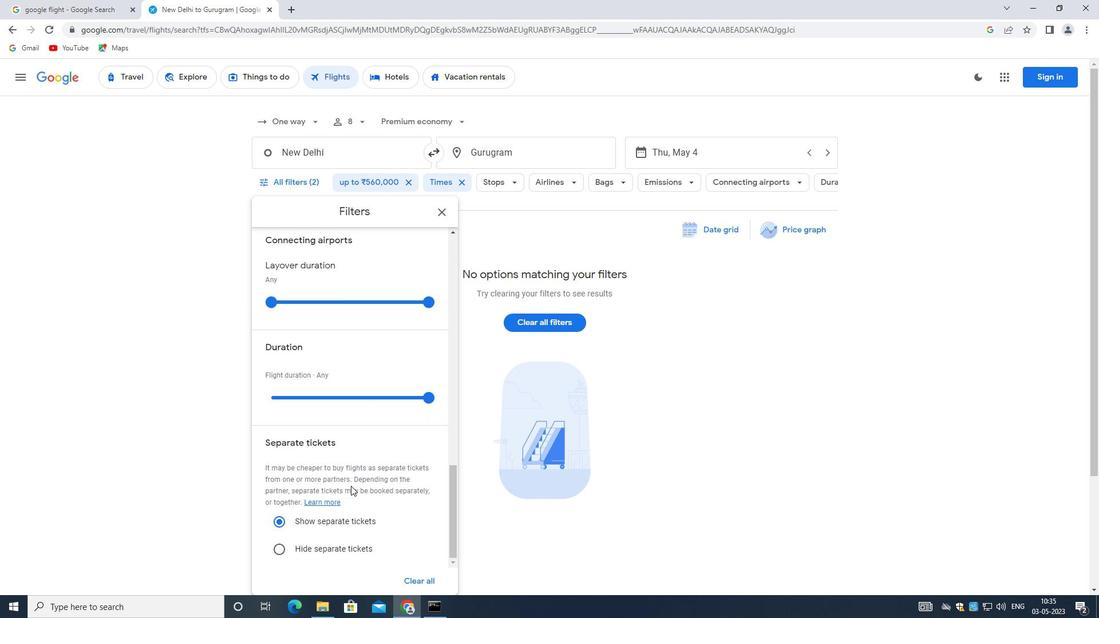 
Action: Mouse moved to (365, 471)
Screenshot: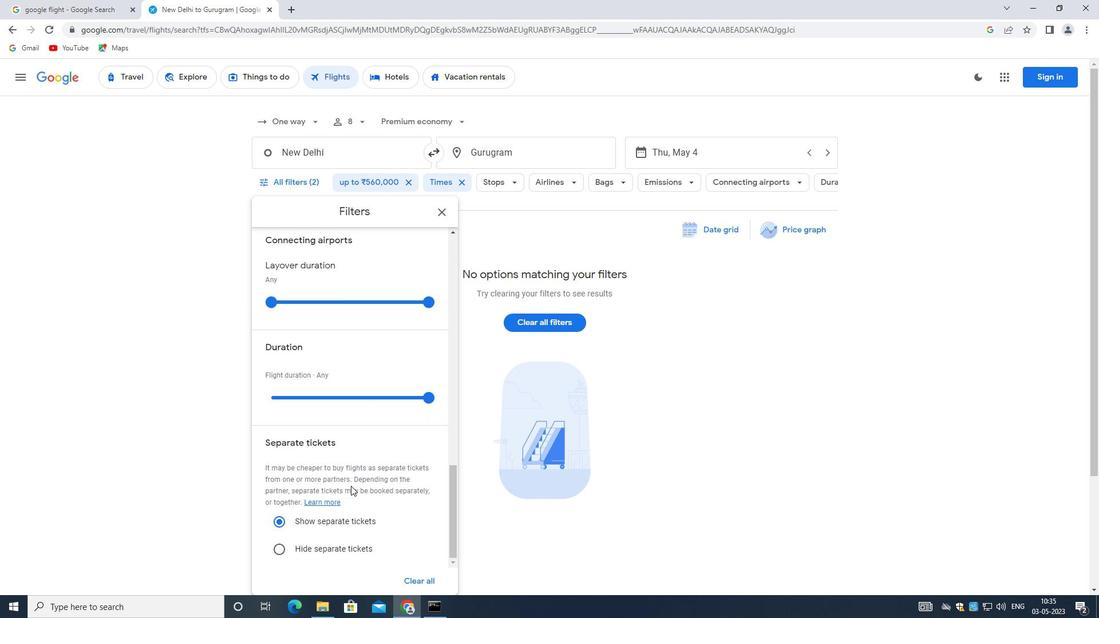 
Action: Key pressed <Key.enter>
Screenshot: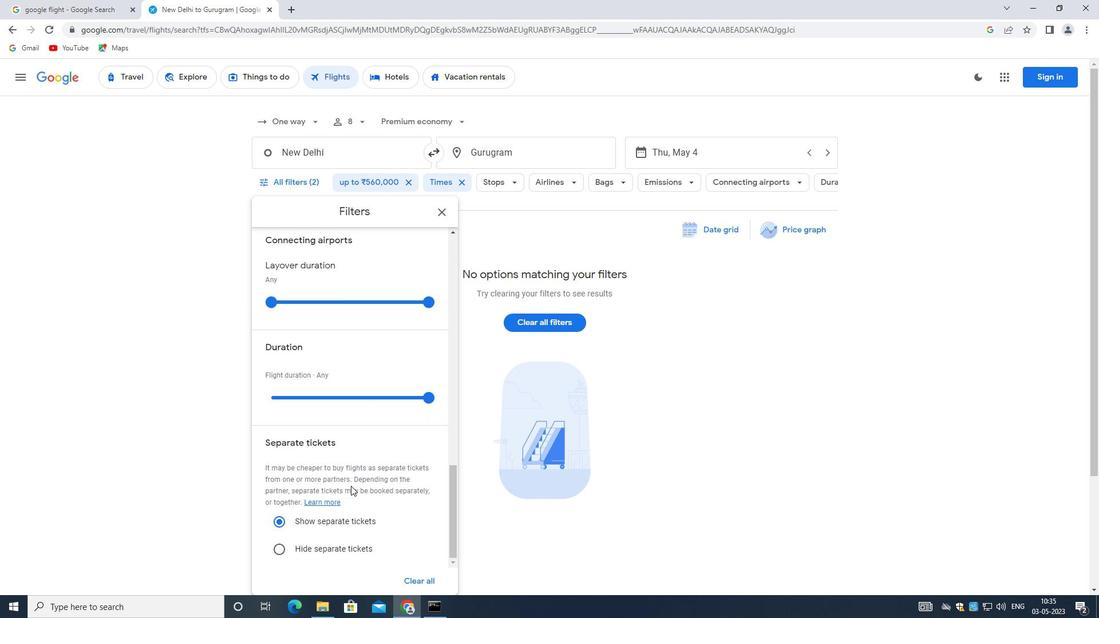 
Action: Mouse moved to (372, 464)
Screenshot: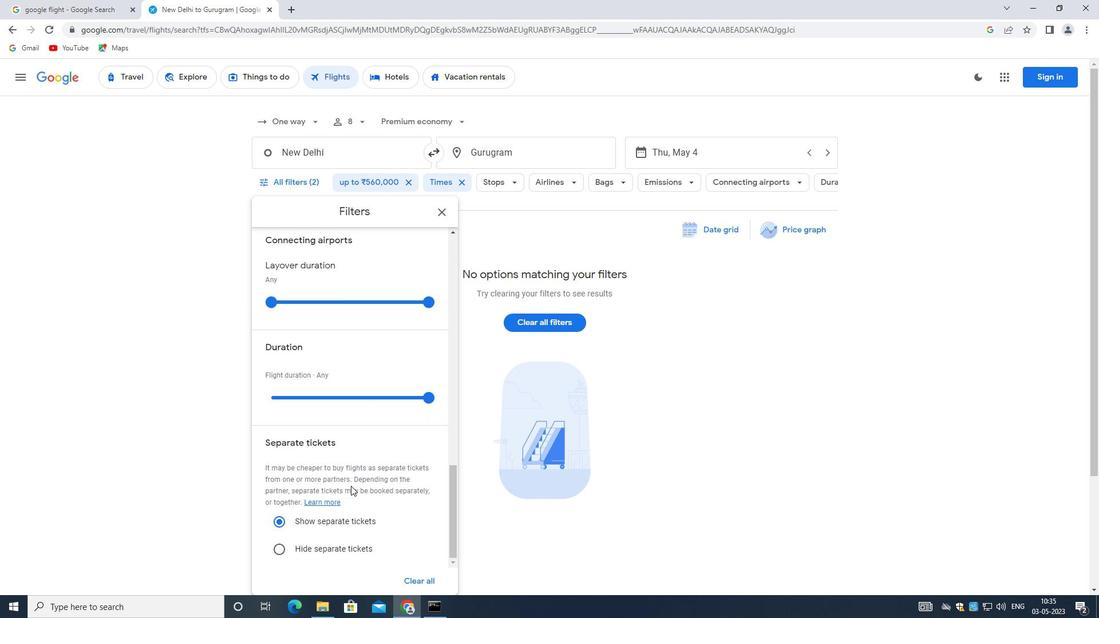 
